 Task: Use LinkedIn's search filters to find people based on specific criteria such as location, industry, and services.
Action: Mouse moved to (582, 83)
Screenshot: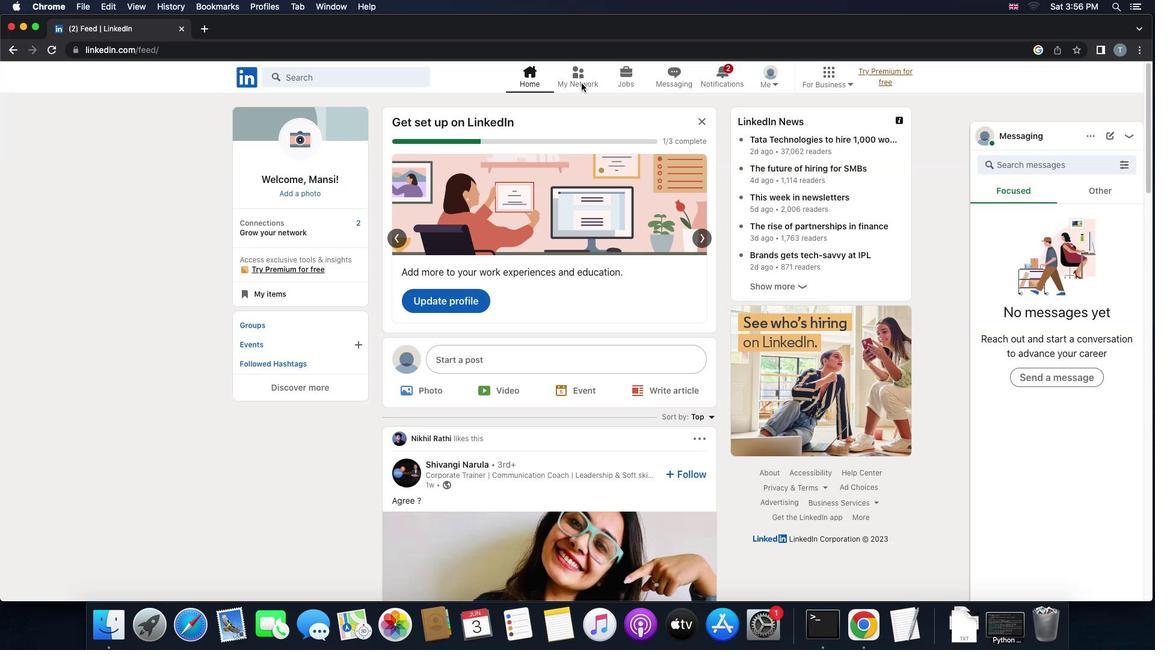 
Action: Mouse pressed left at (582, 83)
Screenshot: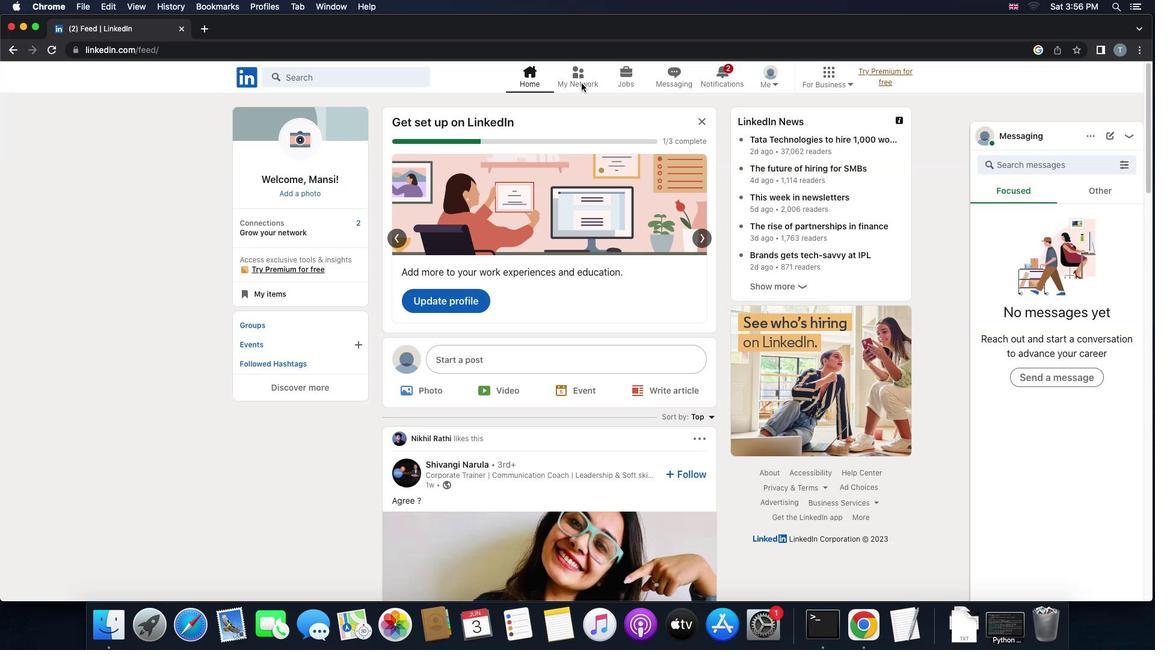 
Action: Mouse pressed left at (582, 83)
Screenshot: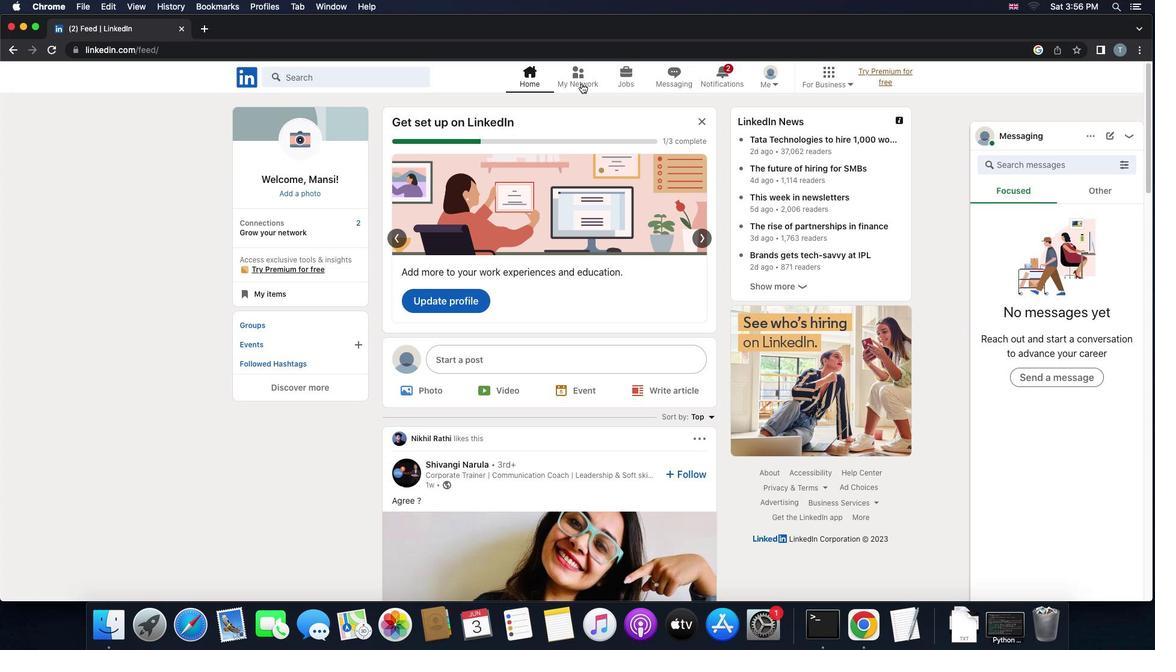 
Action: Mouse moved to (373, 148)
Screenshot: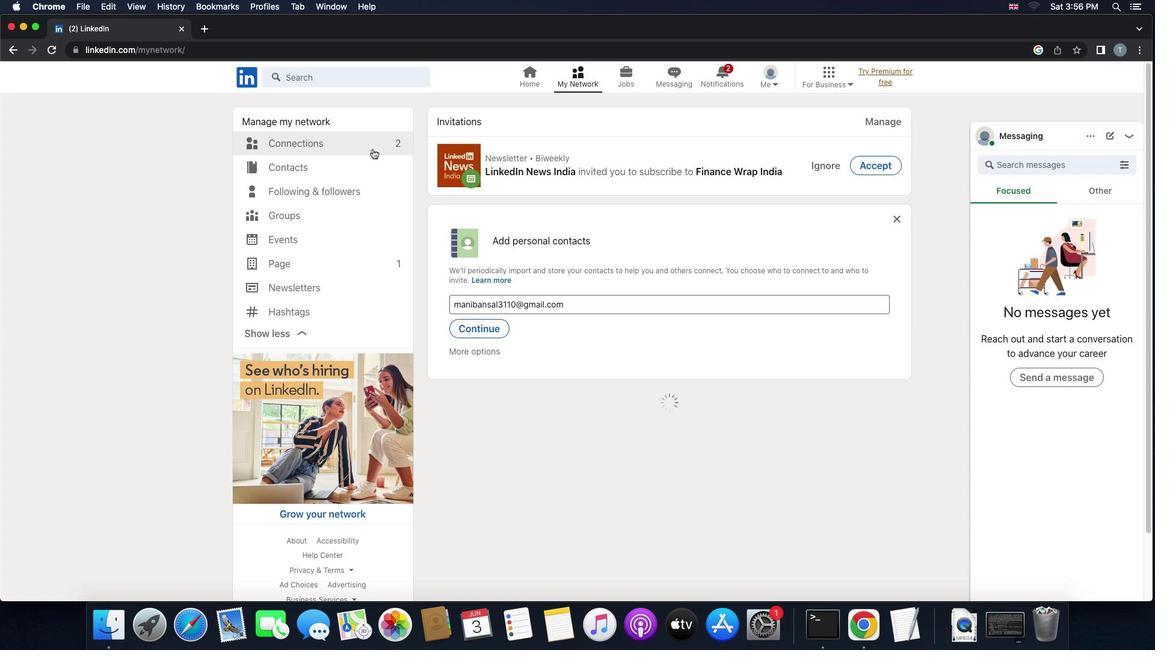 
Action: Mouse pressed left at (373, 148)
Screenshot: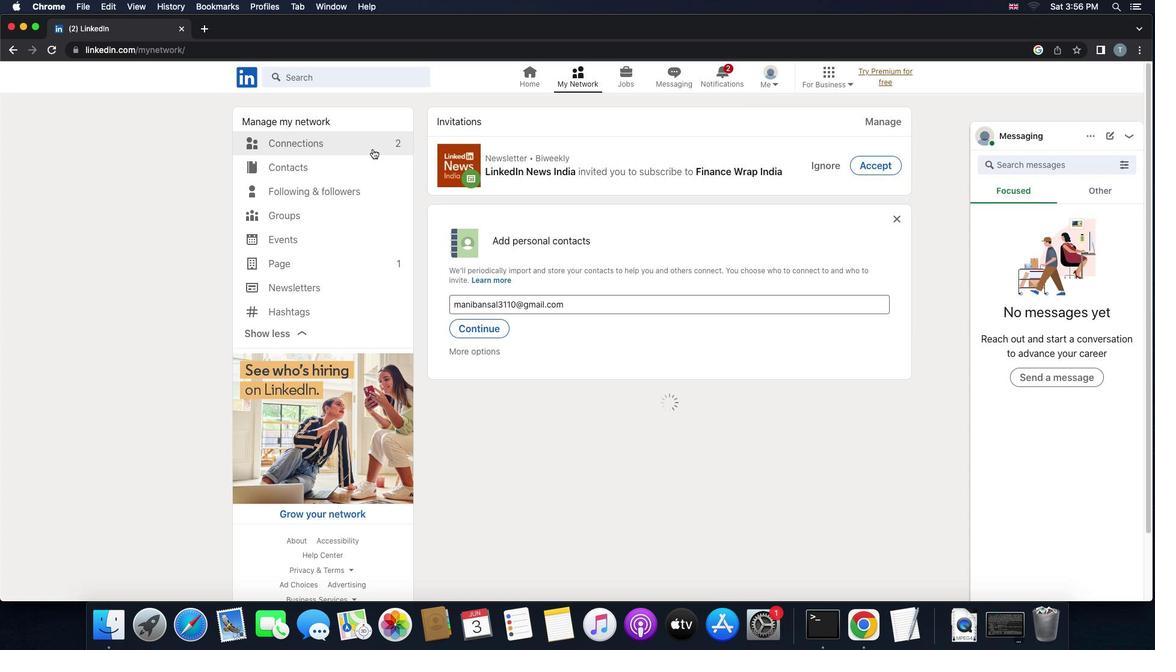 
Action: Mouse moved to (663, 144)
Screenshot: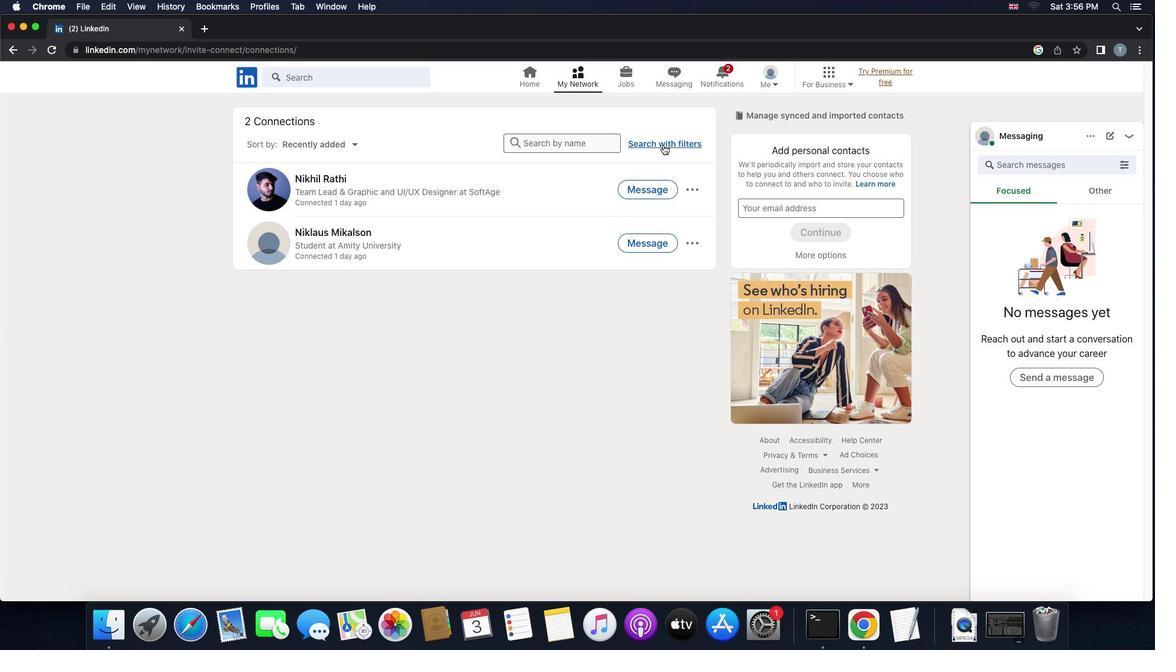 
Action: Mouse pressed left at (663, 144)
Screenshot: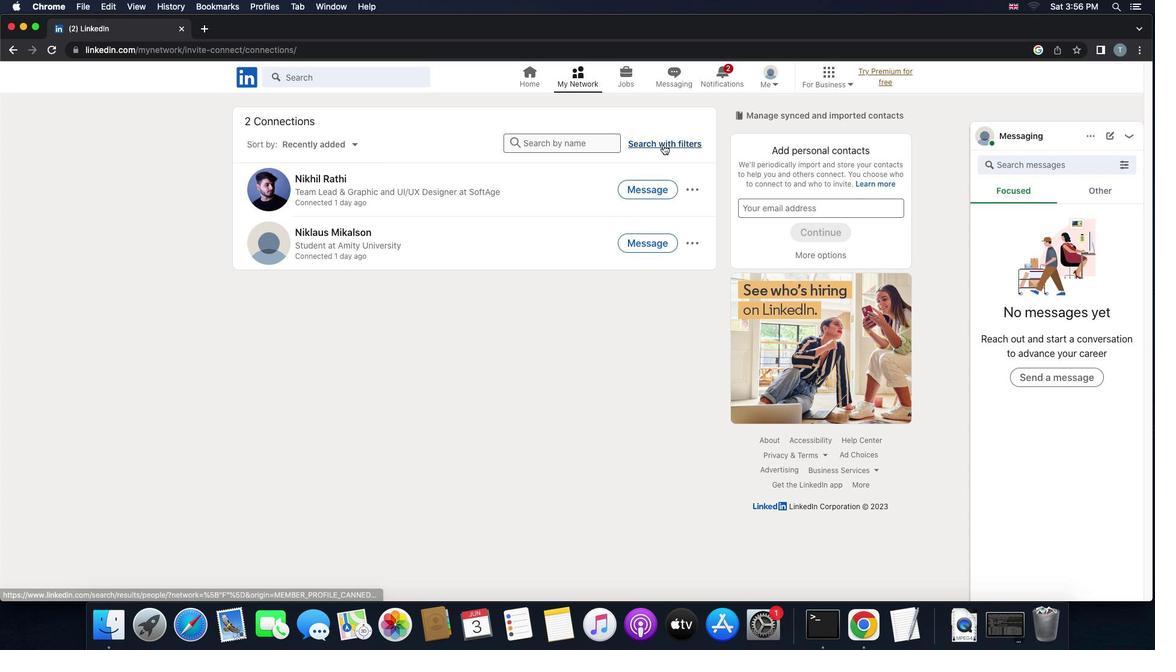 
Action: Mouse moved to (633, 113)
Screenshot: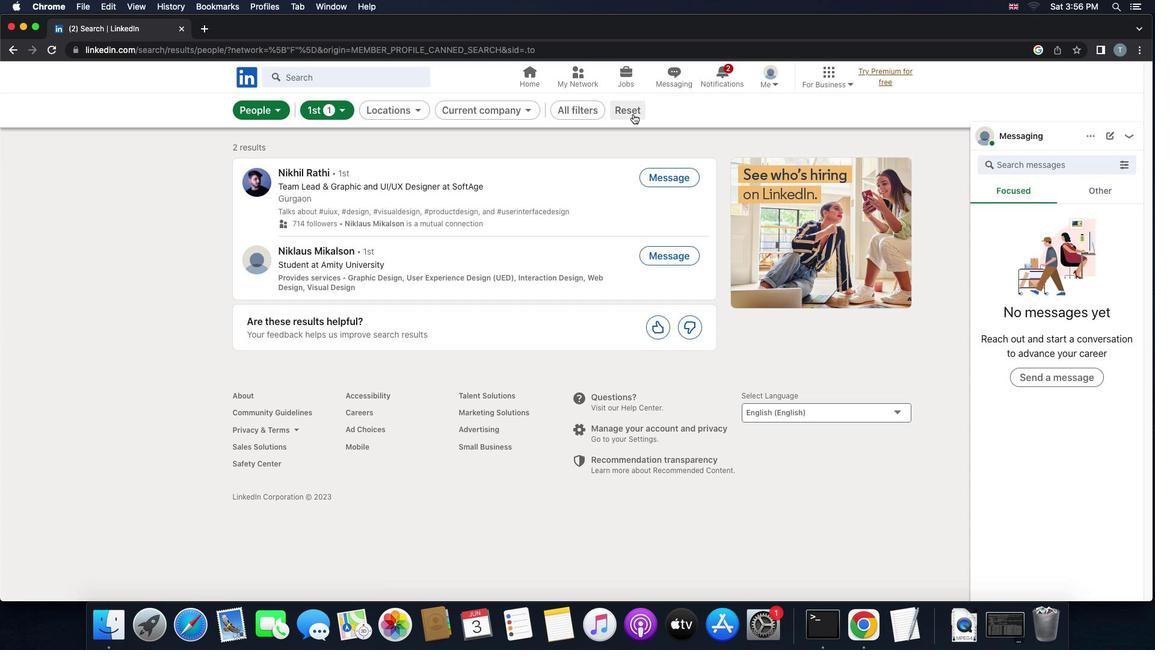 
Action: Mouse pressed left at (633, 113)
Screenshot: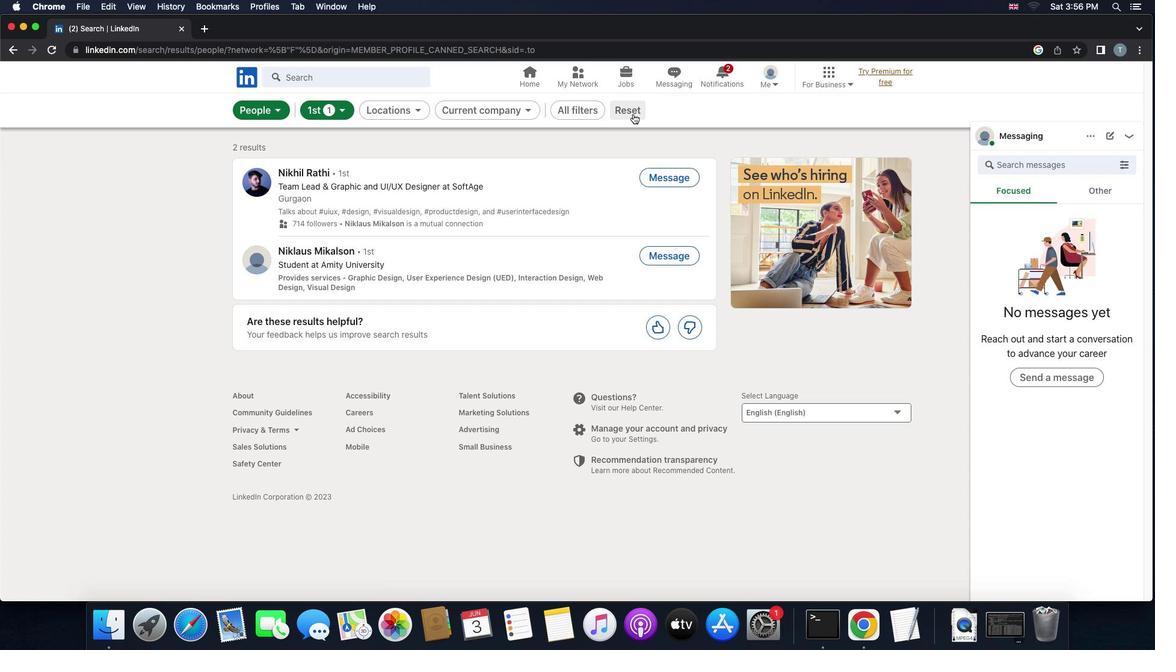 
Action: Mouse moved to (613, 110)
Screenshot: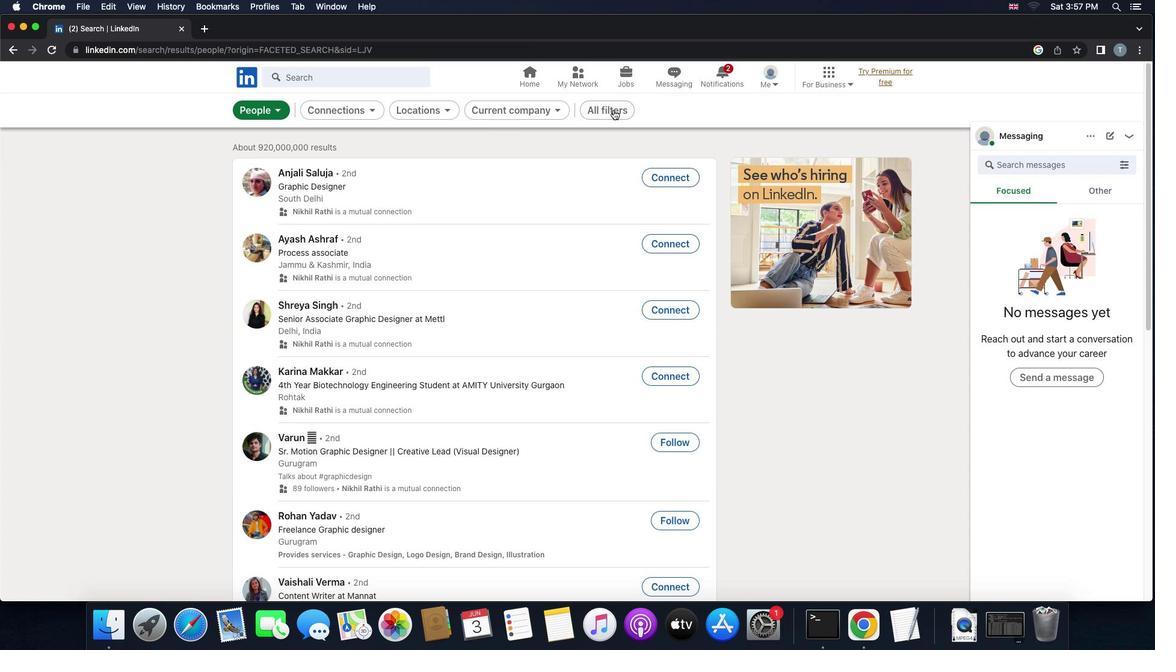
Action: Mouse pressed left at (613, 110)
Screenshot: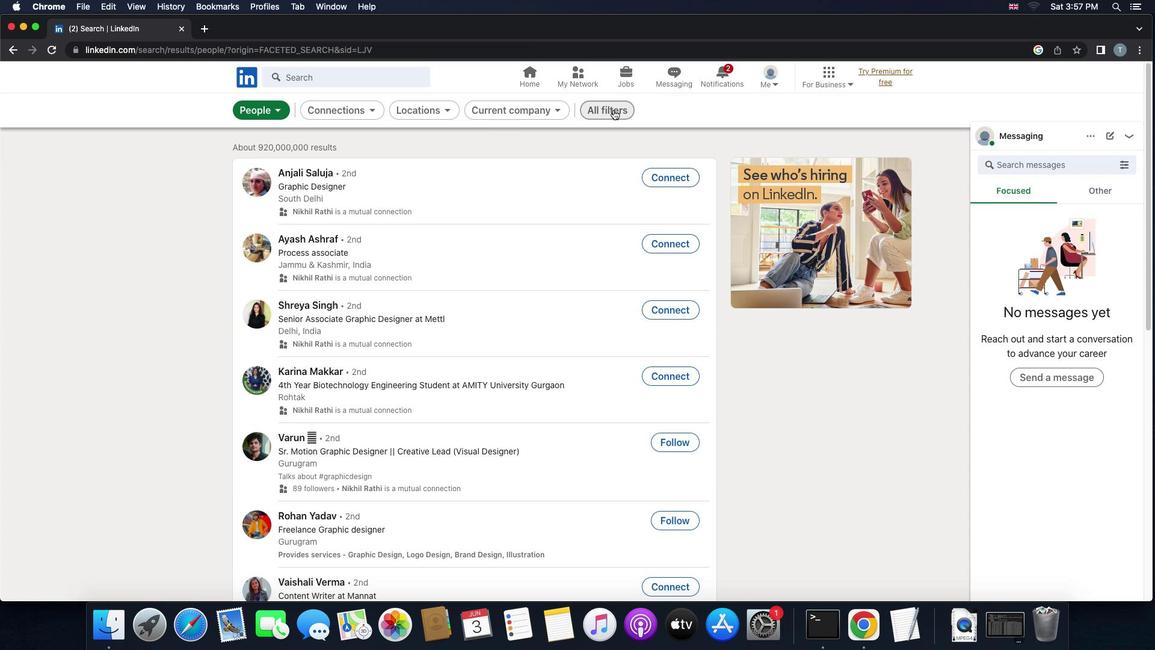
Action: Mouse moved to (919, 357)
Screenshot: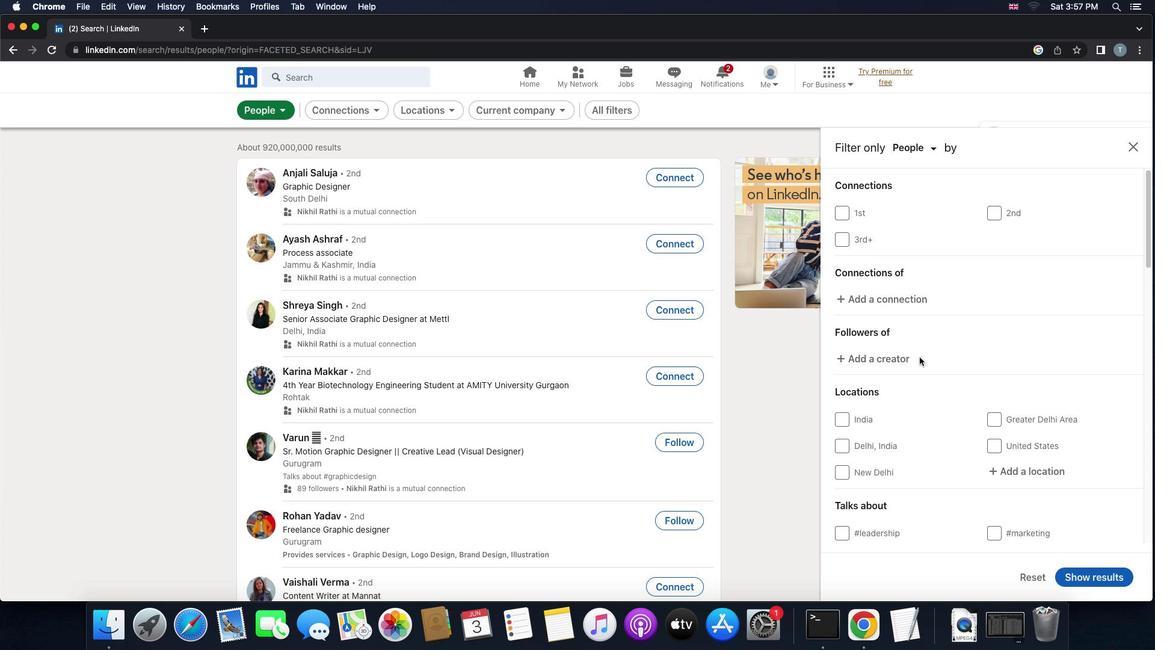 
Action: Mouse scrolled (919, 357) with delta (0, 0)
Screenshot: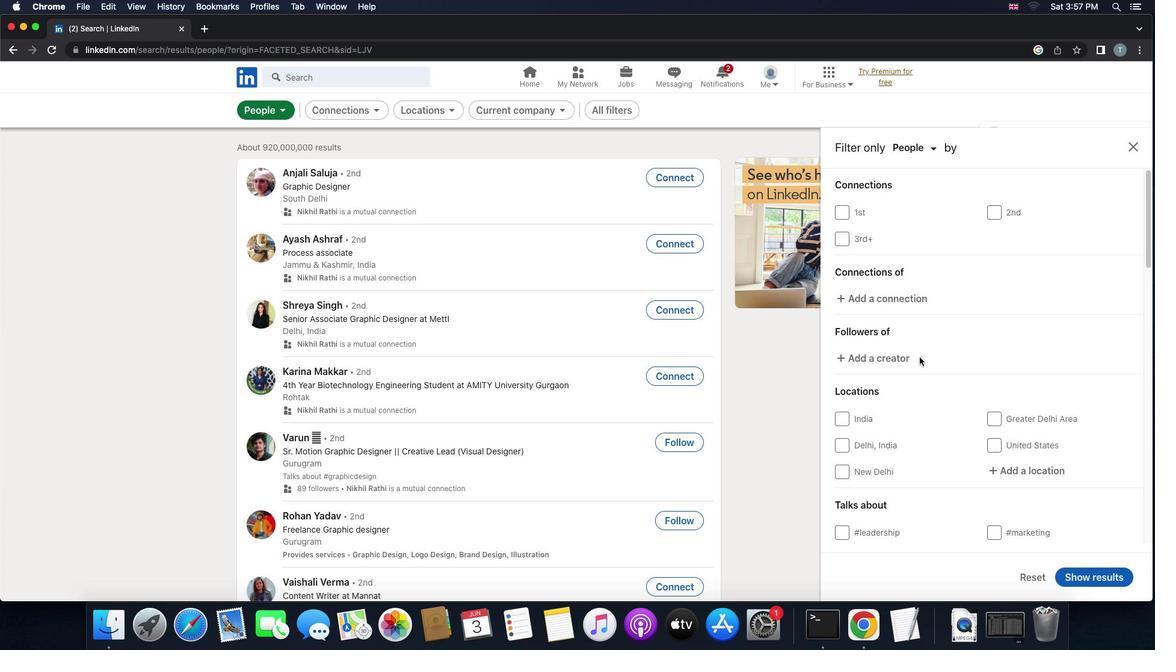 
Action: Mouse scrolled (919, 357) with delta (0, 0)
Screenshot: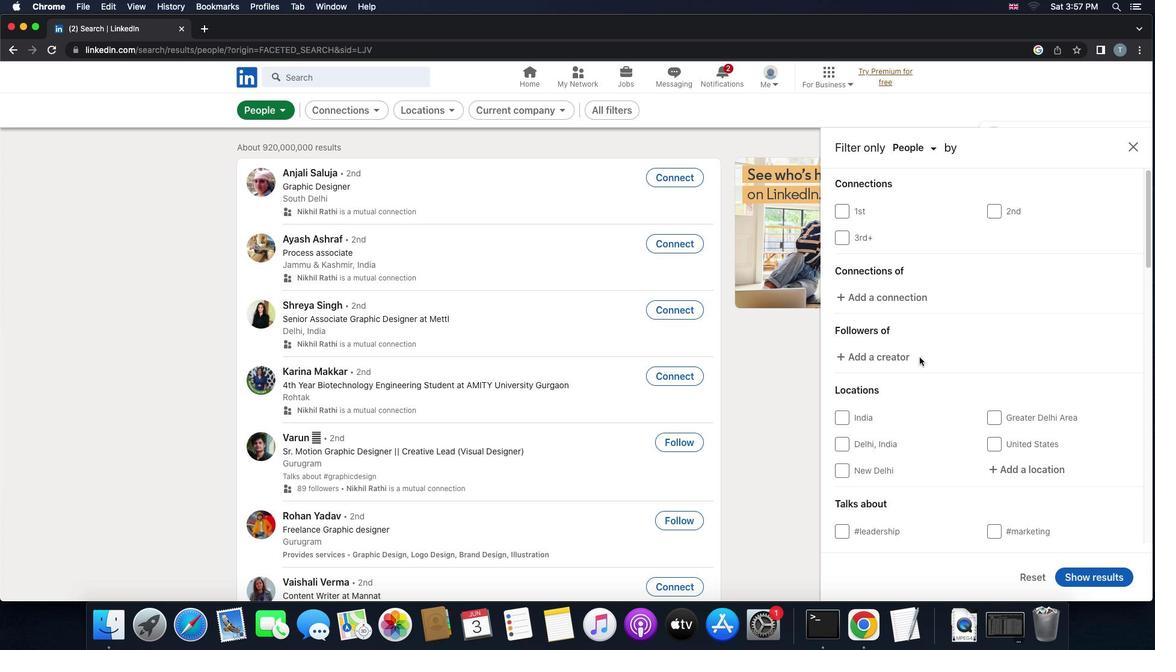 
Action: Mouse scrolled (919, 357) with delta (0, 0)
Screenshot: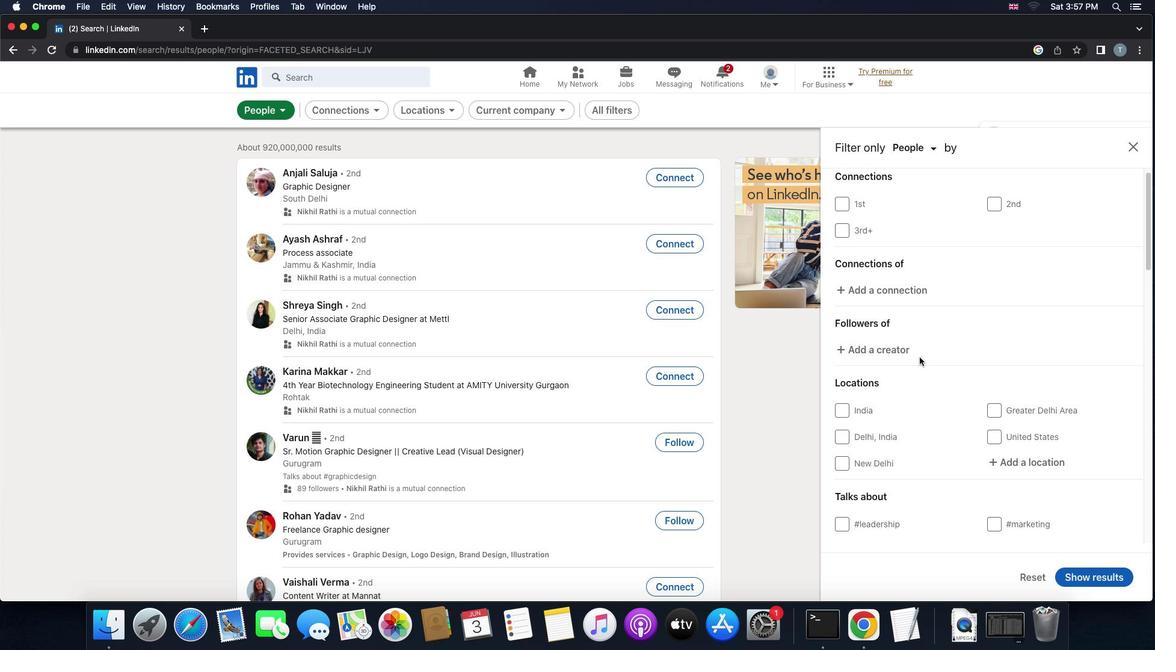 
Action: Mouse scrolled (919, 357) with delta (0, 0)
Screenshot: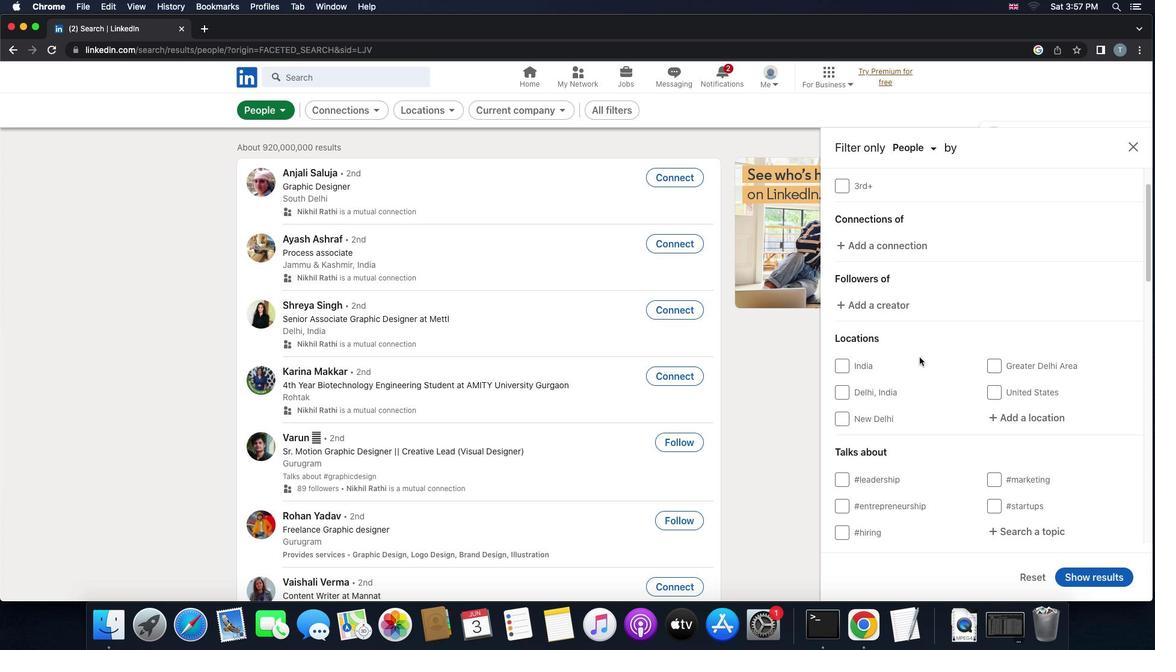 
Action: Mouse scrolled (919, 357) with delta (0, 0)
Screenshot: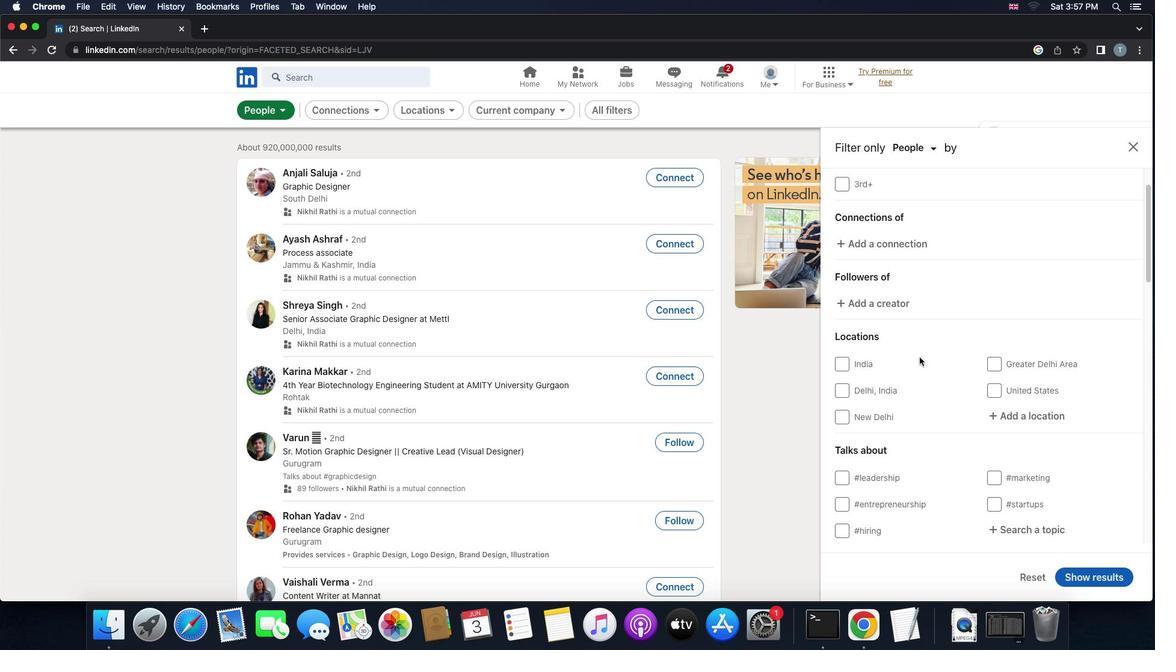 
Action: Mouse scrolled (919, 357) with delta (0, 0)
Screenshot: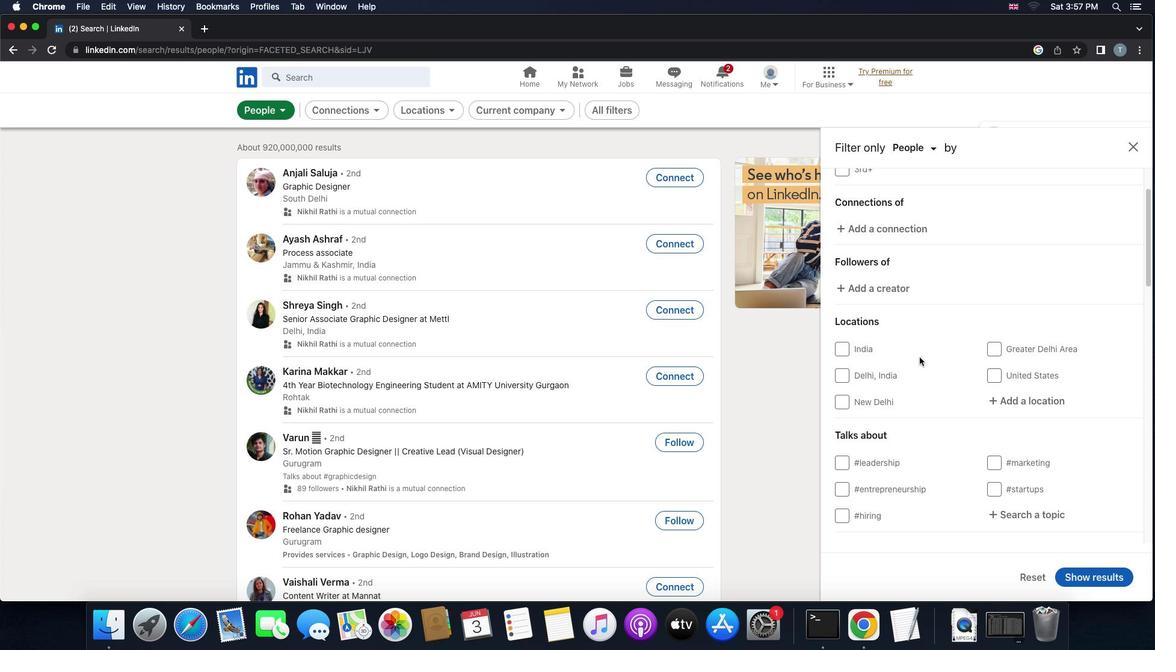 
Action: Mouse scrolled (919, 357) with delta (0, 0)
Screenshot: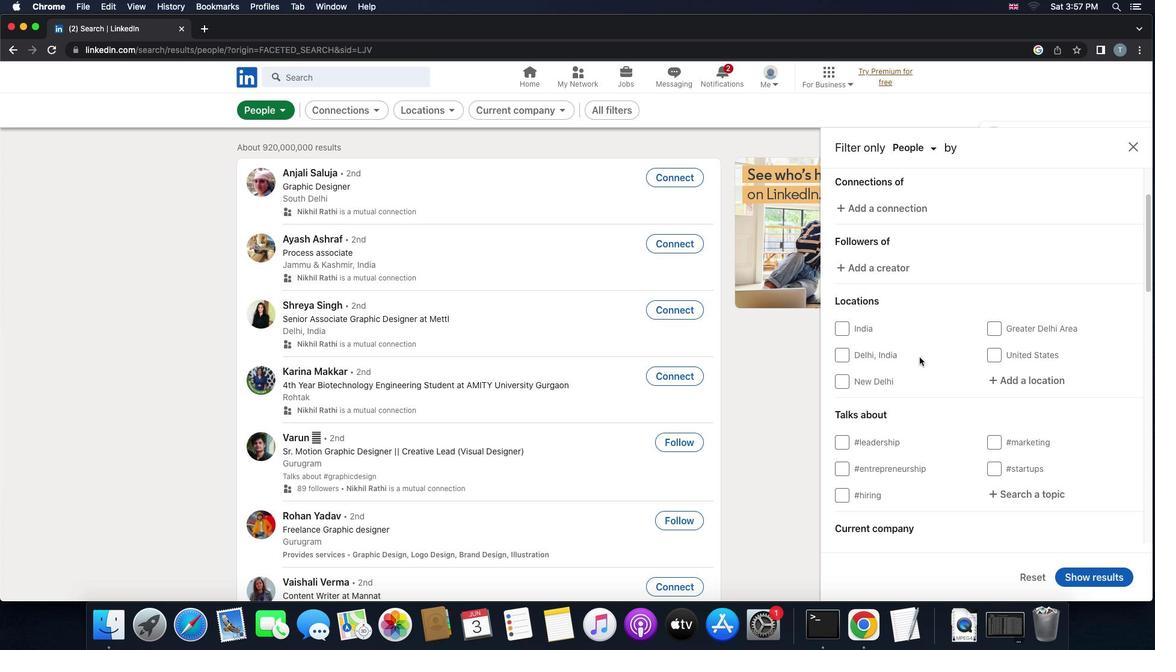 
Action: Mouse scrolled (919, 357) with delta (0, 0)
Screenshot: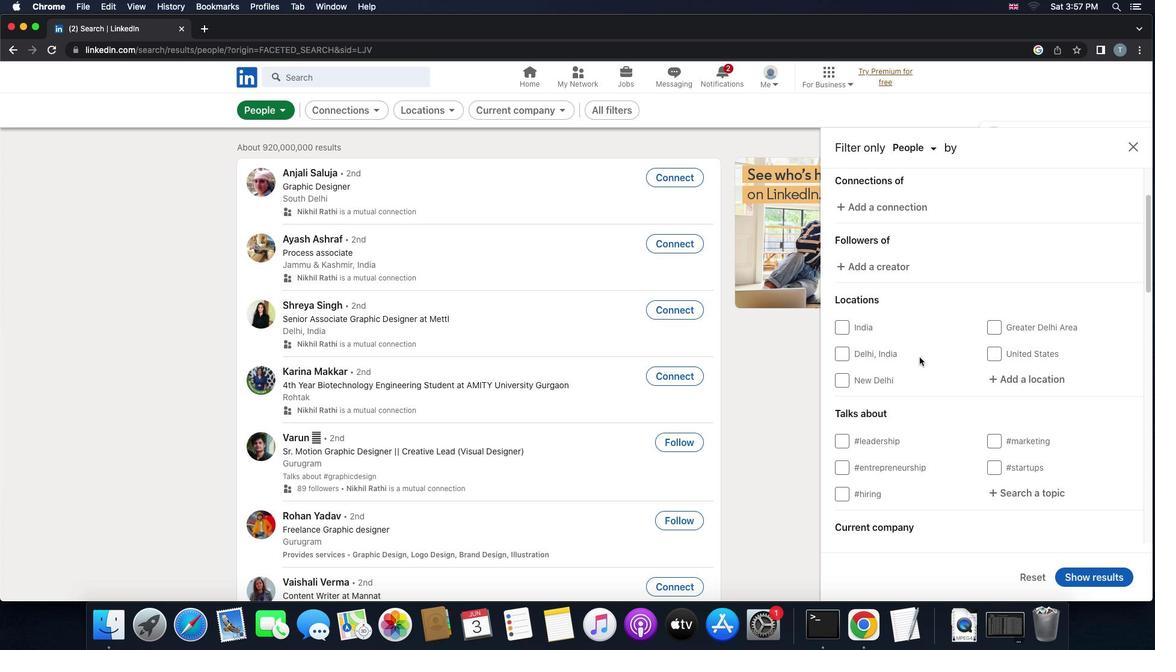 
Action: Mouse scrolled (919, 357) with delta (0, 0)
Screenshot: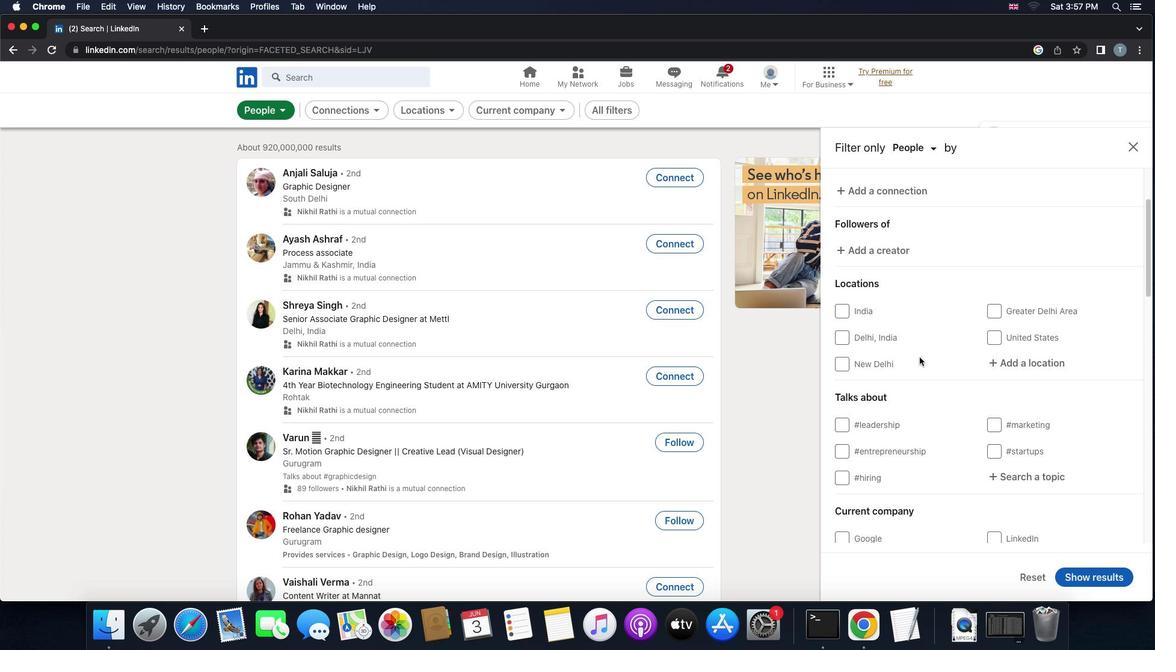 
Action: Mouse moved to (995, 337)
Screenshot: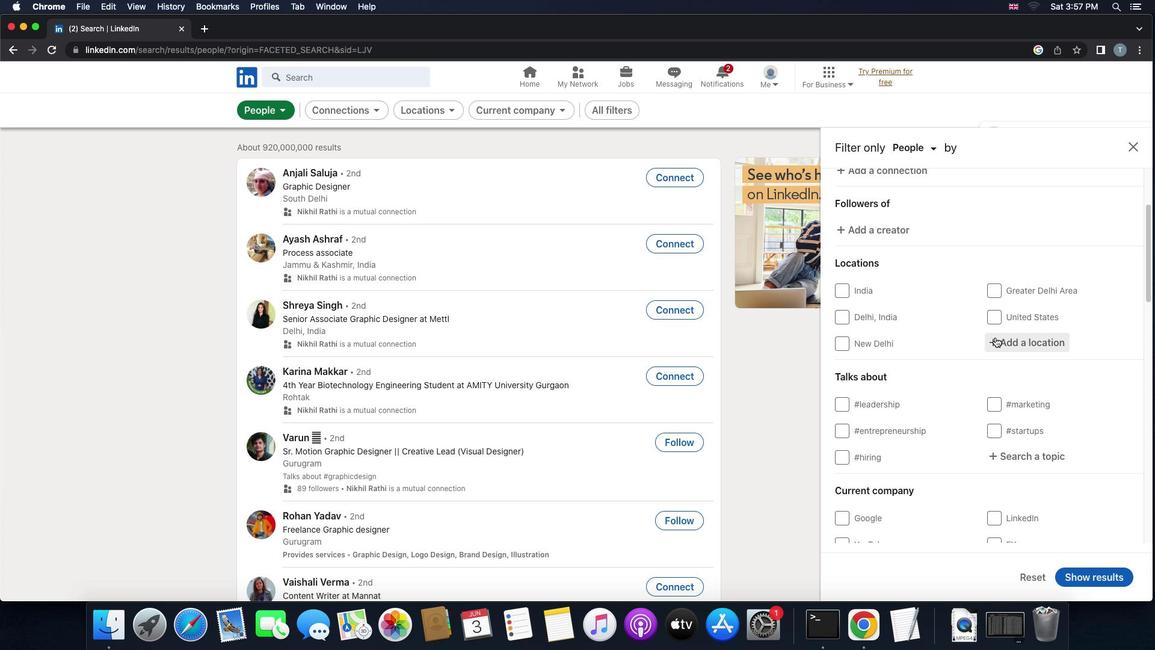 
Action: Mouse pressed left at (995, 337)
Screenshot: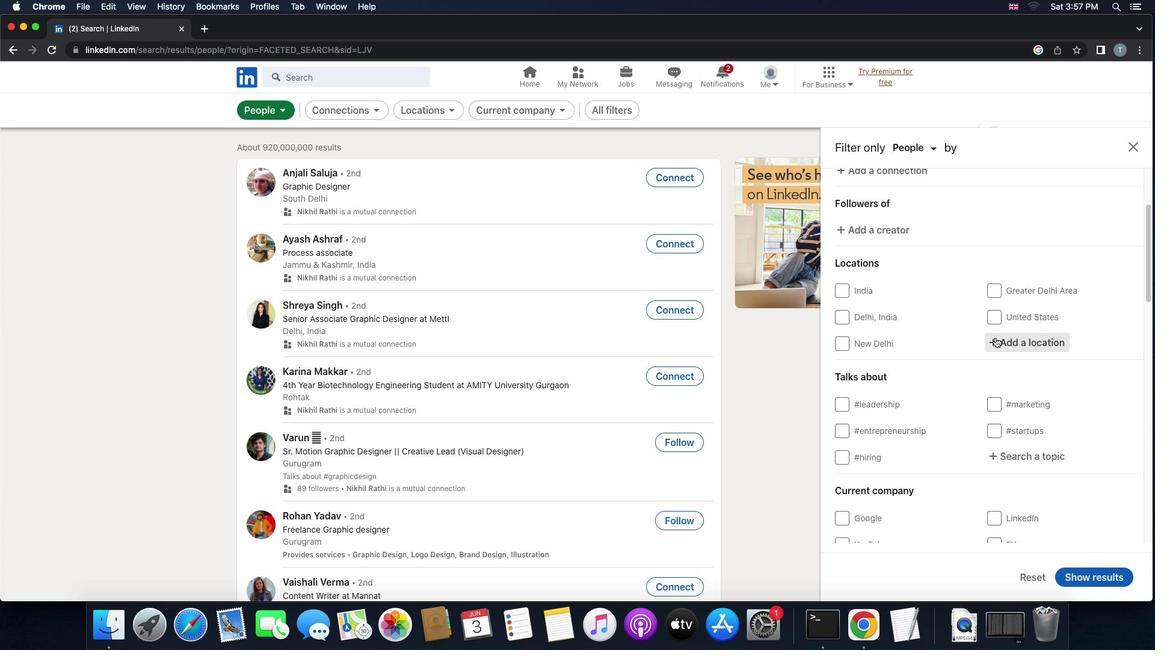 
Action: Mouse moved to (995, 337)
Screenshot: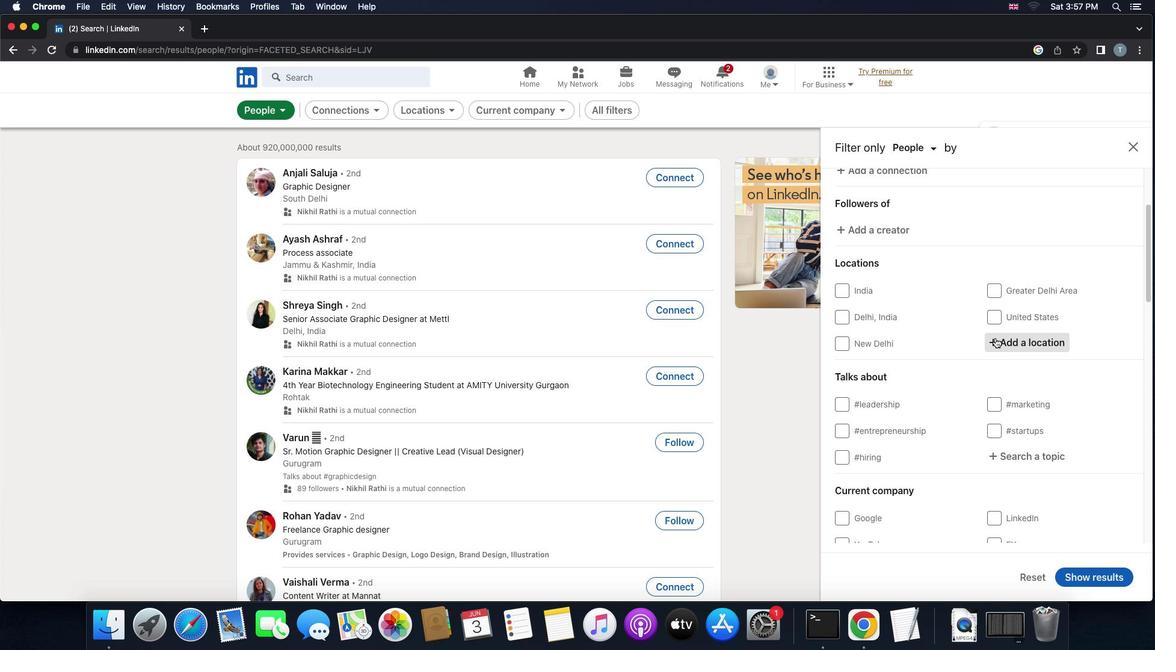 
Action: Key pressed 'n''a''g''y''k''a''n''i''z''s''a'
Screenshot: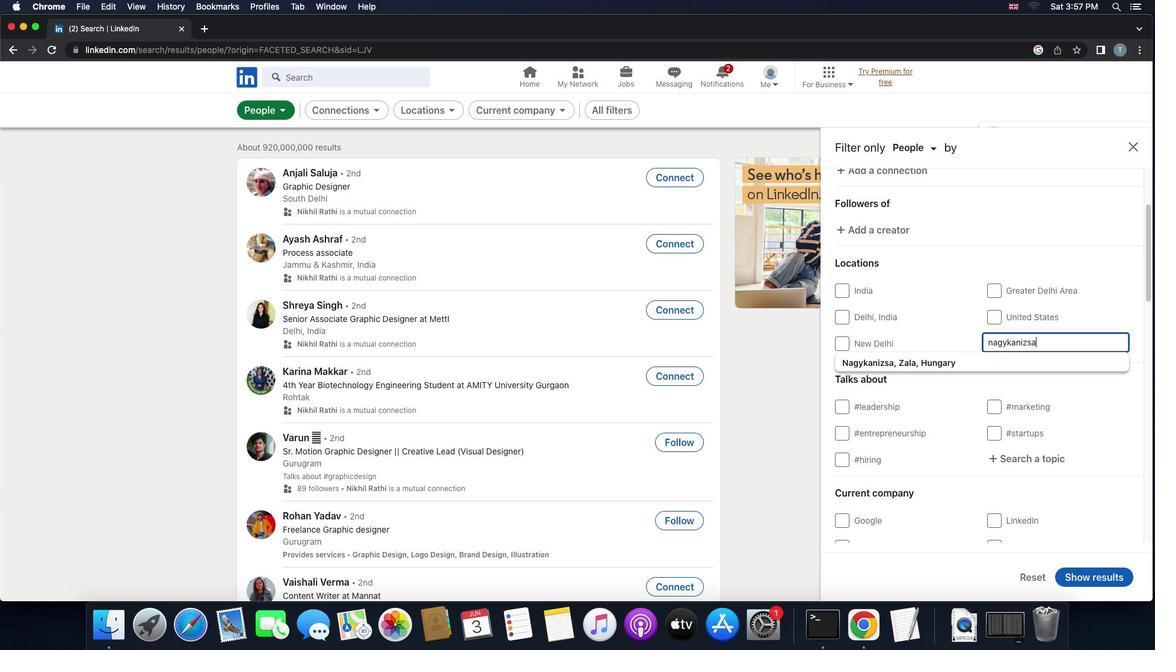 
Action: Mouse moved to (986, 363)
Screenshot: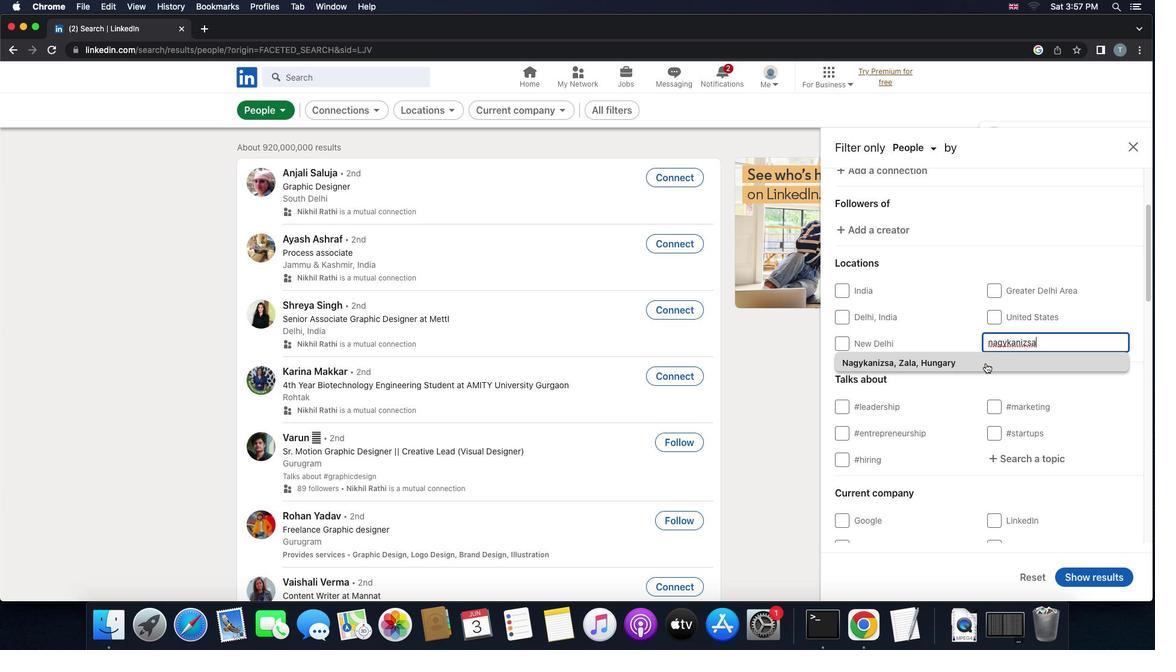 
Action: Mouse pressed left at (986, 363)
Screenshot: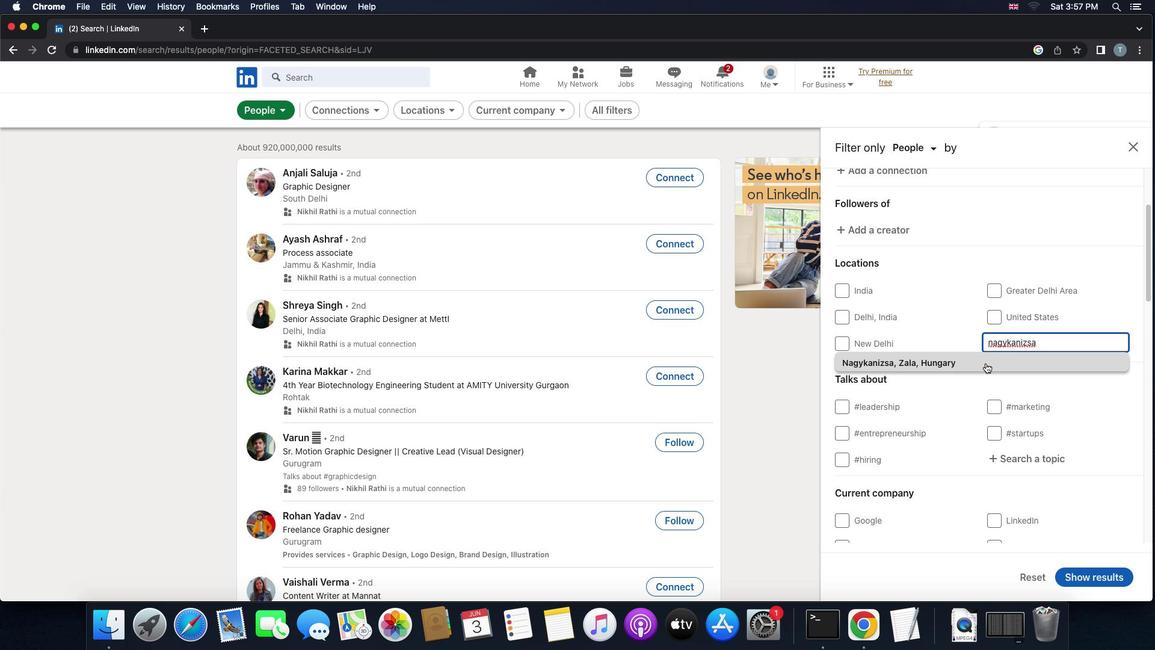 
Action: Mouse scrolled (986, 363) with delta (0, 0)
Screenshot: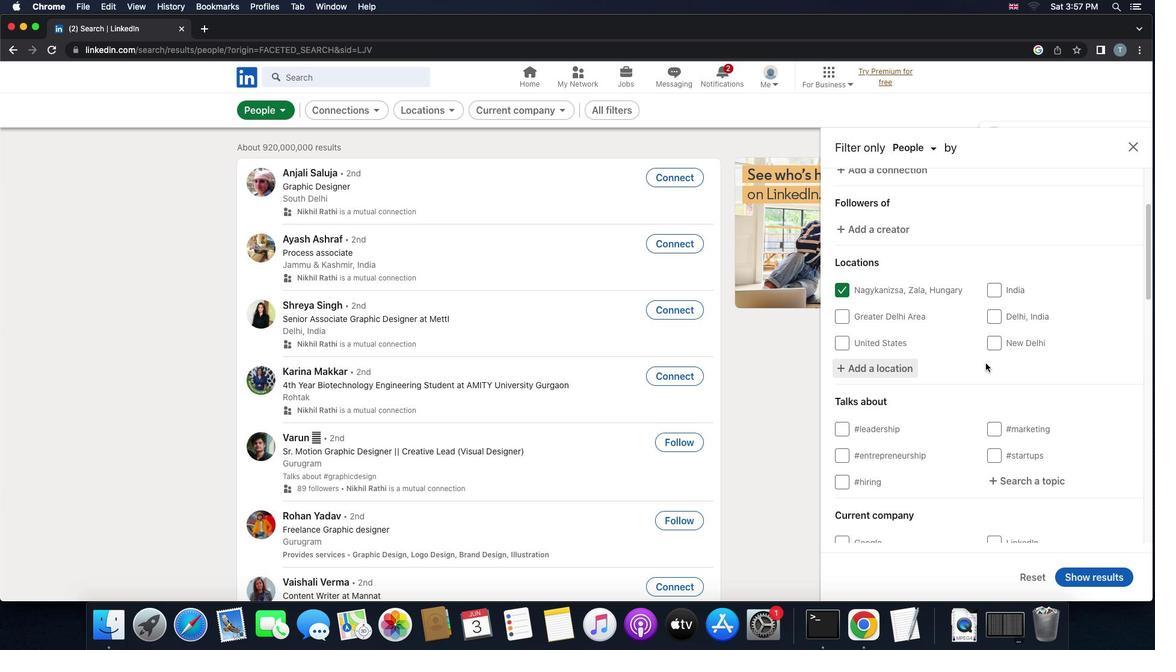 
Action: Mouse scrolled (986, 363) with delta (0, 0)
Screenshot: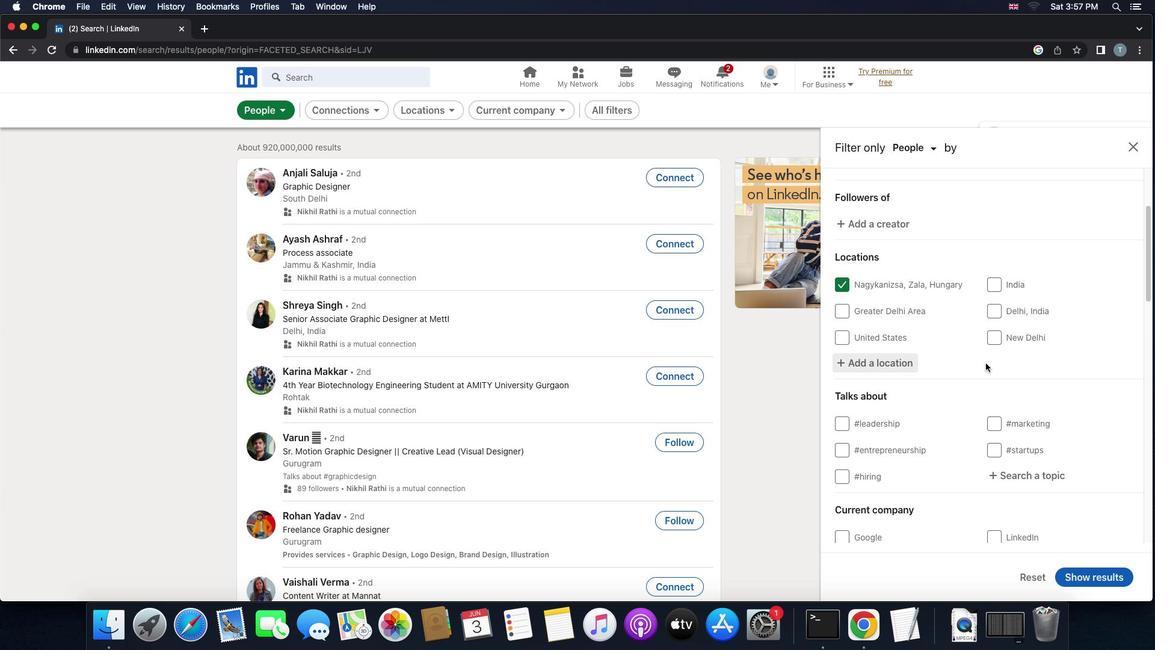 
Action: Mouse scrolled (986, 363) with delta (0, -1)
Screenshot: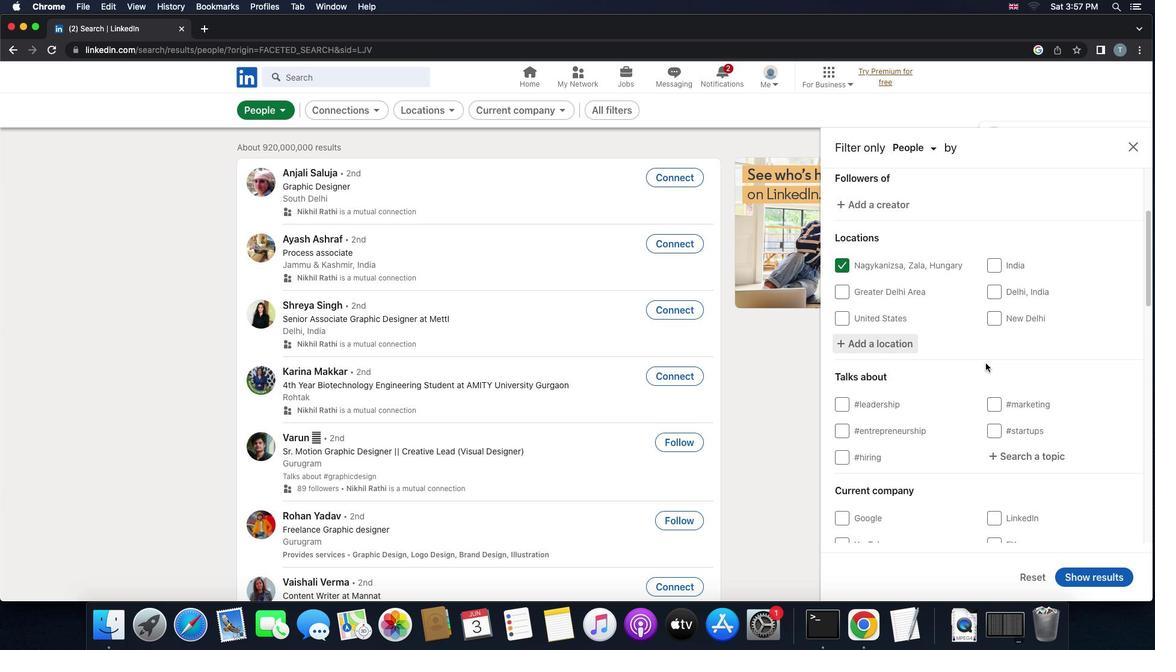 
Action: Mouse scrolled (986, 363) with delta (0, -2)
Screenshot: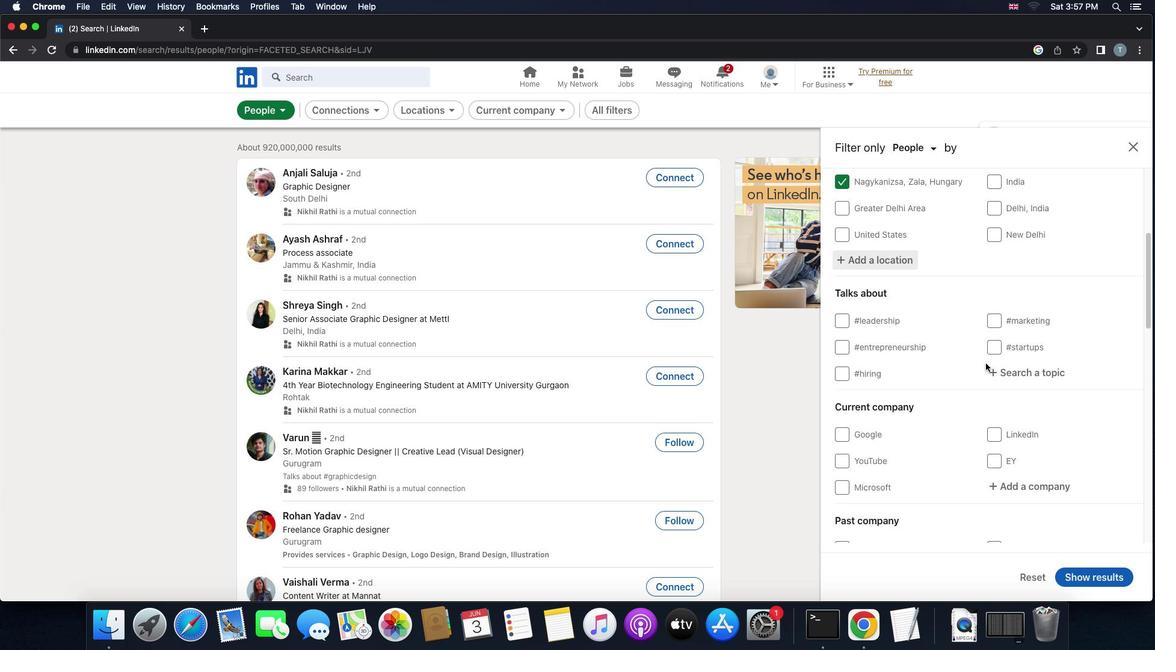 
Action: Mouse moved to (1052, 271)
Screenshot: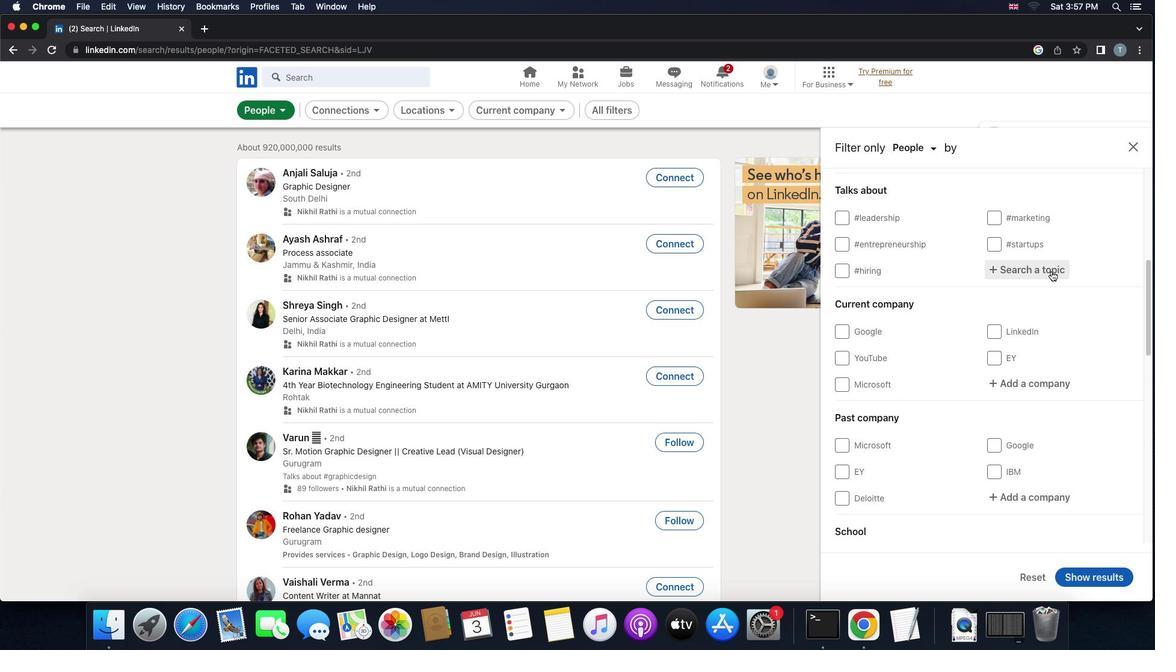 
Action: Mouse pressed left at (1052, 271)
Screenshot: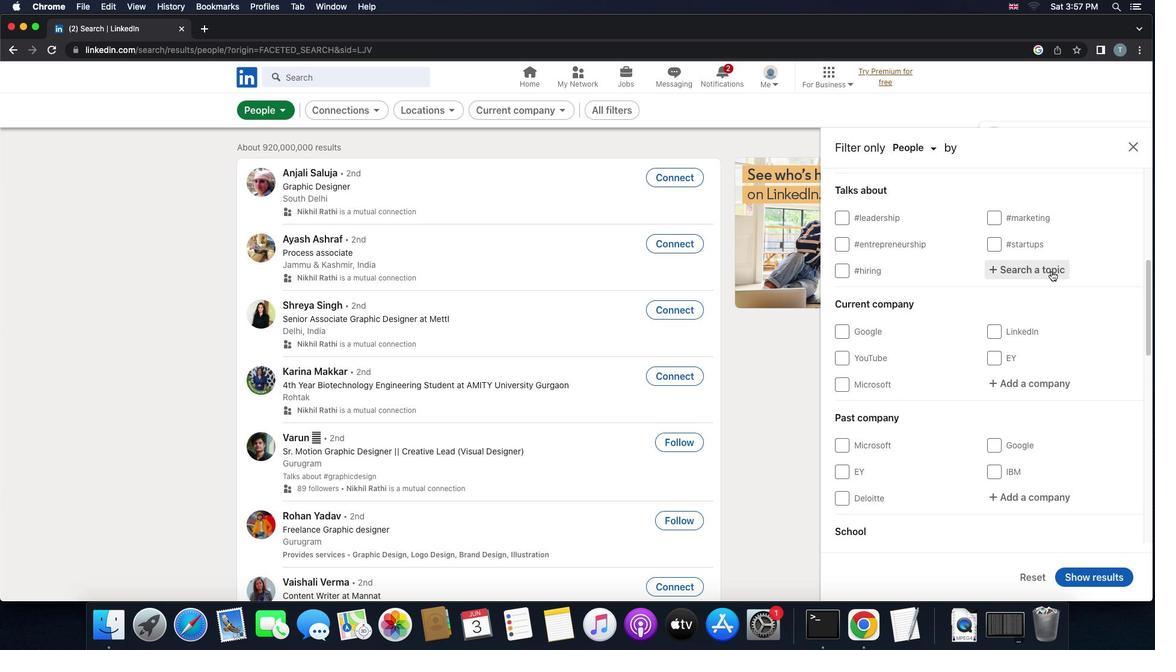 
Action: Key pressed 'h''a''p''p''y'
Screenshot: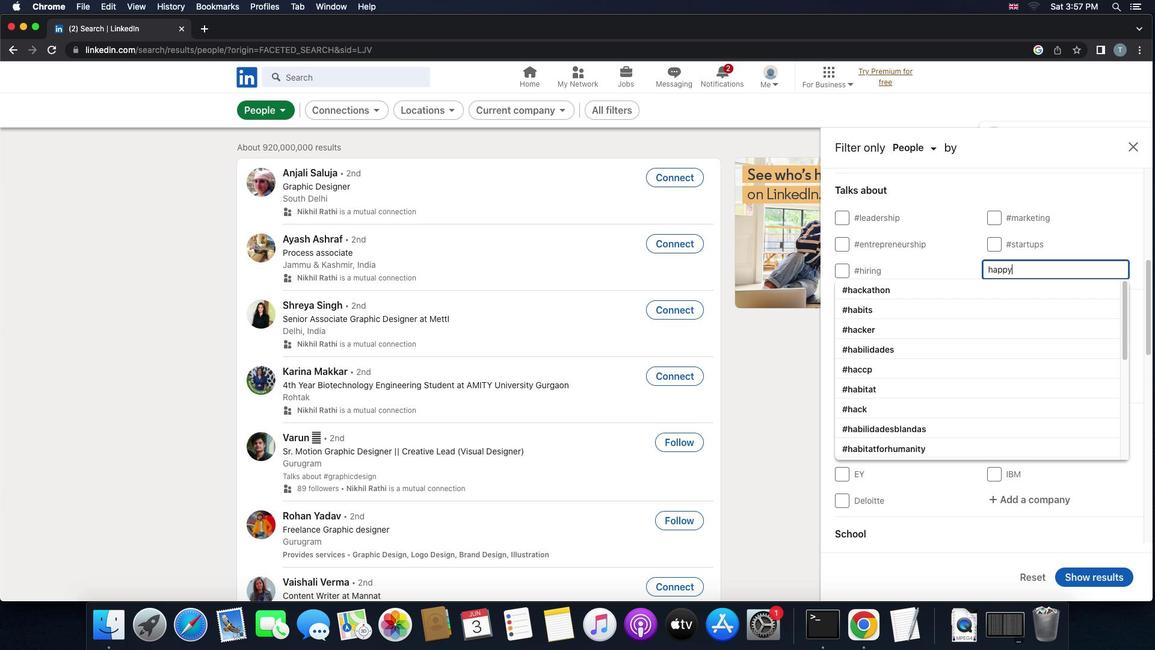 
Action: Mouse moved to (1005, 299)
Screenshot: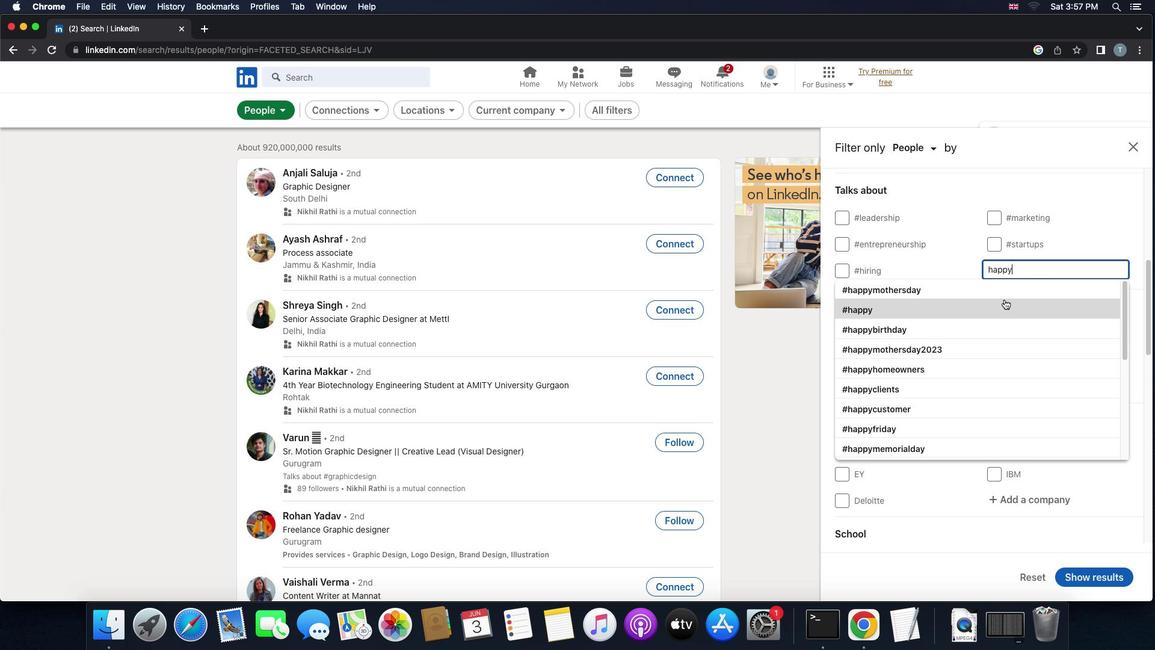 
Action: Mouse pressed left at (1005, 299)
Screenshot: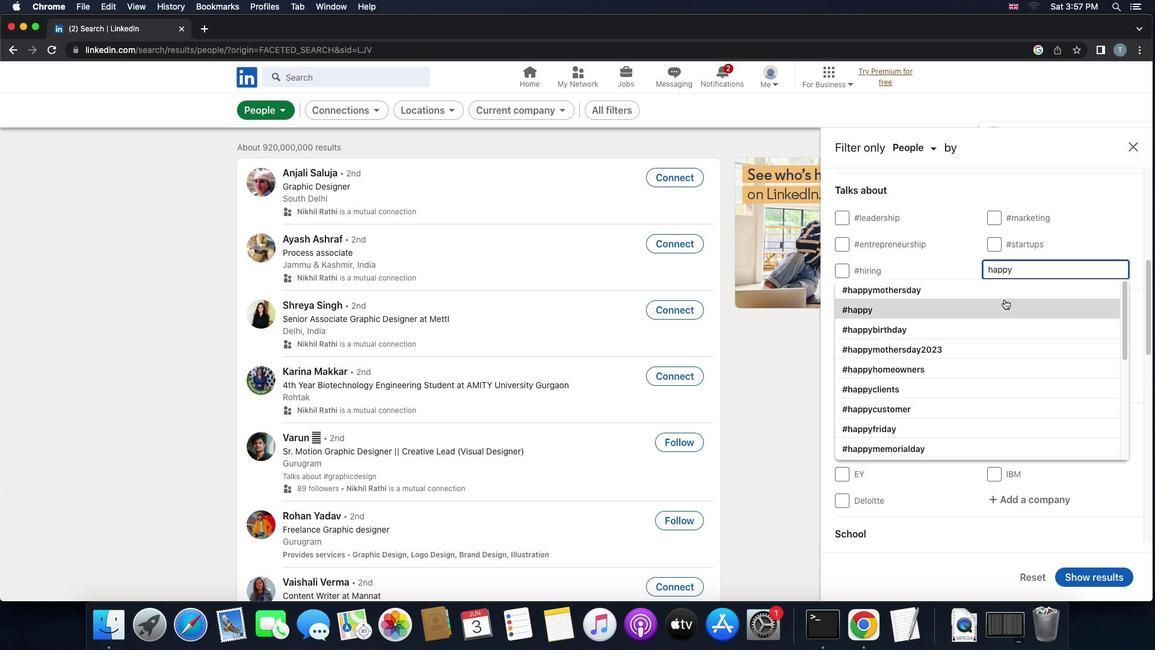 
Action: Mouse scrolled (1005, 299) with delta (0, 0)
Screenshot: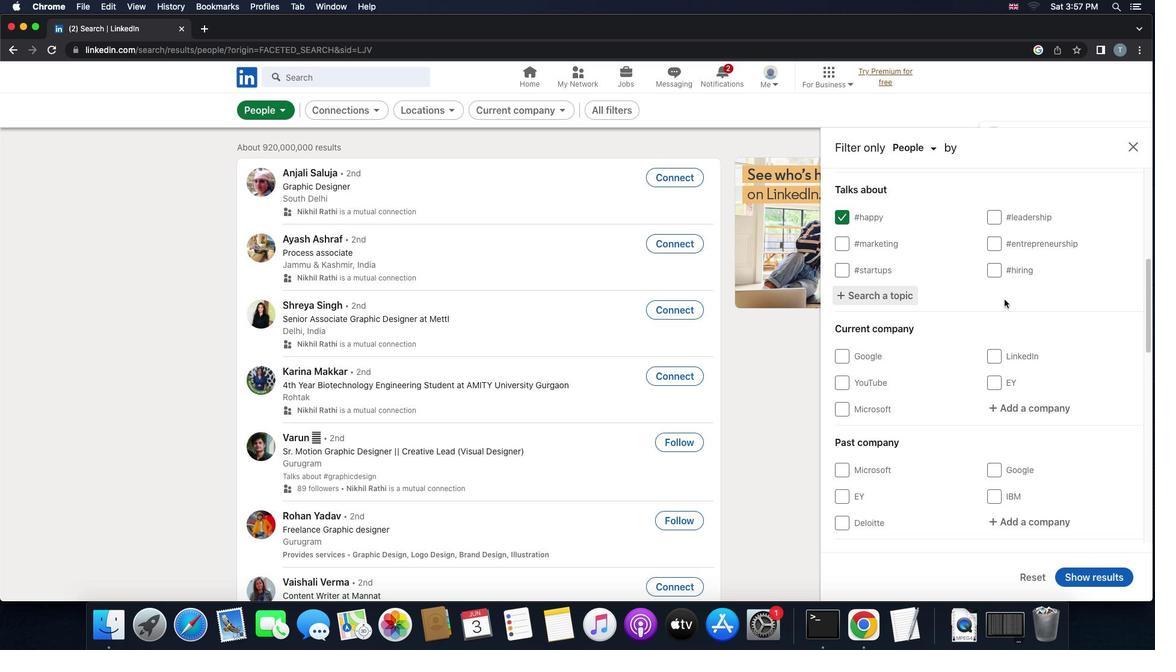 
Action: Mouse scrolled (1005, 299) with delta (0, 0)
Screenshot: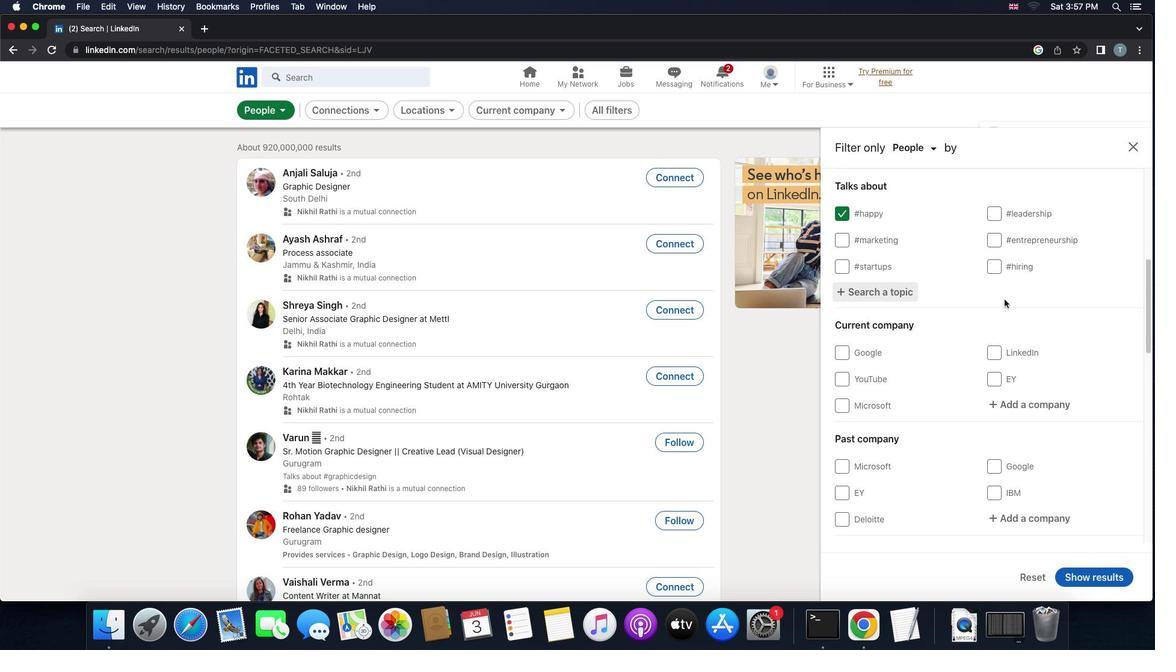 
Action: Mouse scrolled (1005, 299) with delta (0, -1)
Screenshot: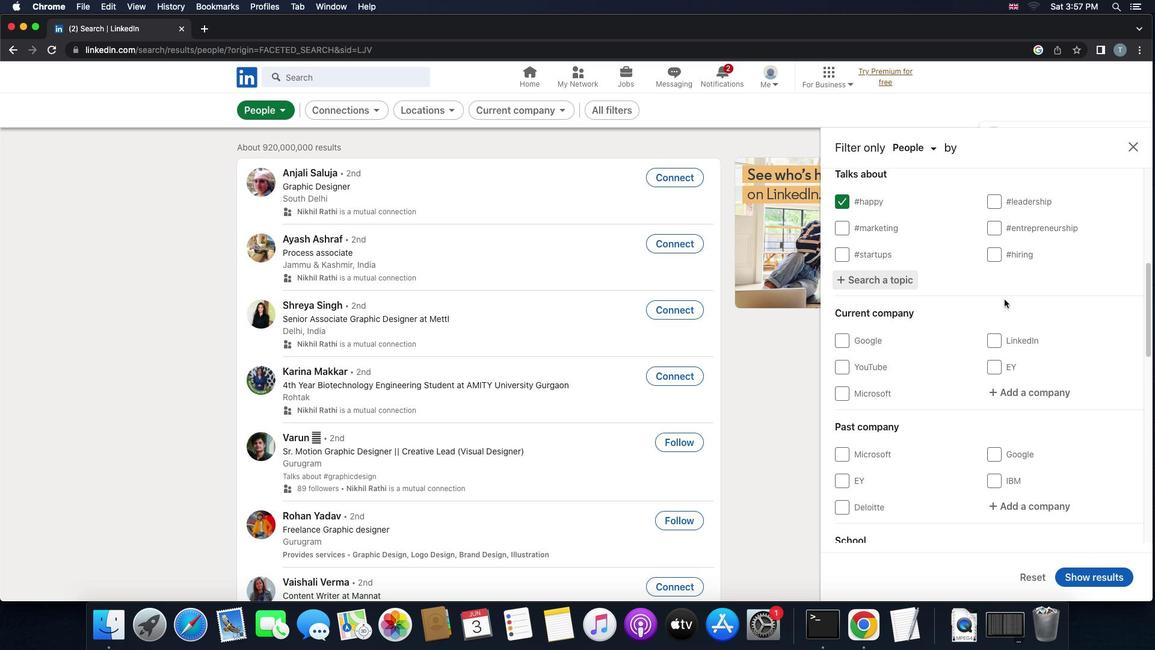 
Action: Mouse scrolled (1005, 299) with delta (0, 0)
Screenshot: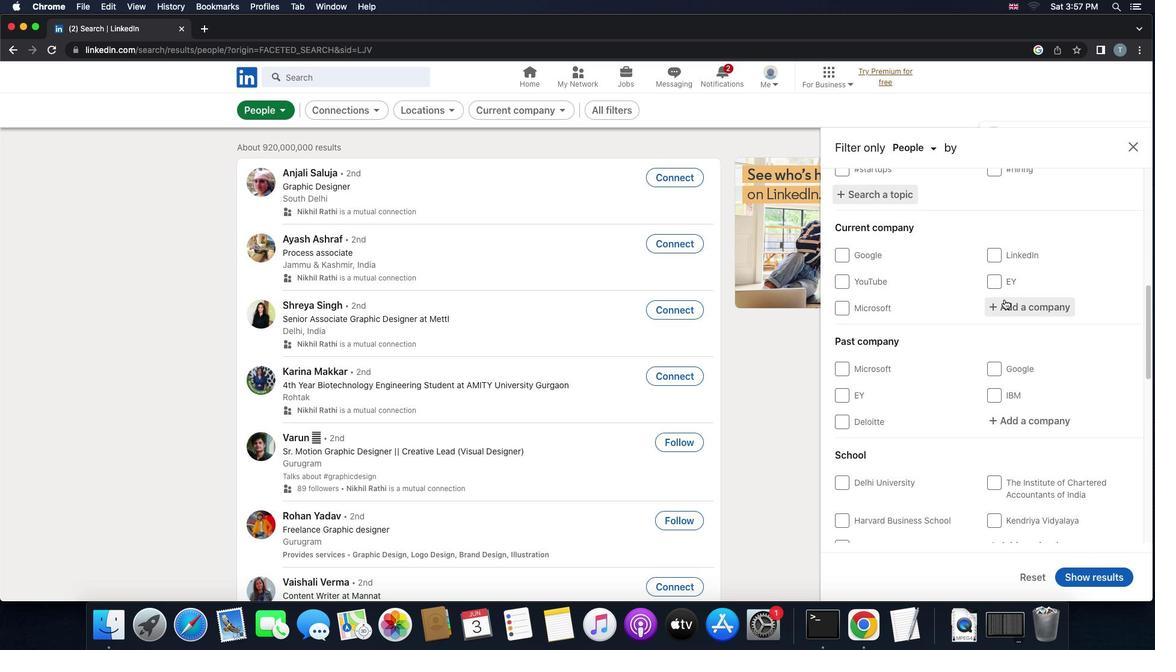 
Action: Mouse scrolled (1005, 299) with delta (0, 0)
Screenshot: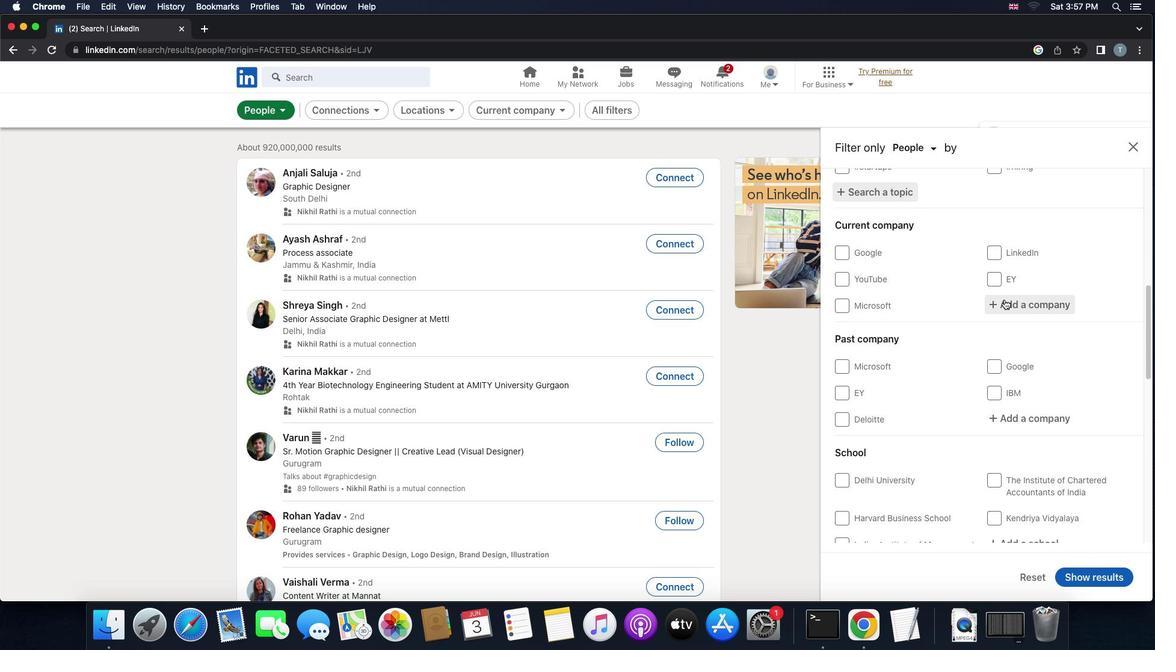 
Action: Mouse scrolled (1005, 299) with delta (0, 0)
Screenshot: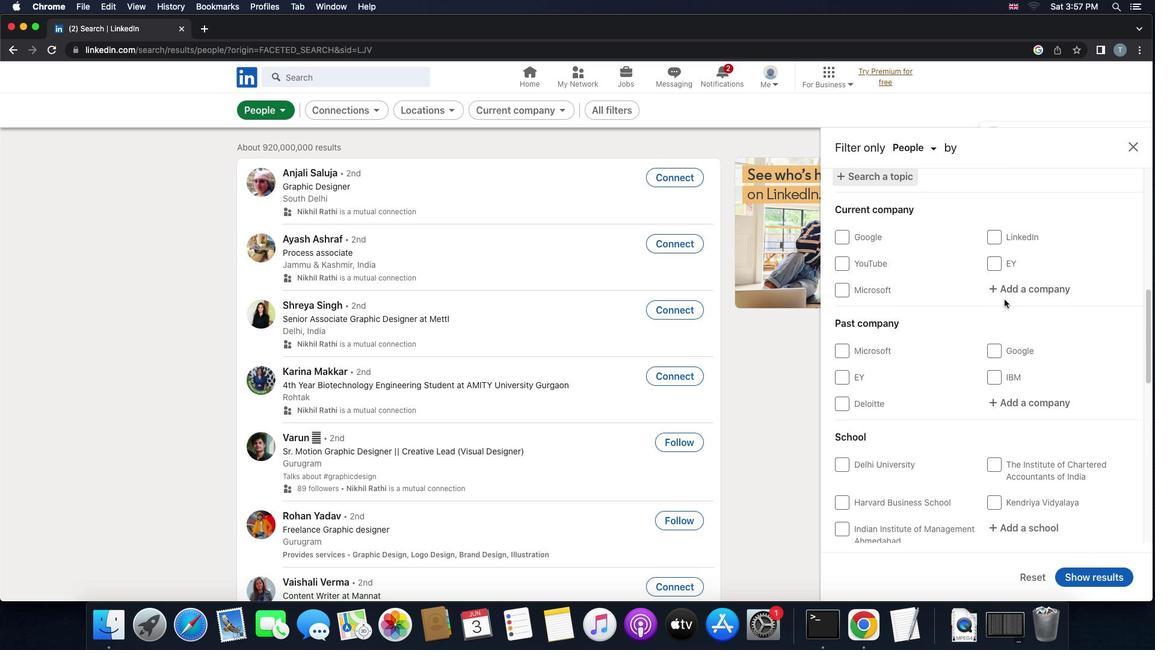 
Action: Mouse scrolled (1005, 299) with delta (0, 0)
Screenshot: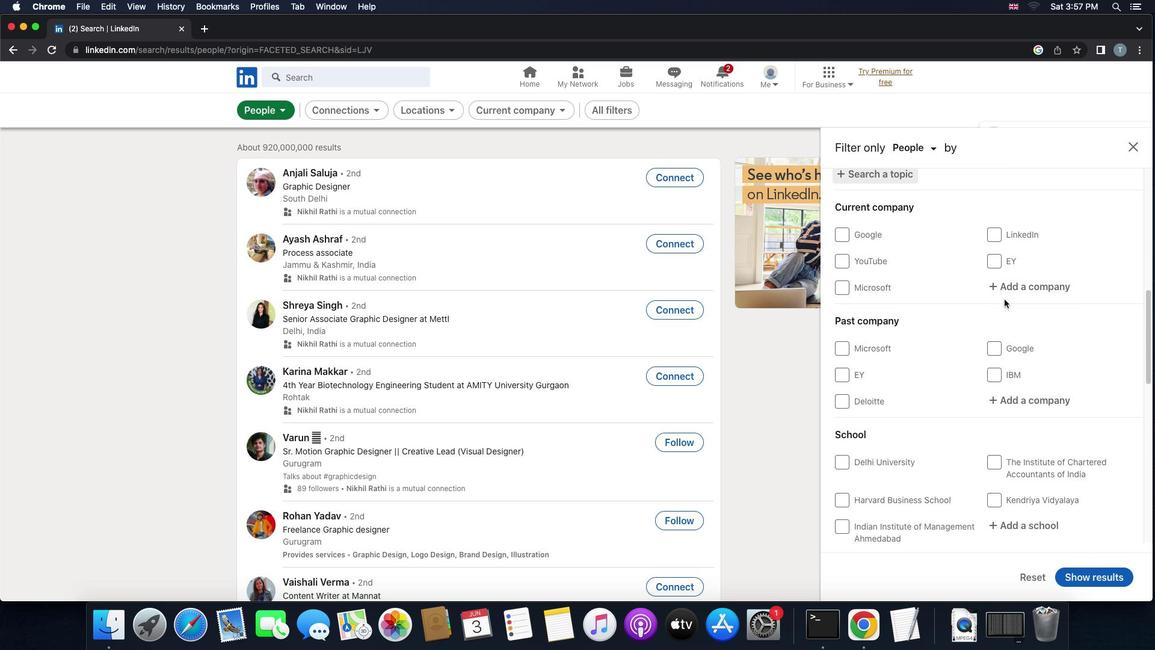 
Action: Mouse scrolled (1005, 299) with delta (0, 0)
Screenshot: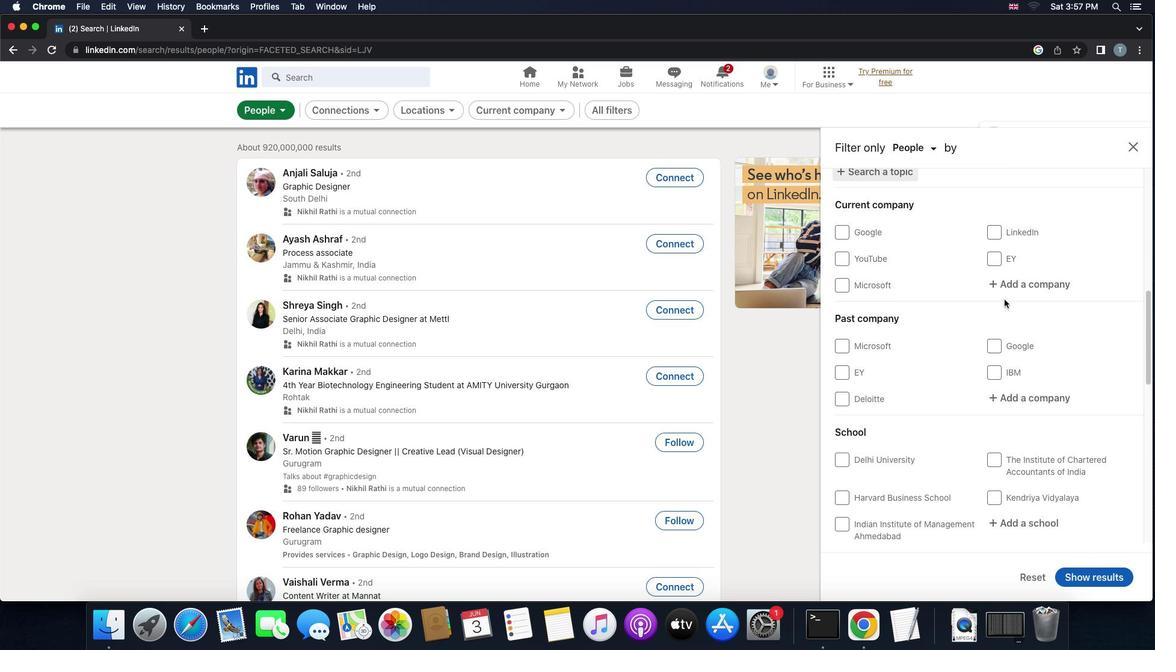 
Action: Mouse moved to (1023, 280)
Screenshot: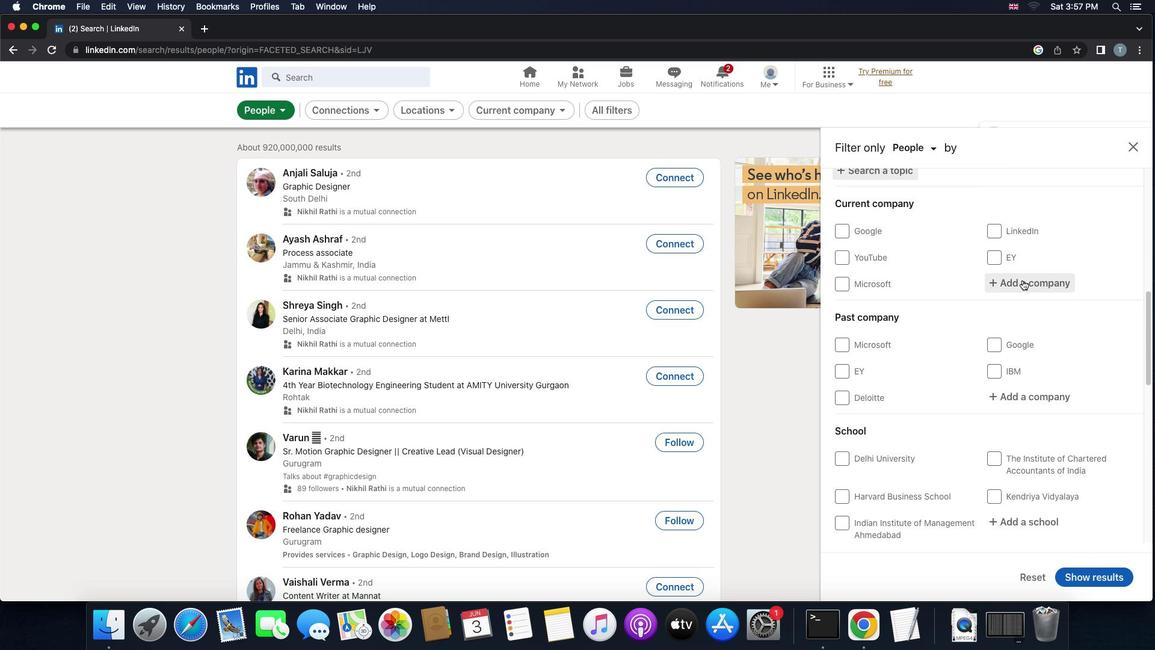 
Action: Mouse pressed left at (1023, 280)
Screenshot: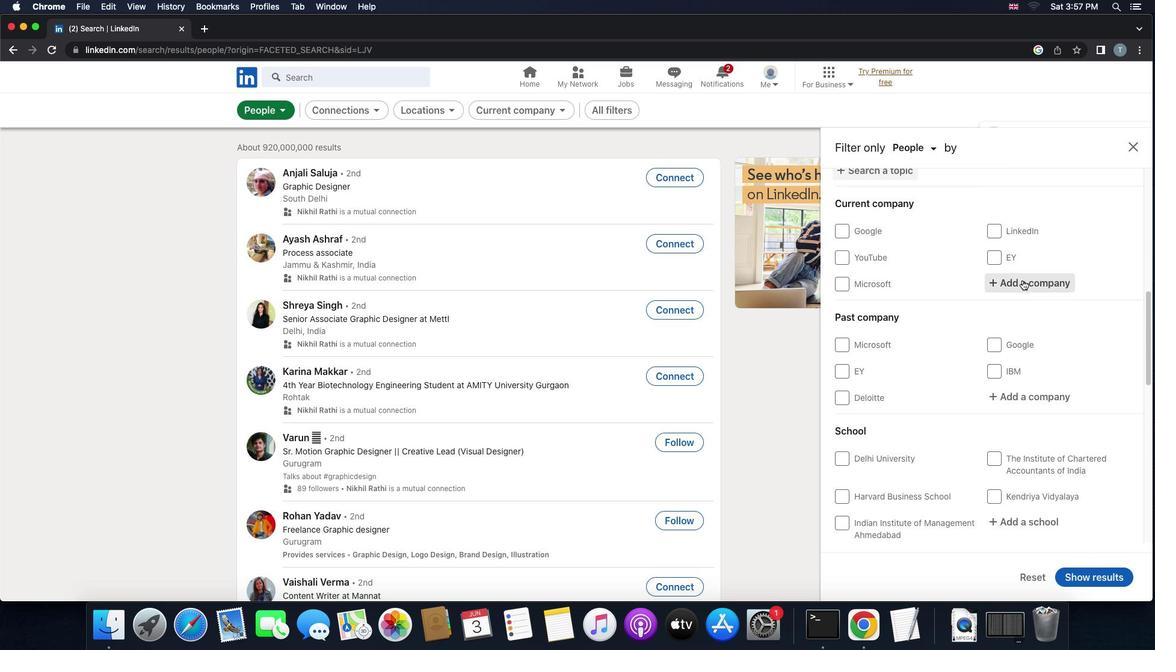 
Action: Key pressed 'y''a''r''a'Key.space
Screenshot: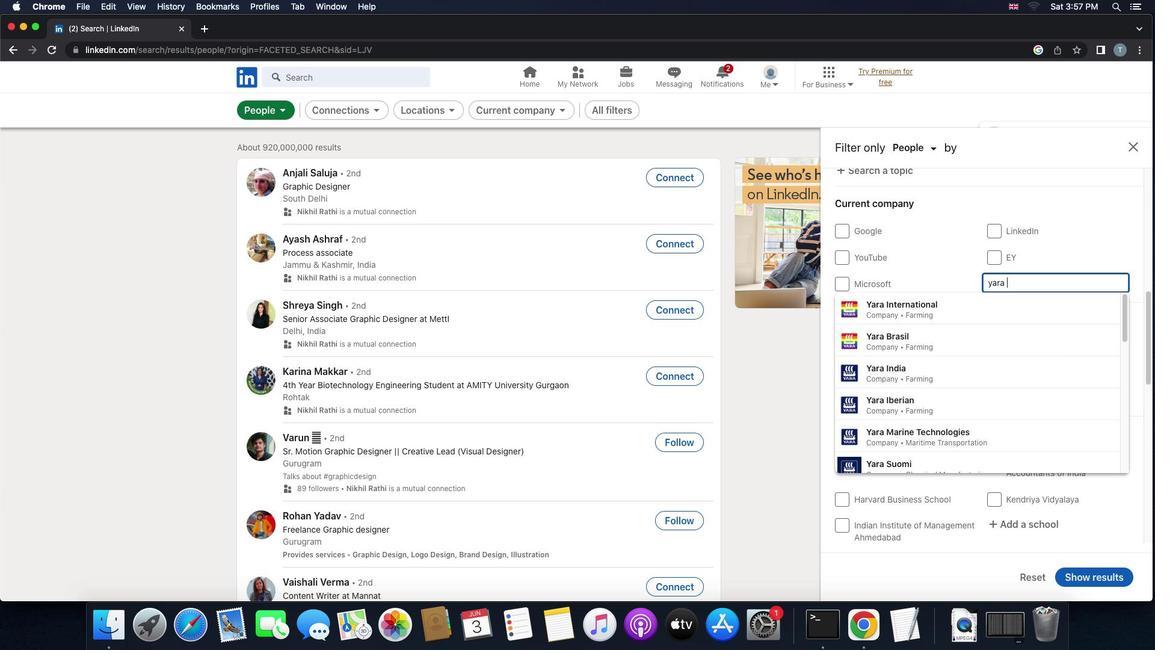 
Action: Mouse moved to (1005, 309)
Screenshot: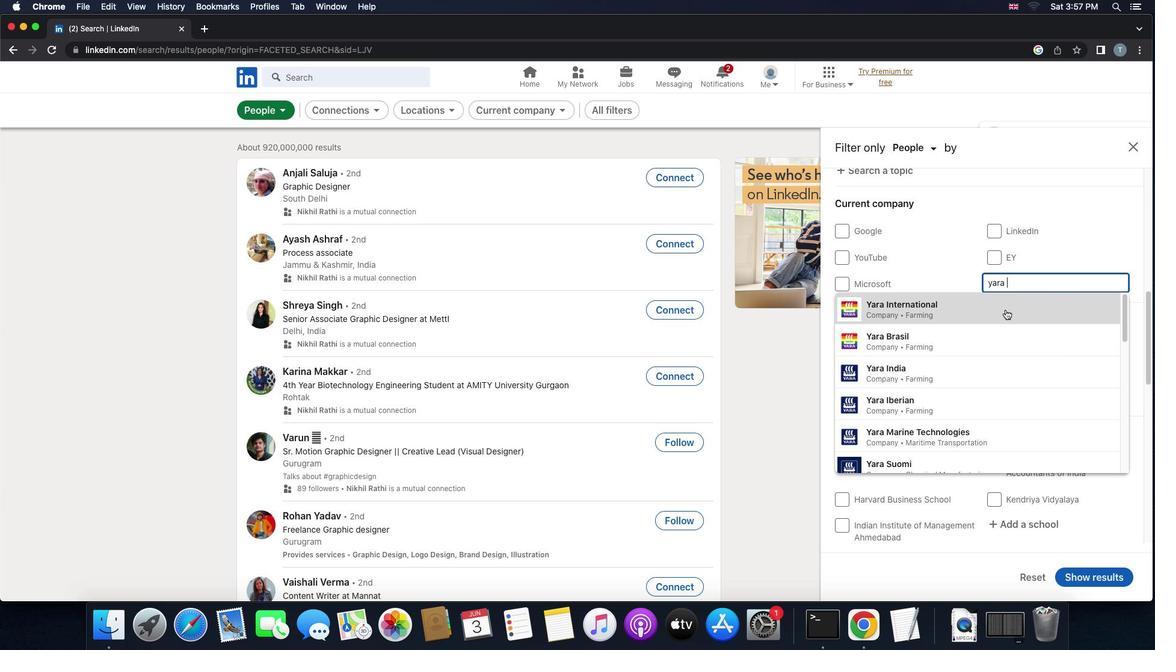 
Action: Mouse pressed left at (1005, 309)
Screenshot: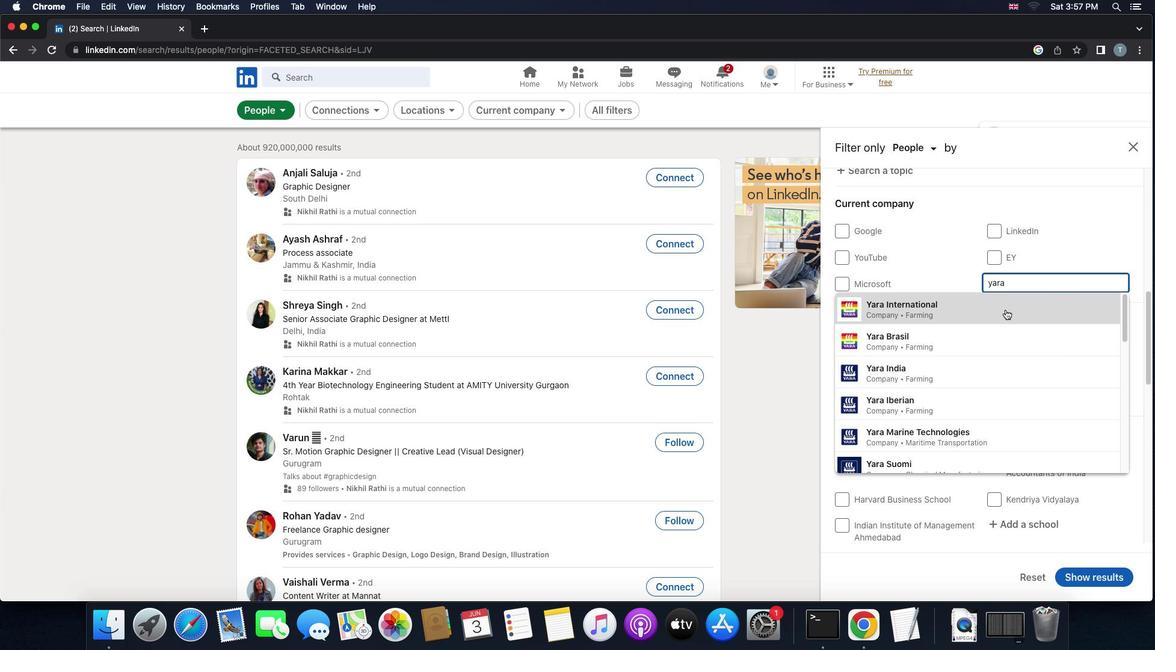 
Action: Mouse moved to (982, 338)
Screenshot: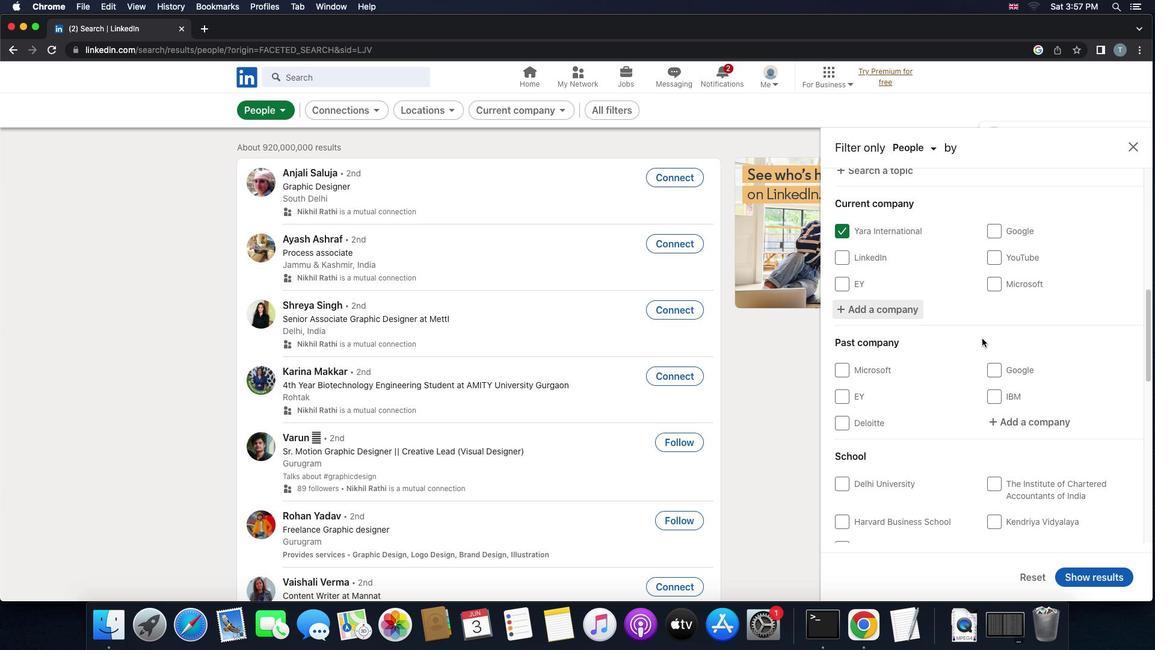 
Action: Mouse scrolled (982, 338) with delta (0, 0)
Screenshot: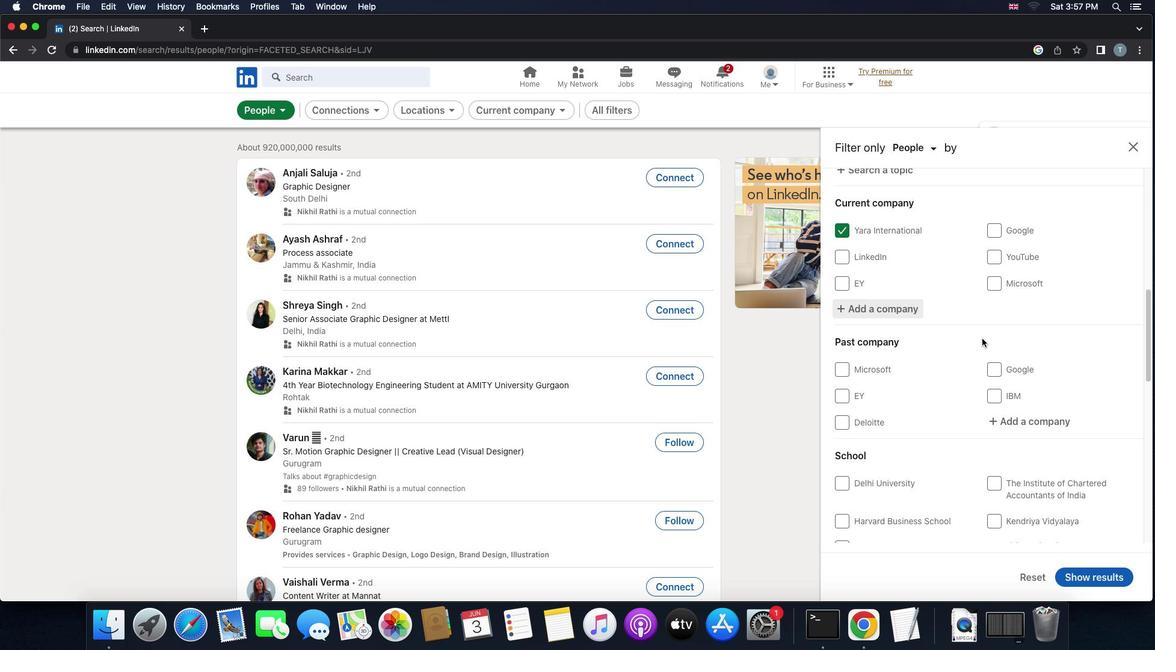 
Action: Mouse scrolled (982, 338) with delta (0, 0)
Screenshot: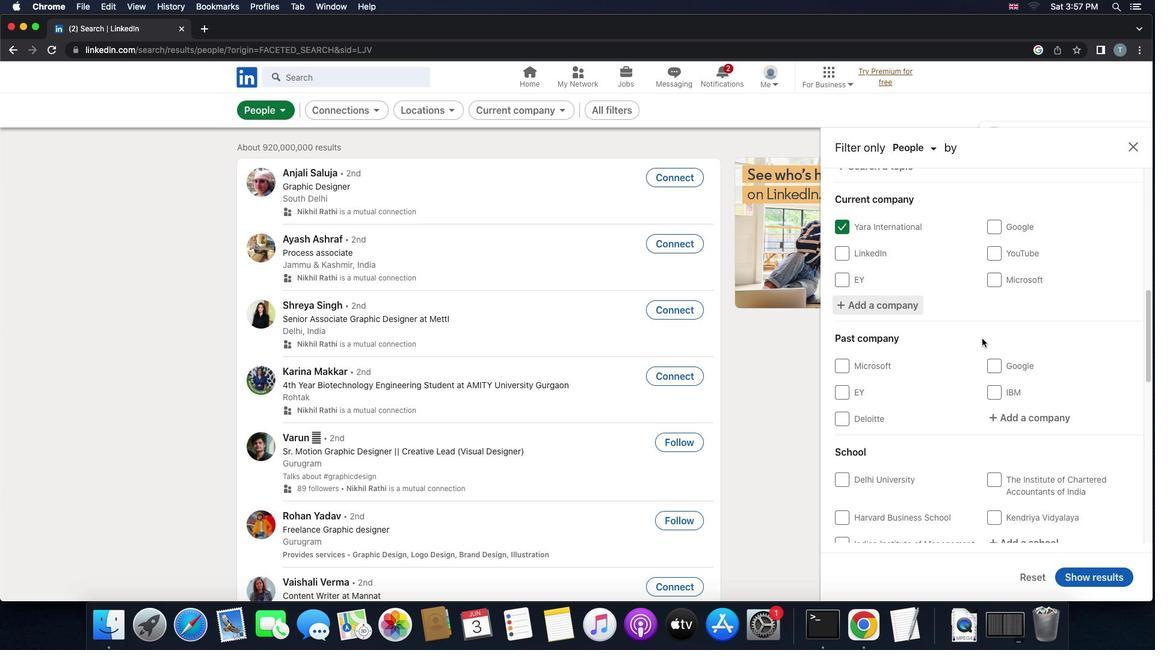 
Action: Mouse scrolled (982, 338) with delta (0, 0)
Screenshot: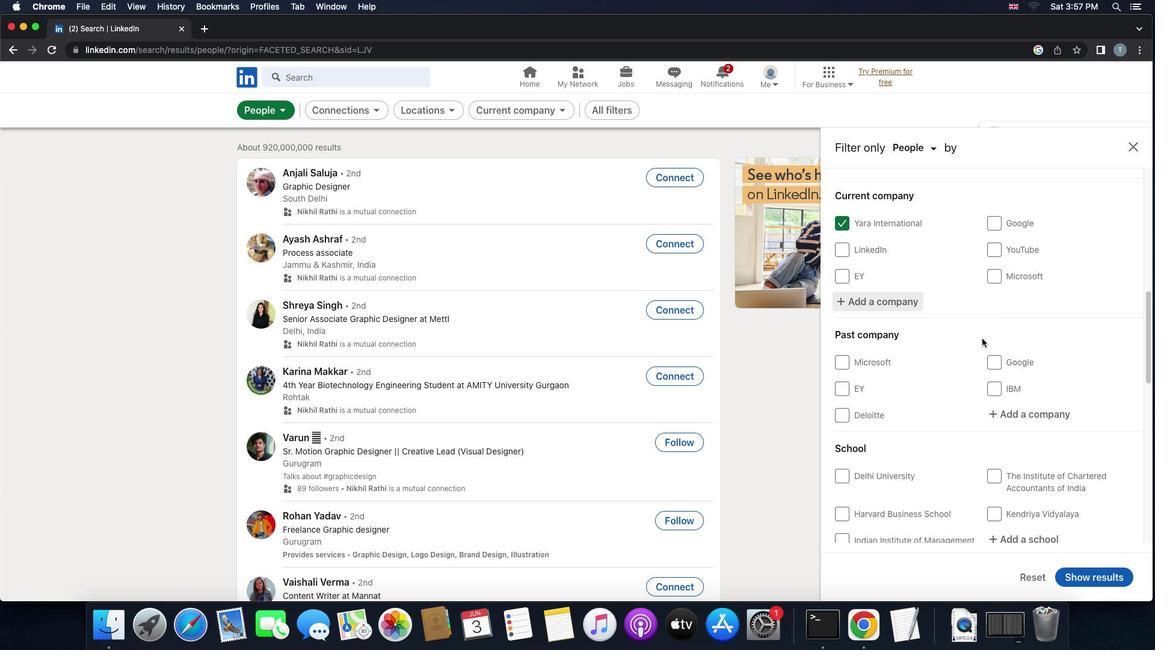 
Action: Mouse scrolled (982, 338) with delta (0, 0)
Screenshot: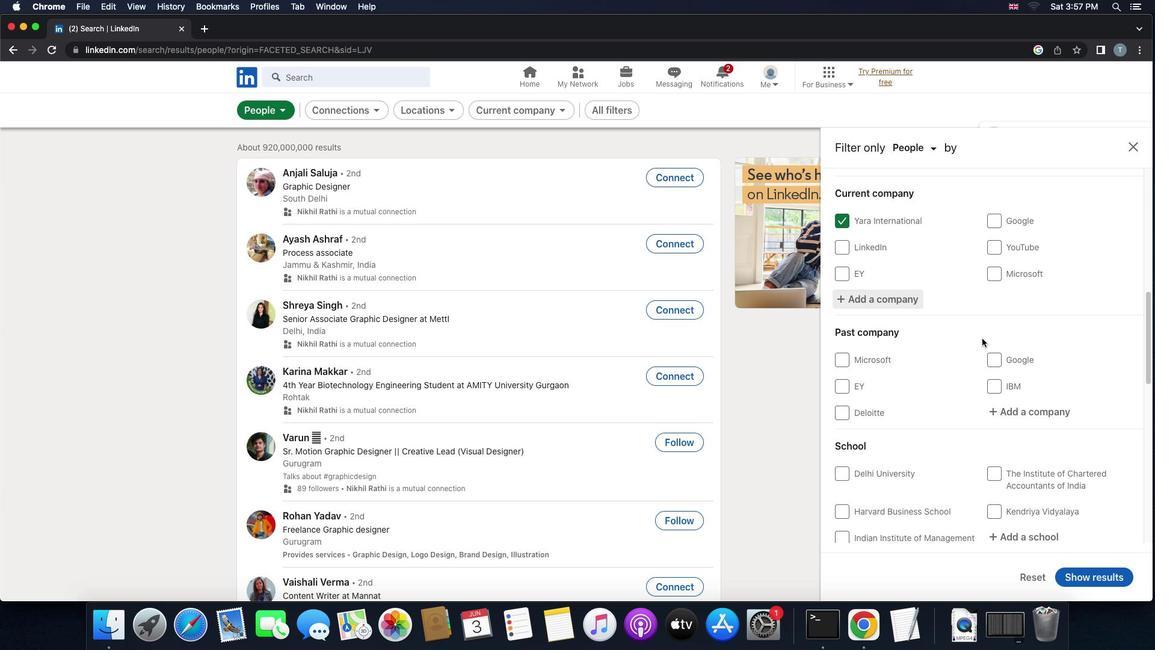 
Action: Mouse scrolled (982, 338) with delta (0, 0)
Screenshot: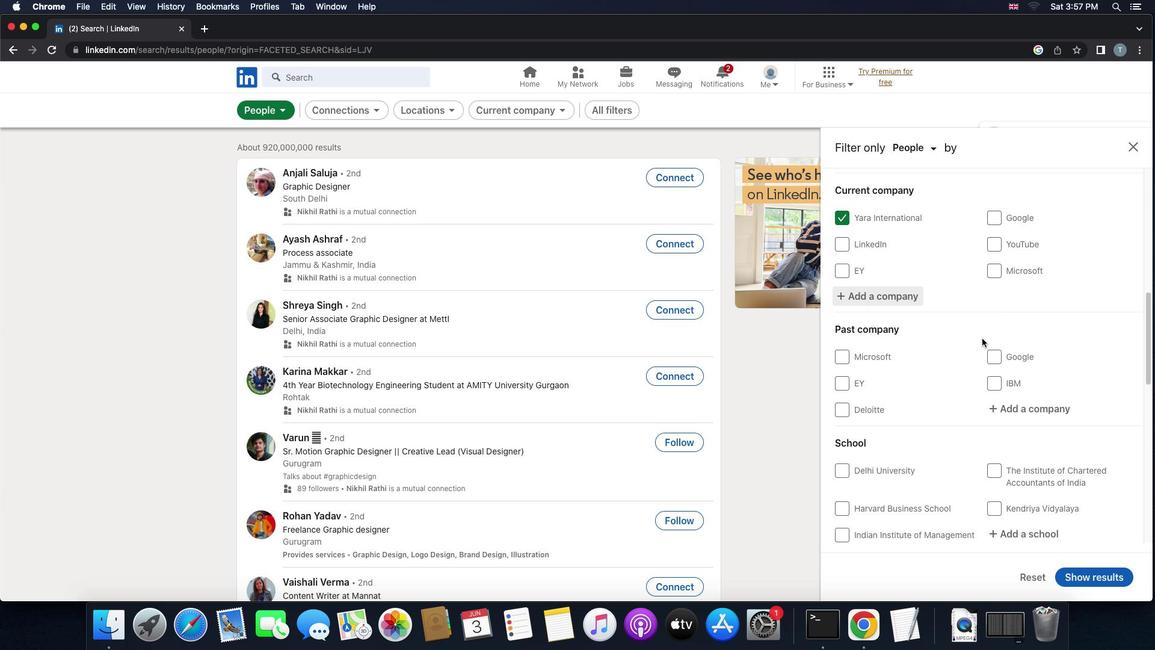 
Action: Mouse scrolled (982, 338) with delta (0, 0)
Screenshot: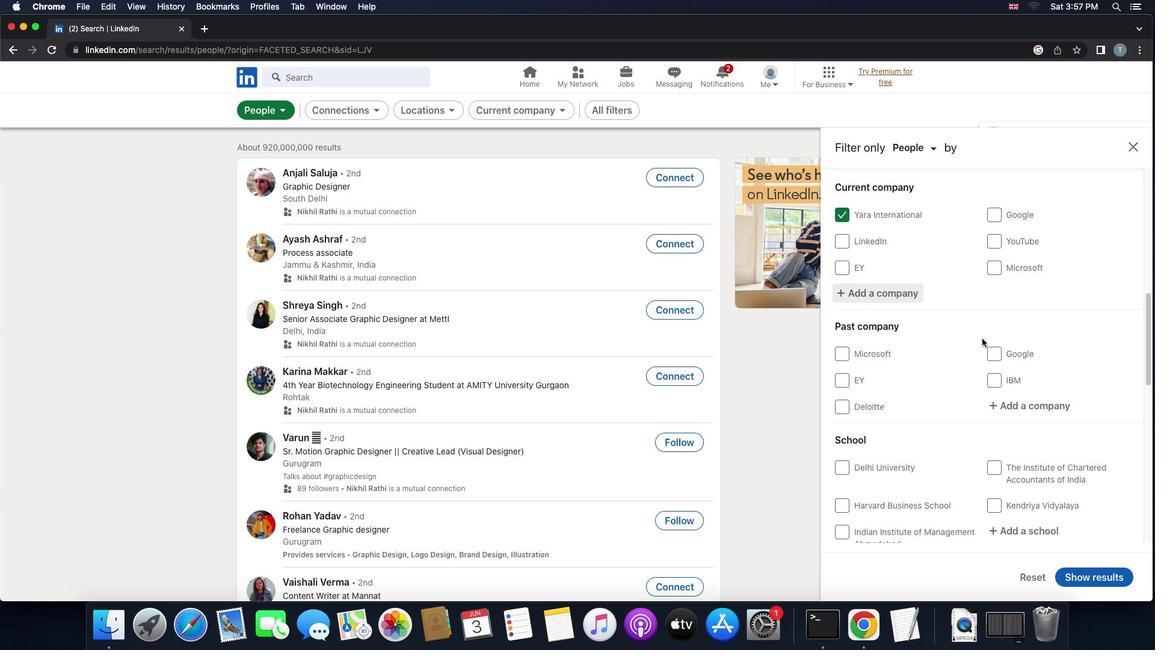 
Action: Mouse scrolled (982, 338) with delta (0, 0)
Screenshot: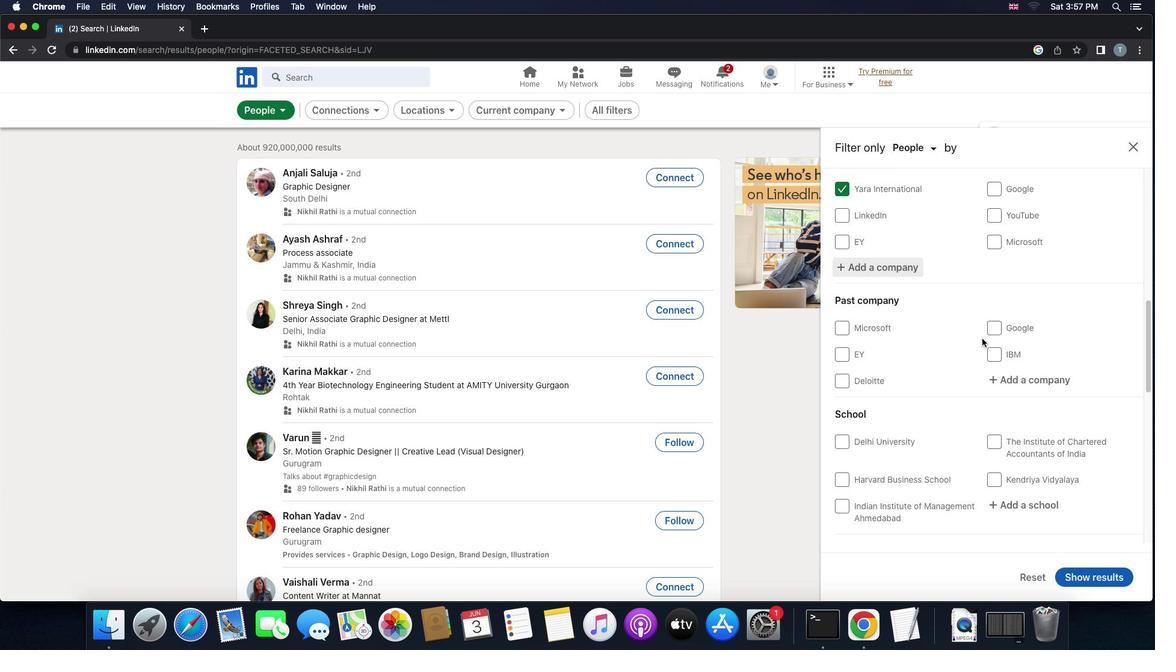 
Action: Mouse moved to (982, 339)
Screenshot: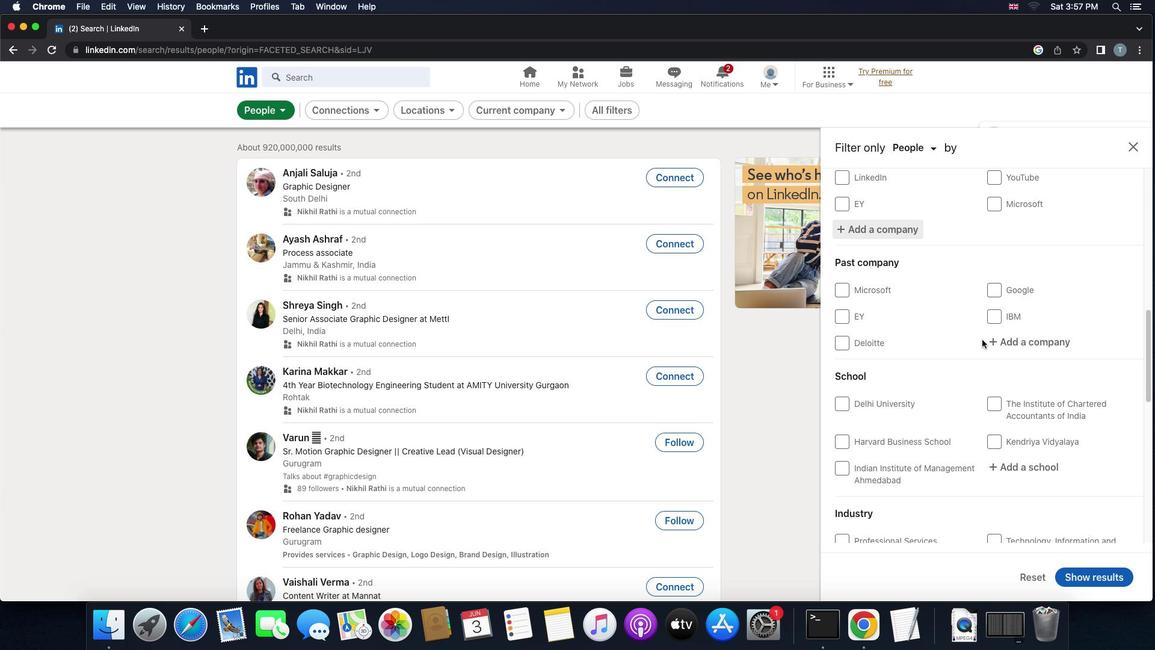 
Action: Mouse scrolled (982, 339) with delta (0, 0)
Screenshot: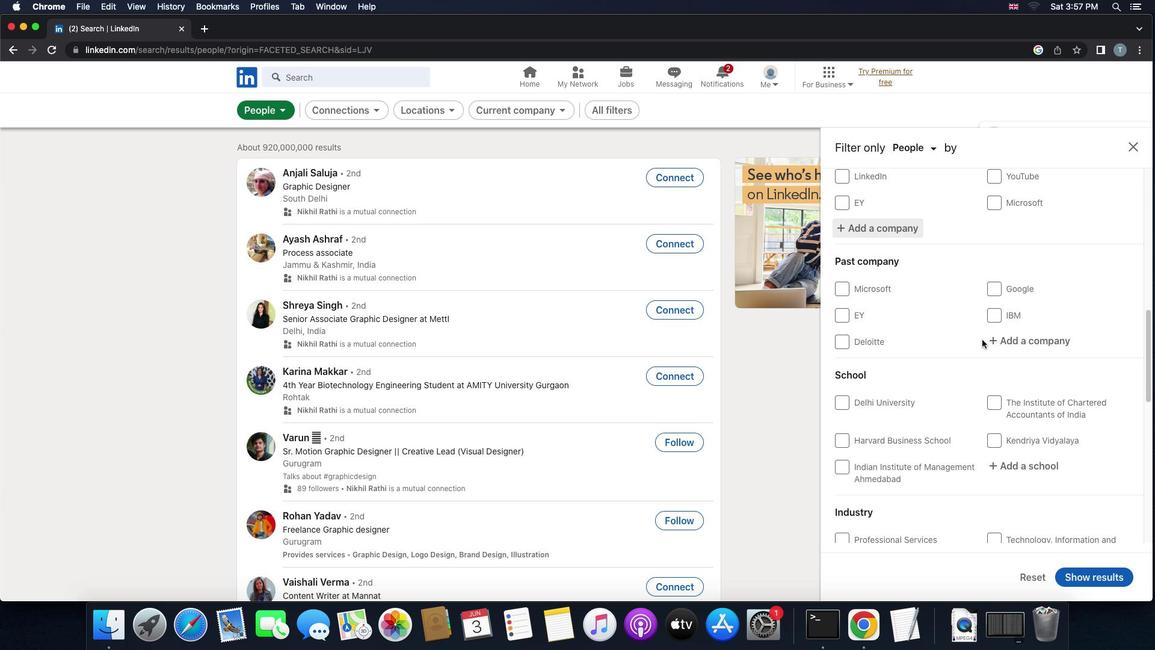 
Action: Mouse scrolled (982, 339) with delta (0, 0)
Screenshot: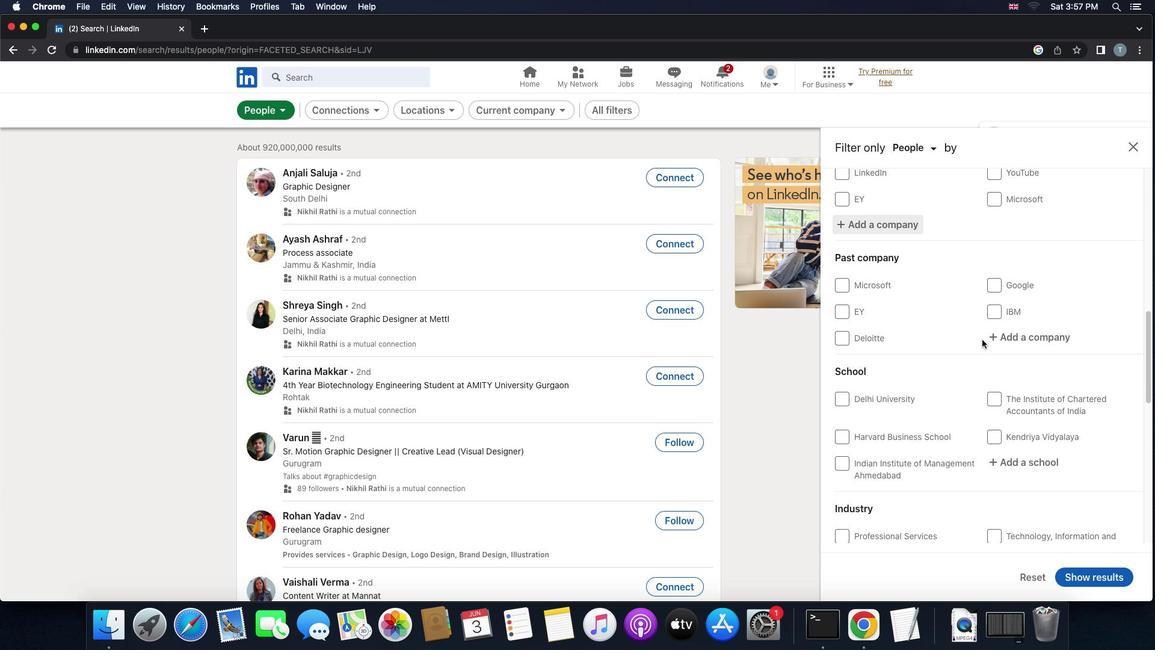 
Action: Mouse scrolled (982, 339) with delta (0, -1)
Screenshot: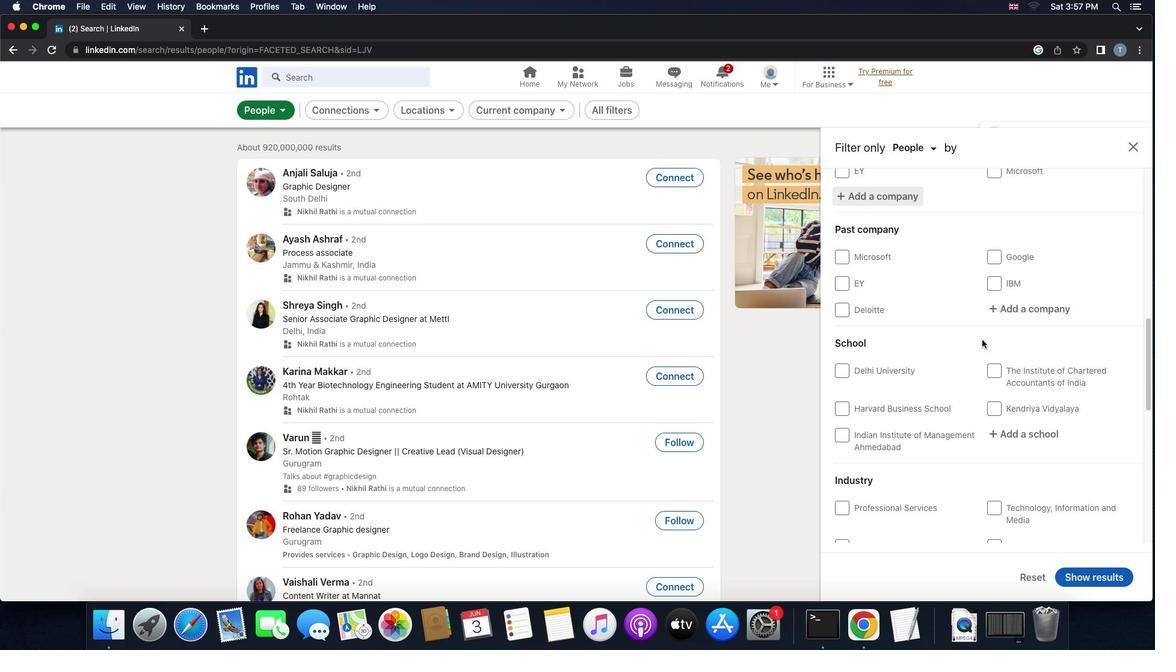 
Action: Mouse moved to (1017, 373)
Screenshot: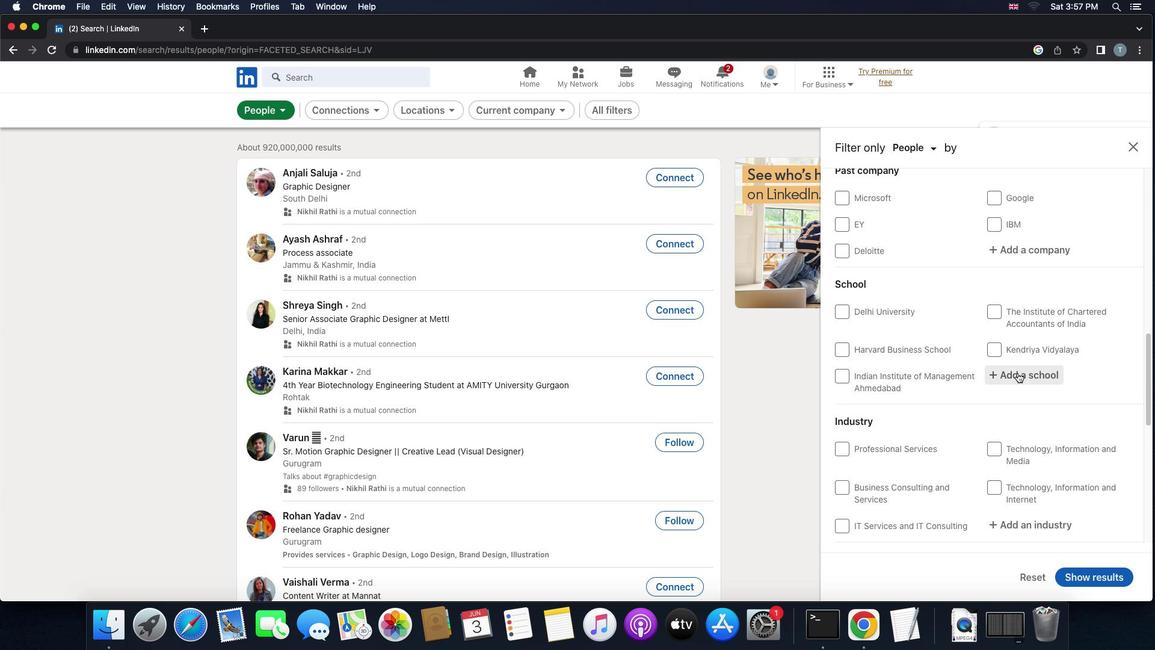 
Action: Mouse pressed left at (1017, 373)
Screenshot: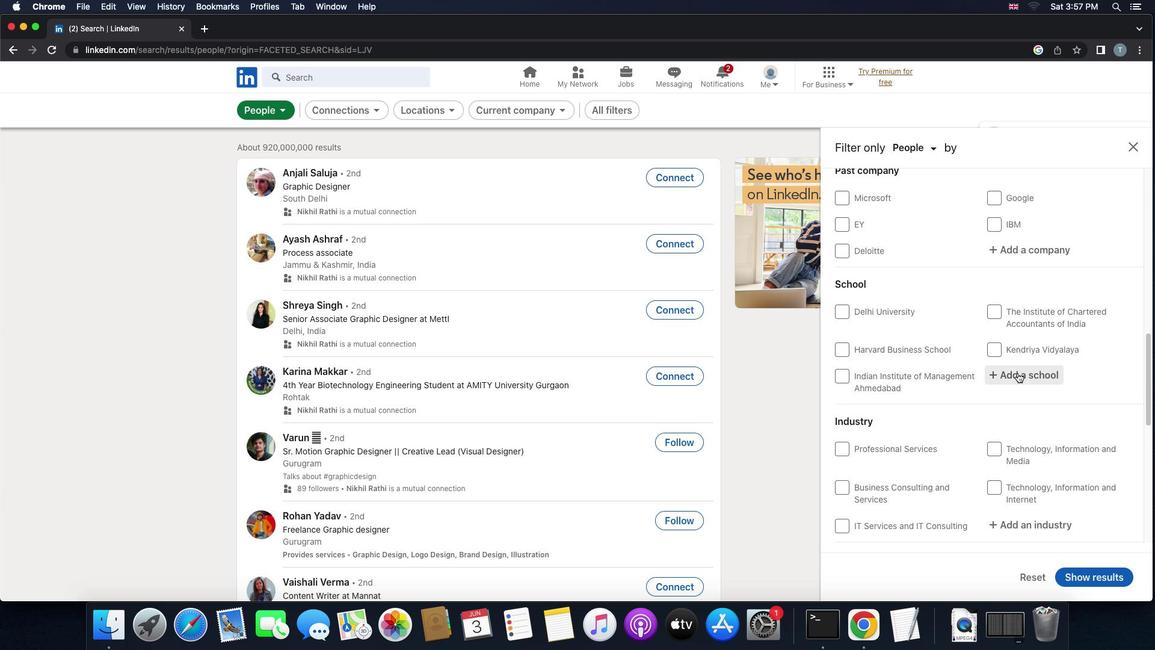 
Action: Mouse moved to (1020, 340)
Screenshot: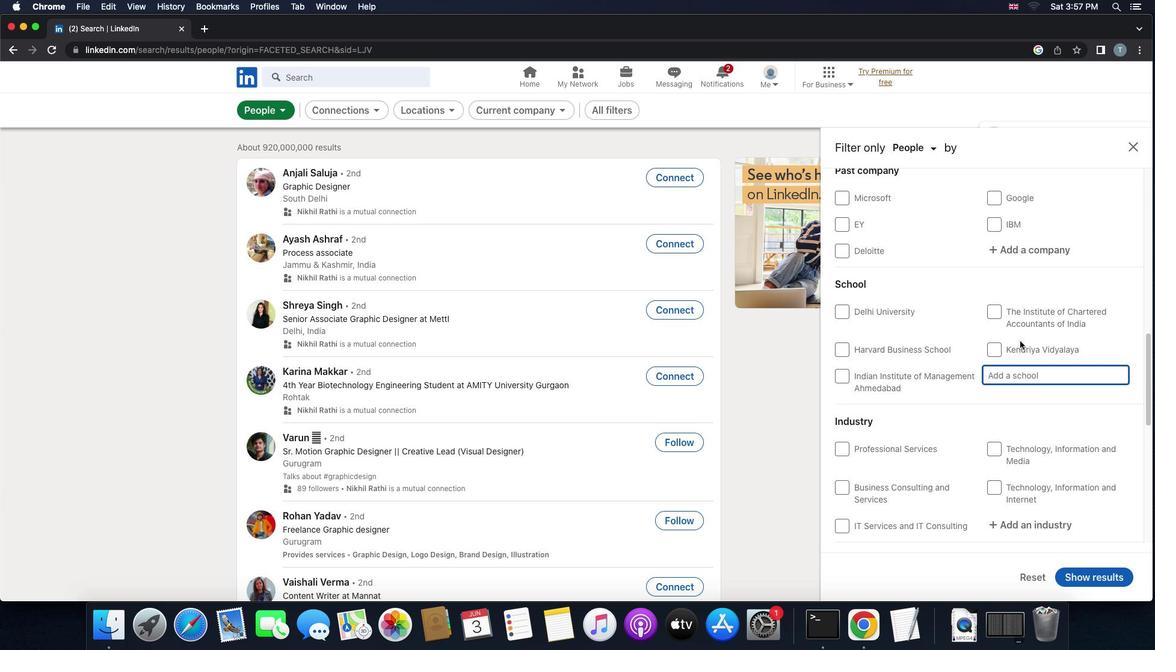 
Action: Key pressed 't''e''a''c''h''e''r'Key.space't''r''a''i''n''i''n''g'Key.space'i''n''s''t''i''t''u''t''e'
Screenshot: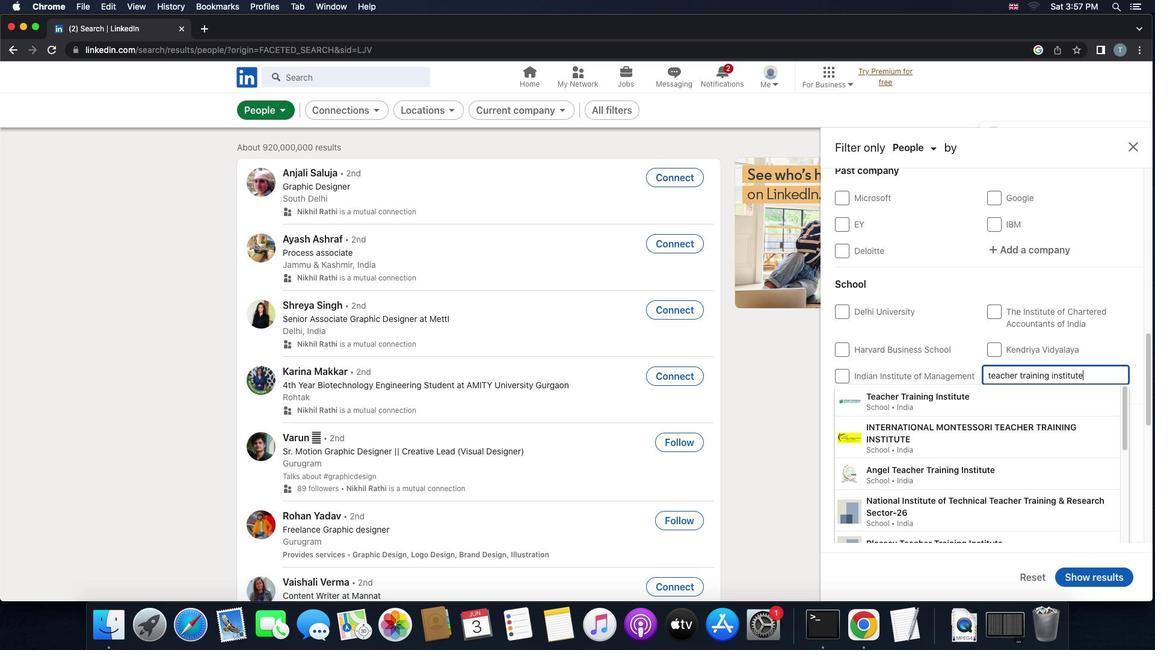 
Action: Mouse moved to (994, 399)
Screenshot: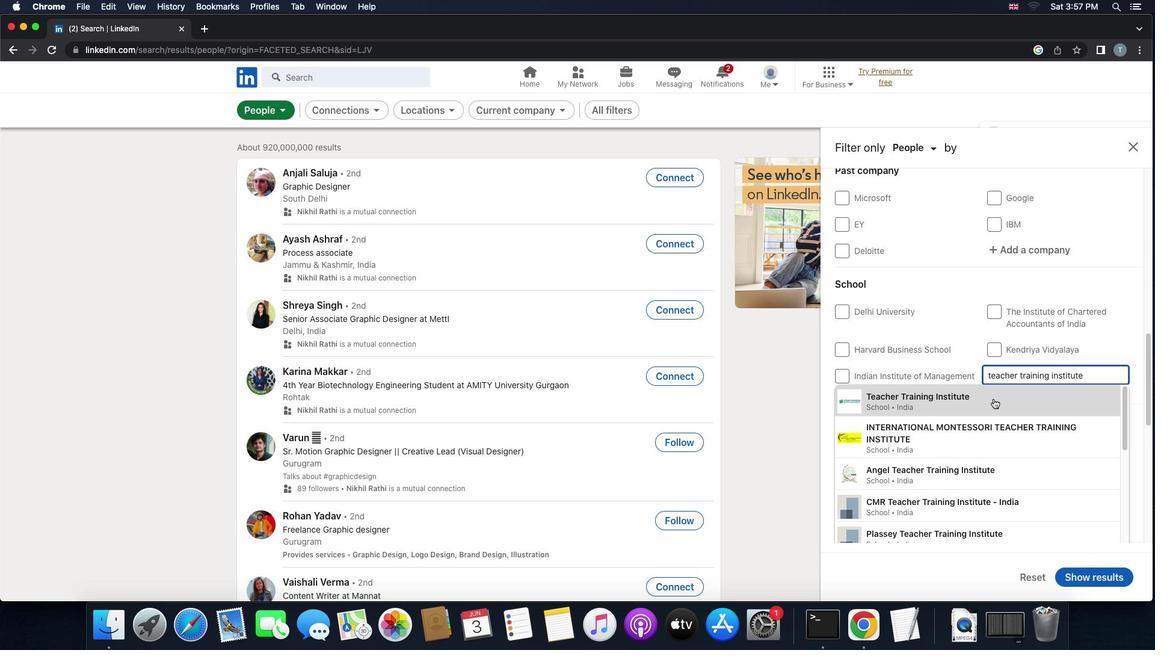 
Action: Mouse pressed left at (994, 399)
Screenshot: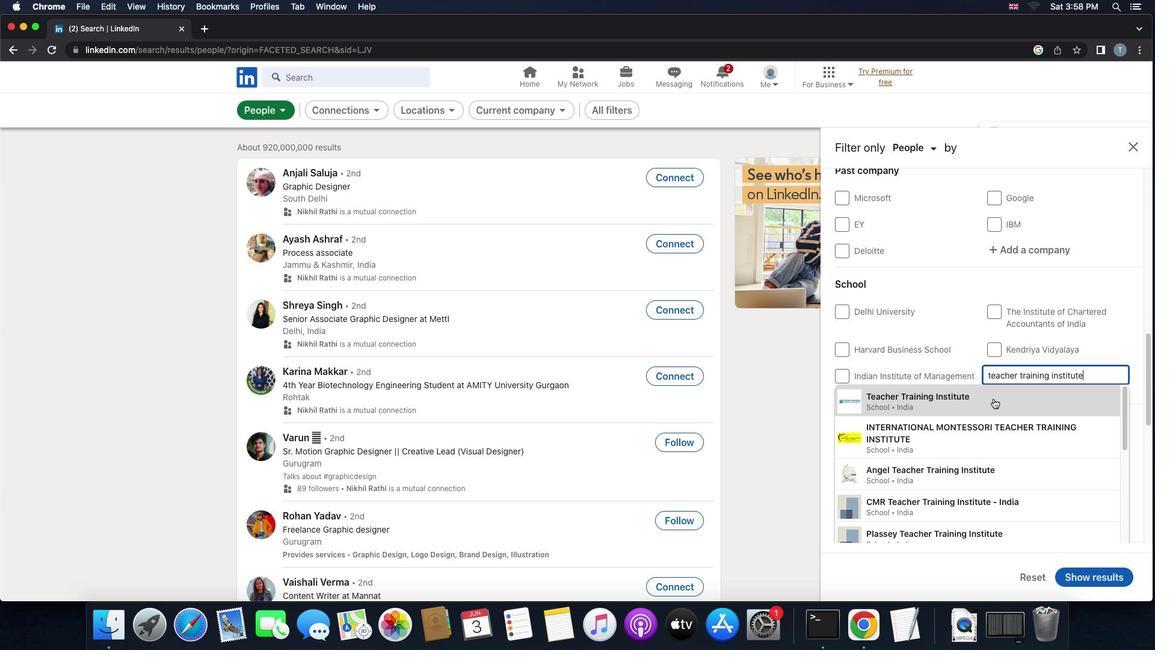 
Action: Mouse moved to (1002, 409)
Screenshot: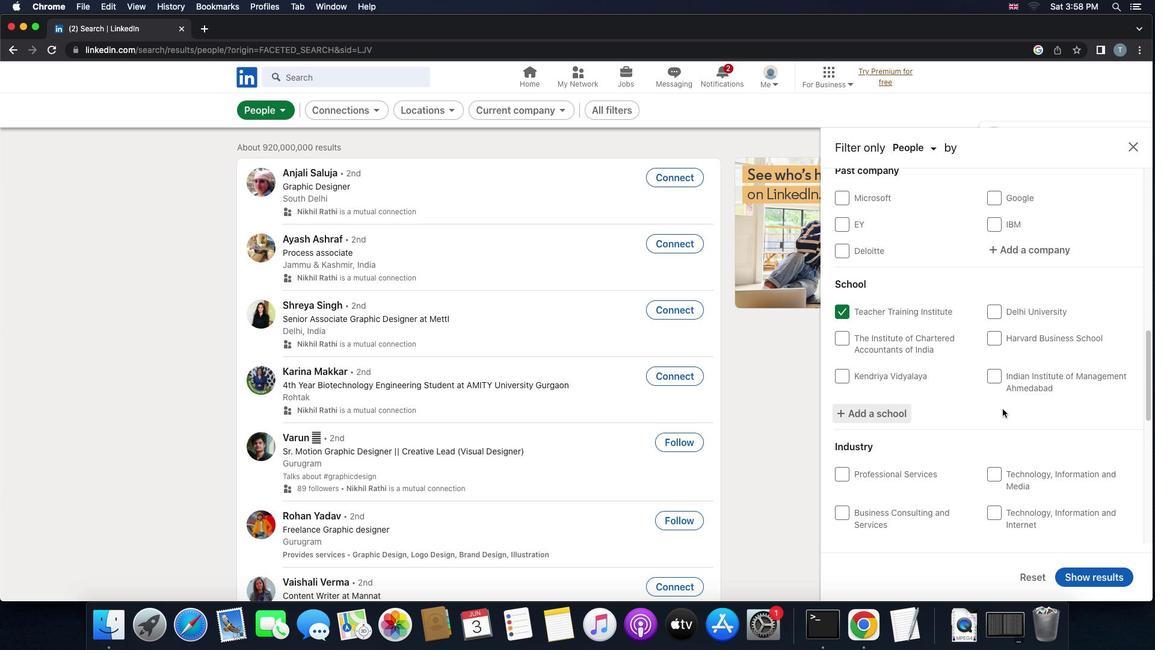 
Action: Mouse scrolled (1002, 409) with delta (0, 0)
Screenshot: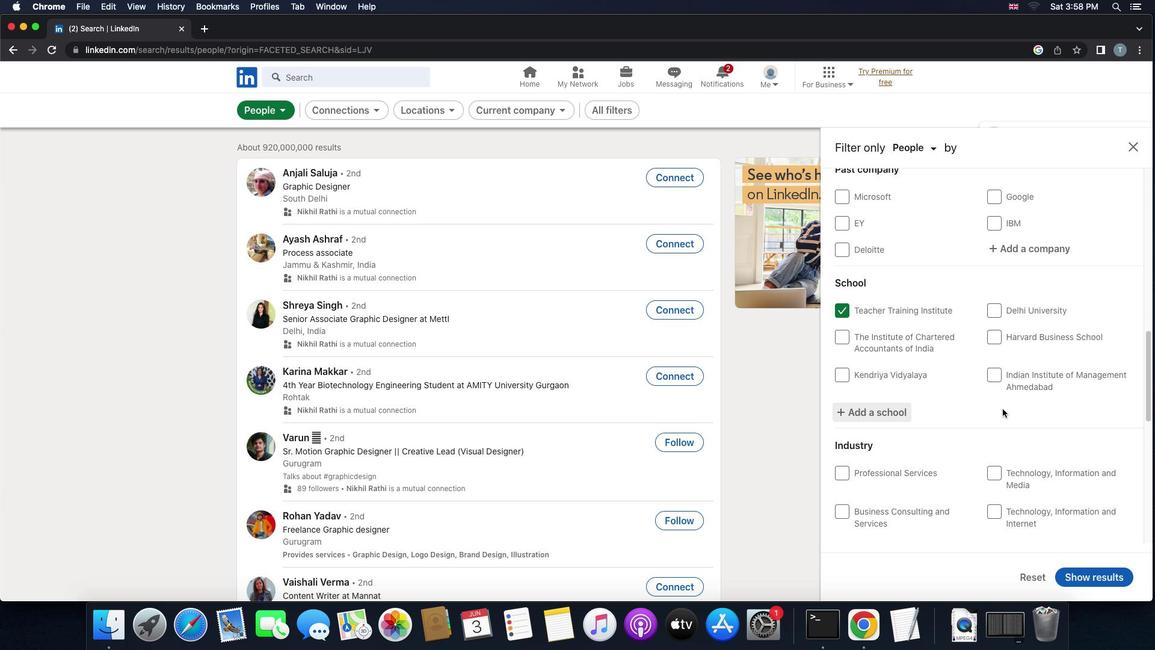 
Action: Mouse scrolled (1002, 409) with delta (0, 0)
Screenshot: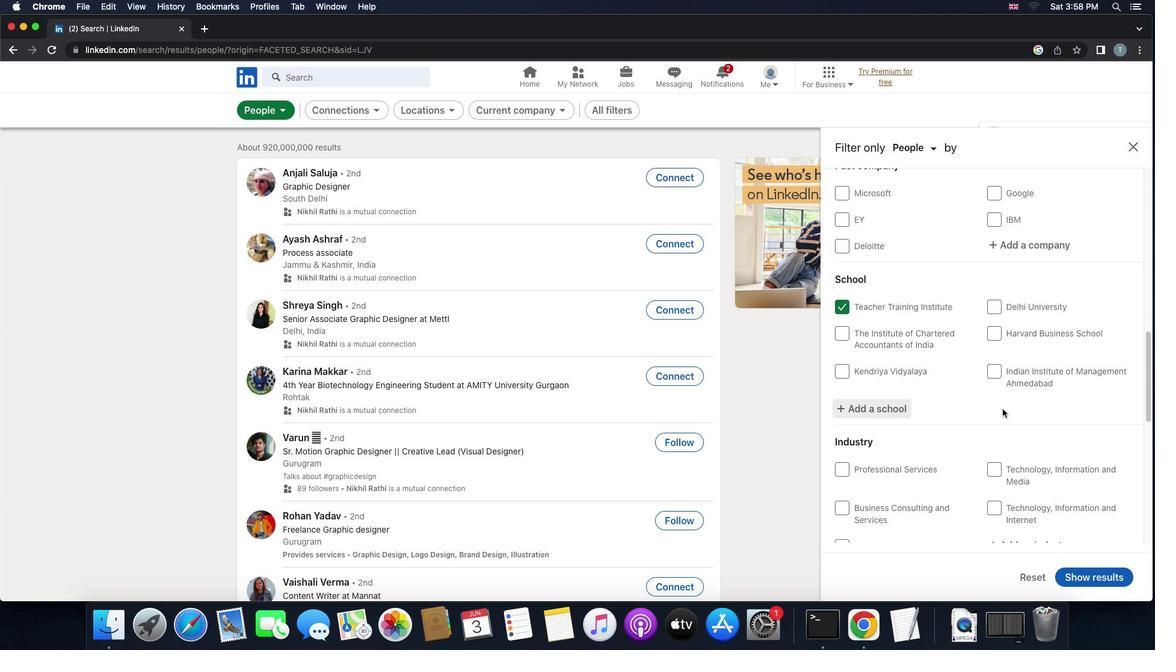
Action: Mouse scrolled (1002, 409) with delta (0, 0)
Screenshot: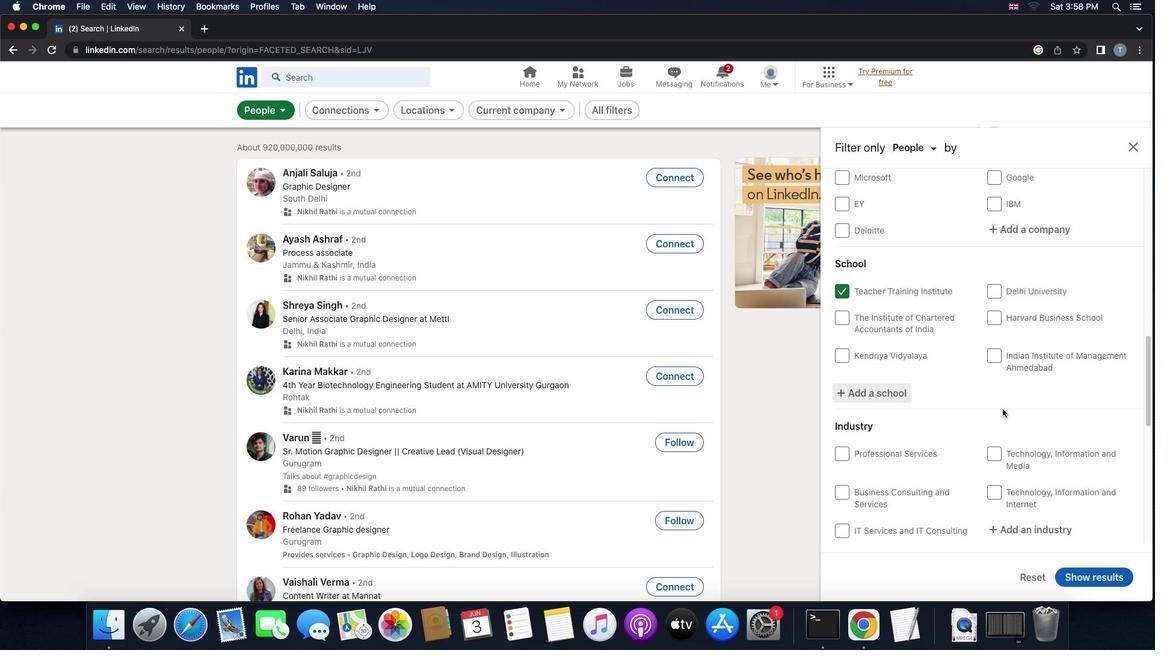 
Action: Mouse scrolled (1002, 409) with delta (0, 0)
Screenshot: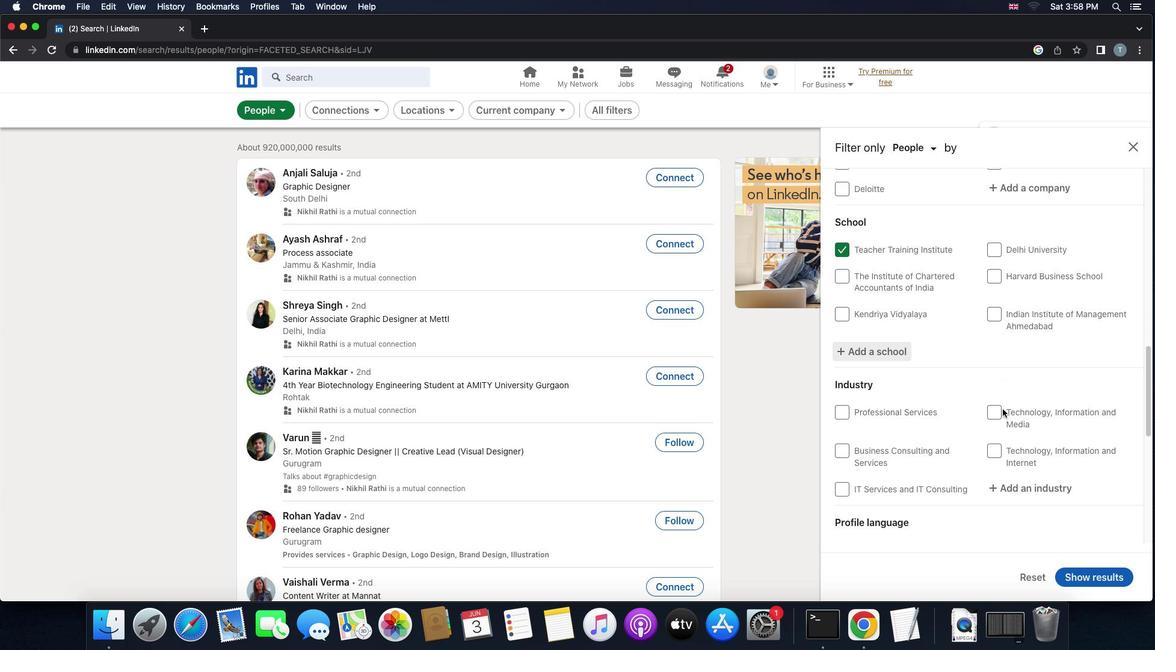 
Action: Mouse moved to (1002, 444)
Screenshot: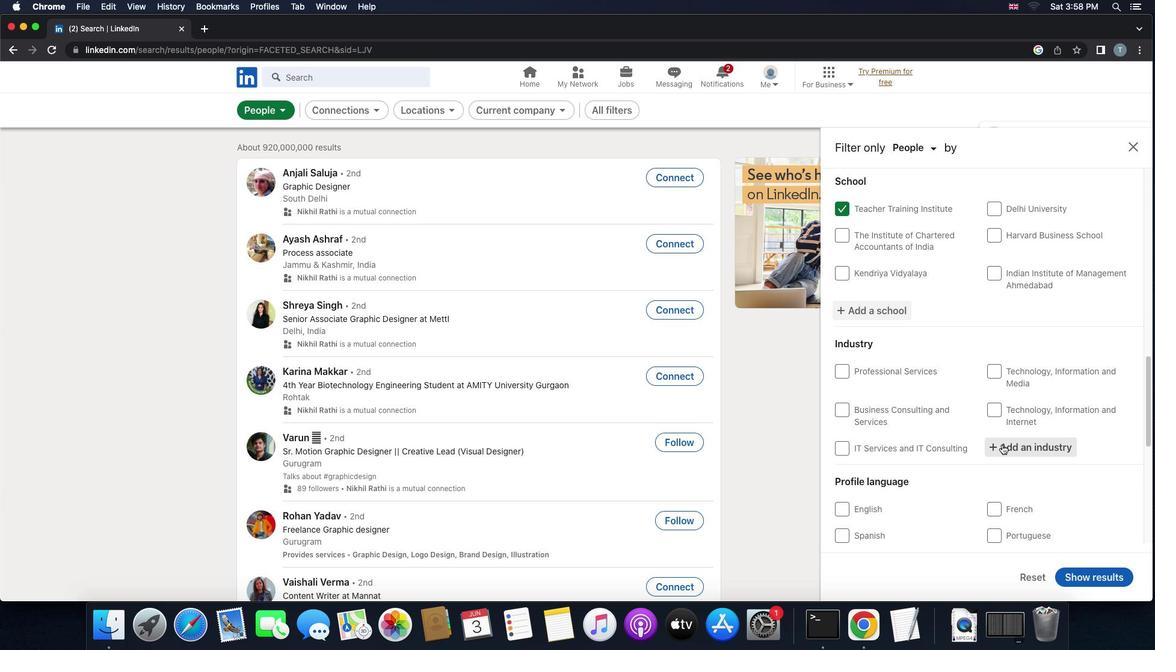 
Action: Mouse pressed left at (1002, 444)
Screenshot: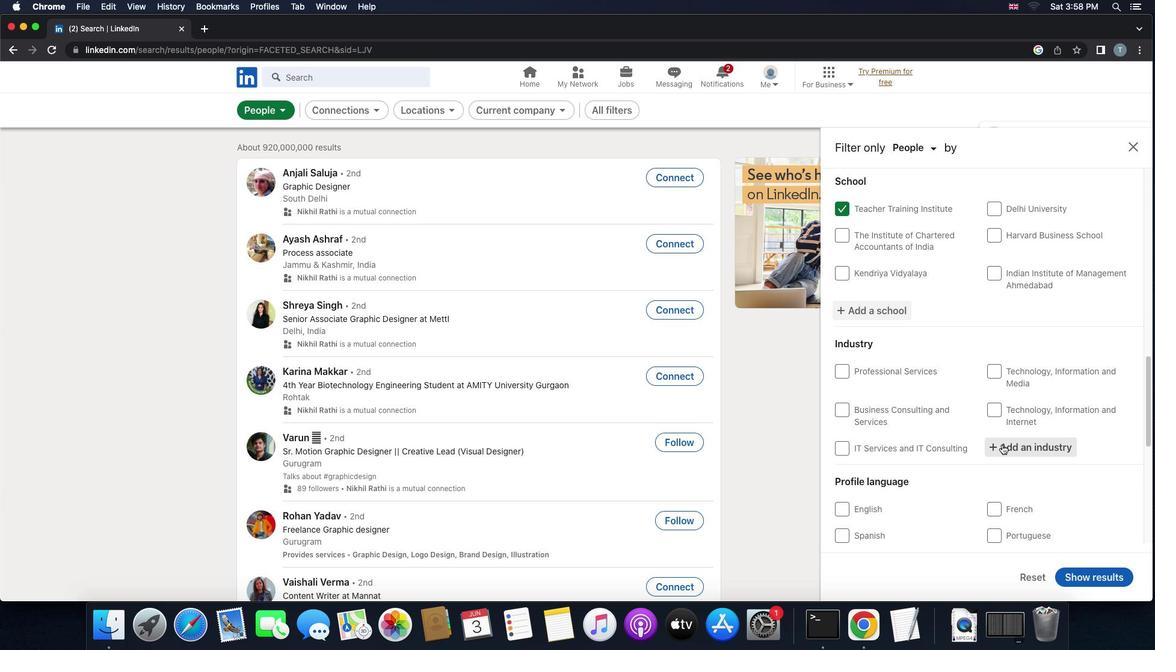 
Action: Mouse moved to (1003, 444)
Screenshot: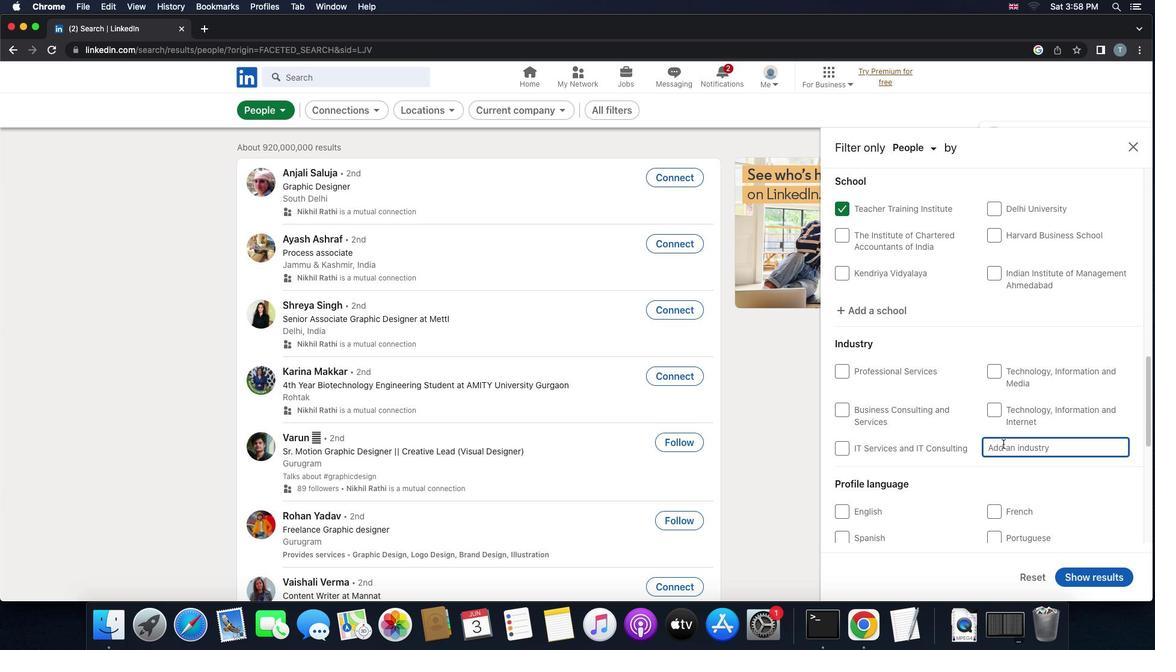 
Action: Key pressed 'g''a''m''b''l''i''n''g'
Screenshot: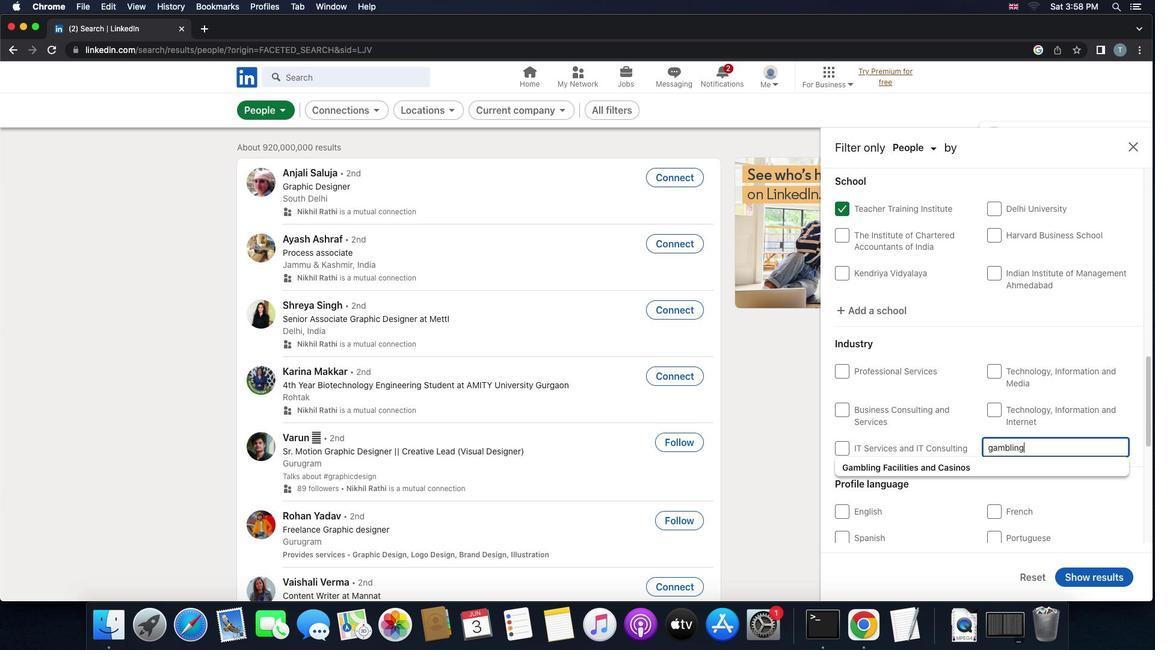 
Action: Mouse moved to (972, 470)
Screenshot: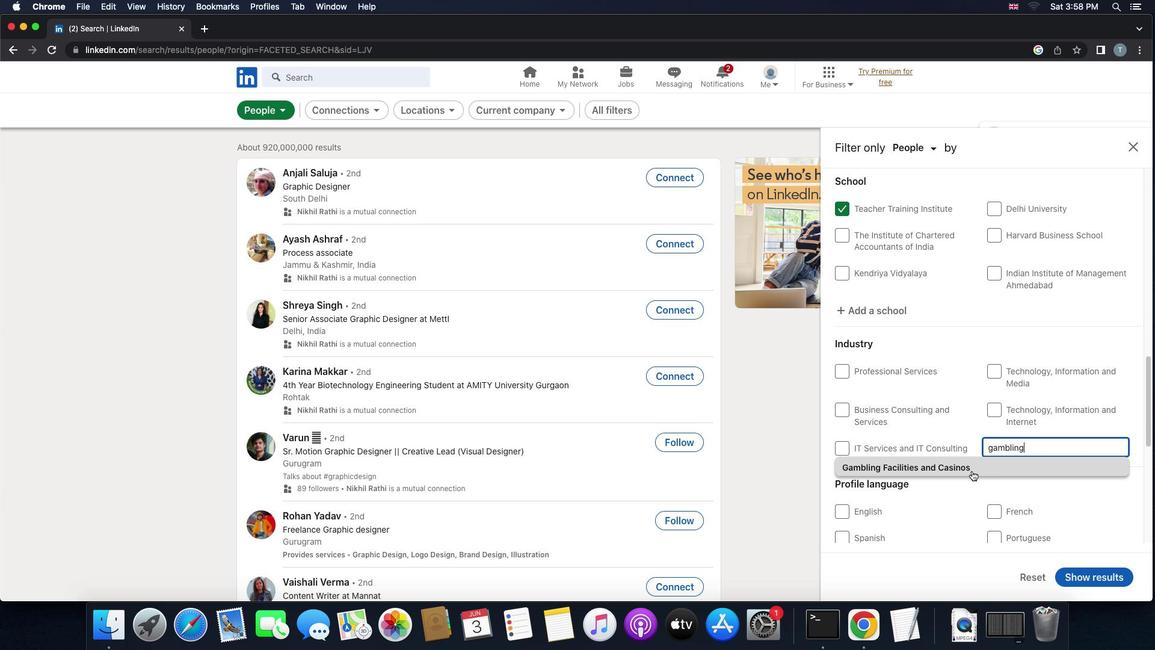 
Action: Mouse pressed left at (972, 470)
Screenshot: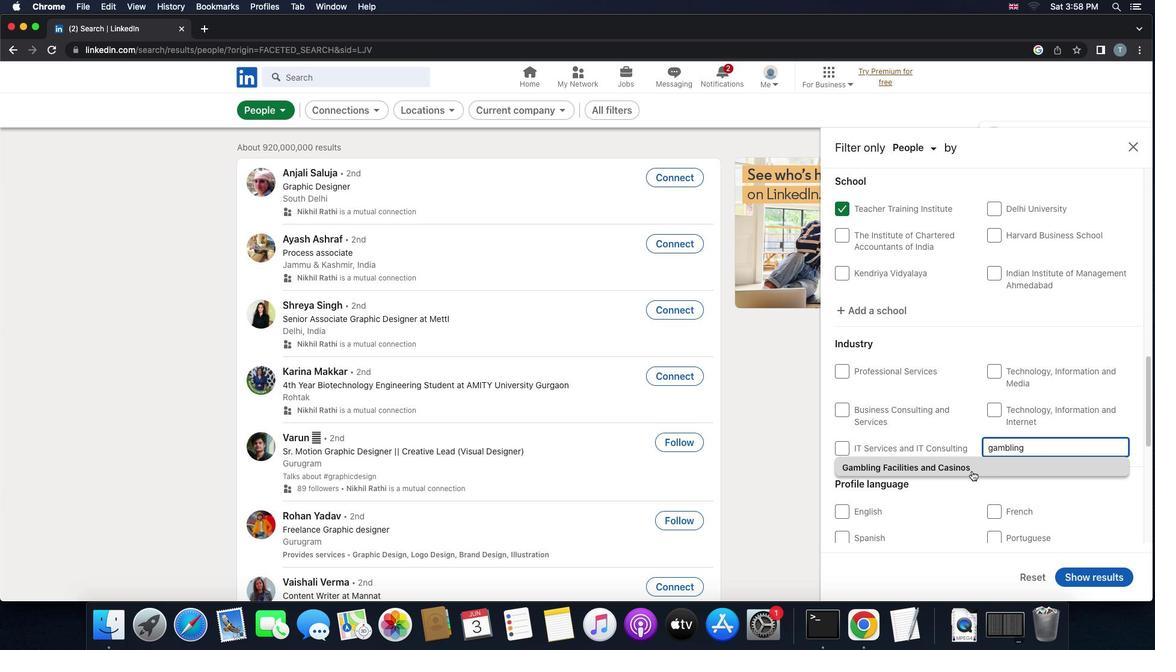 
Action: Mouse scrolled (972, 470) with delta (0, 0)
Screenshot: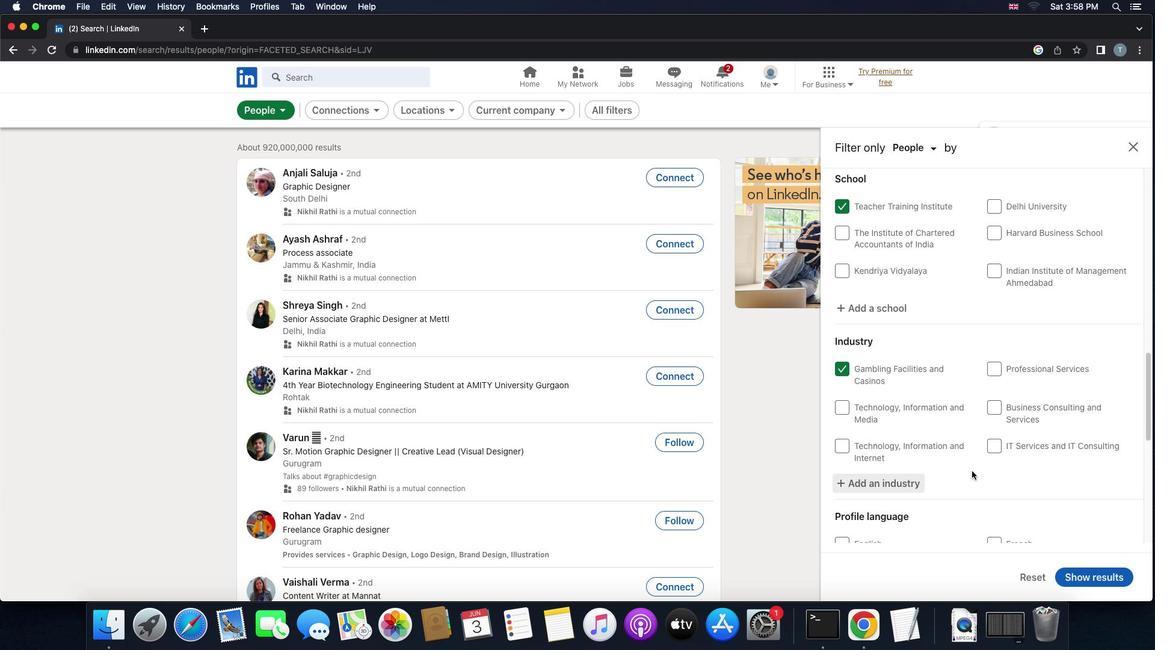 
Action: Mouse scrolled (972, 470) with delta (0, 0)
Screenshot: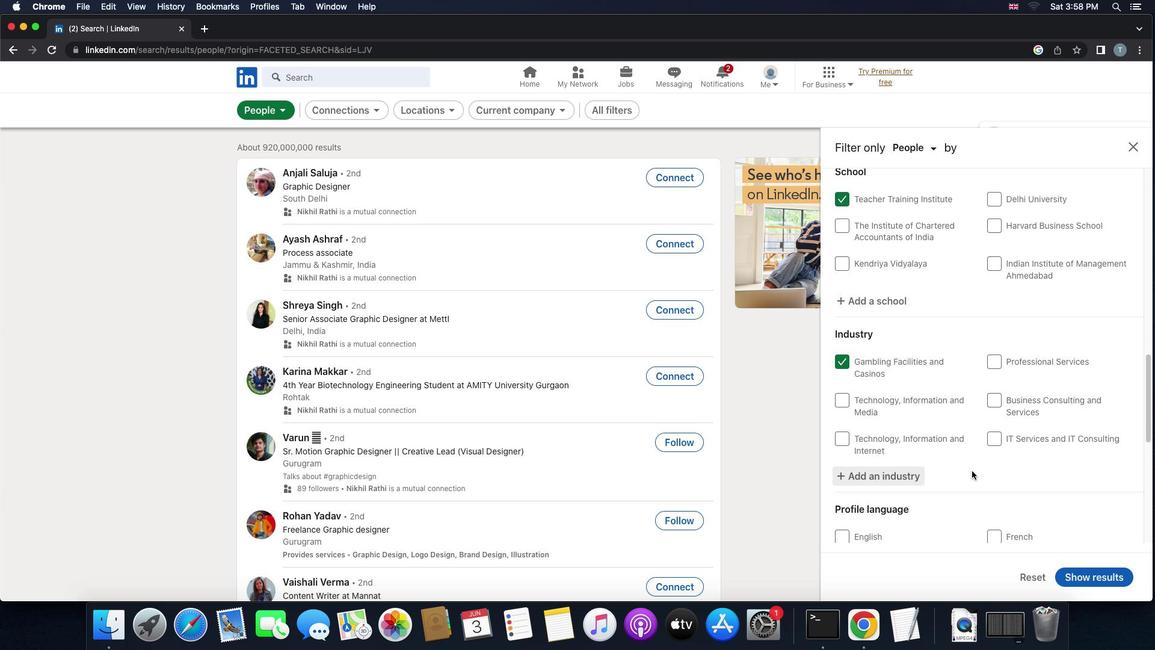 
Action: Mouse scrolled (972, 470) with delta (0, -1)
Screenshot: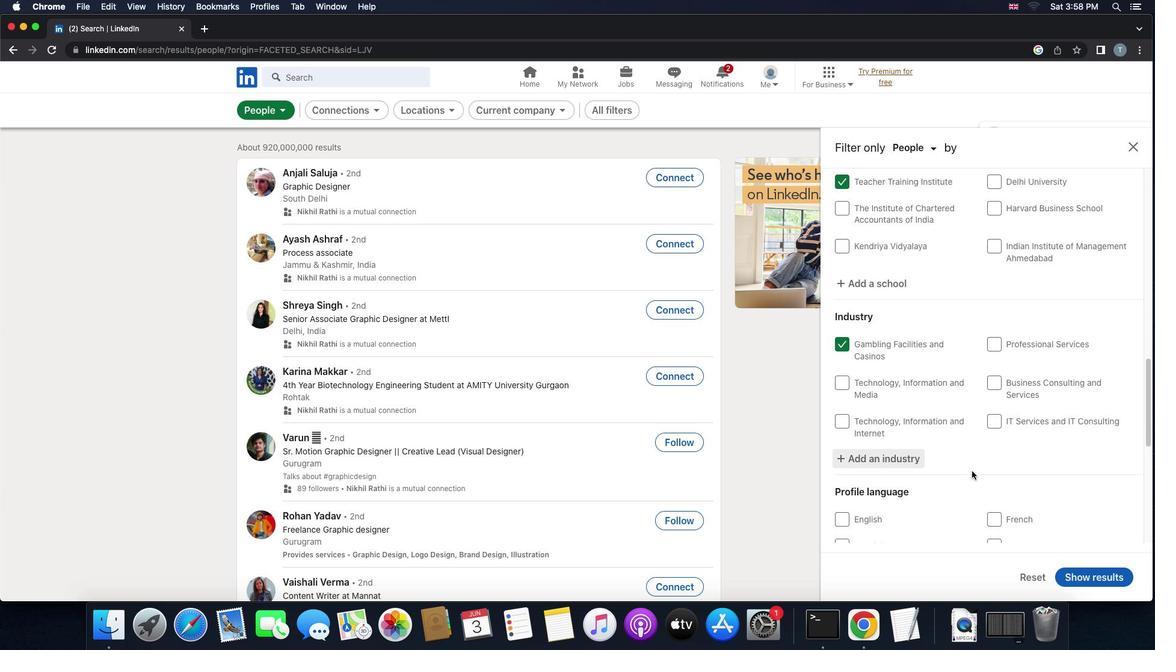 
Action: Mouse scrolled (972, 470) with delta (0, 0)
Screenshot: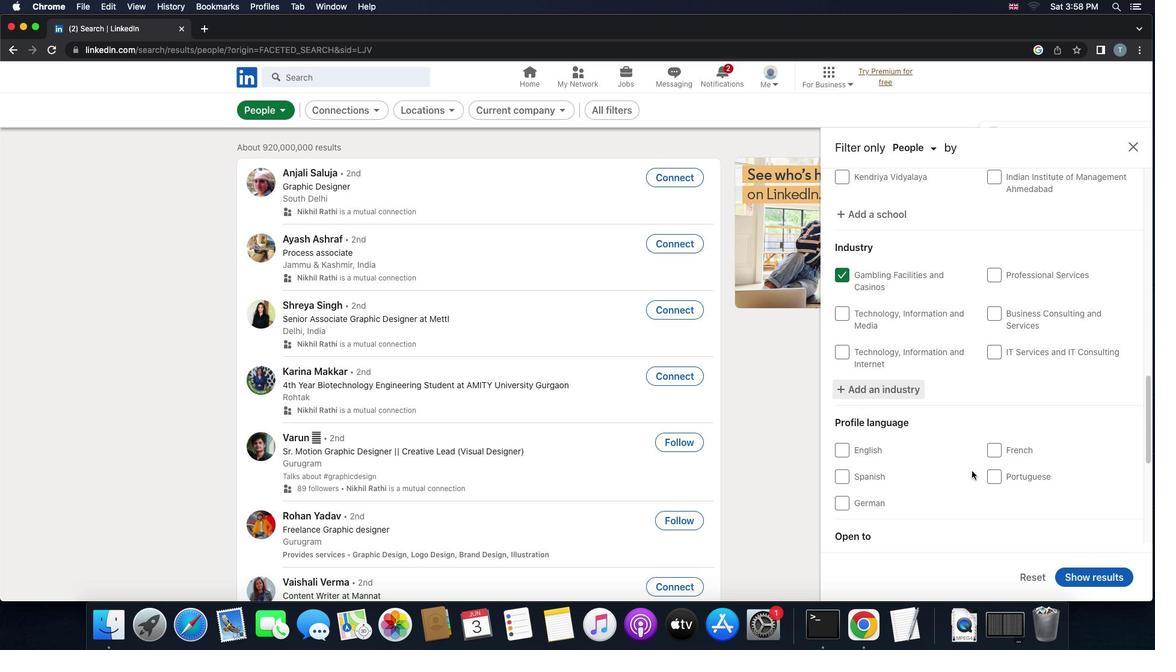 
Action: Mouse scrolled (972, 470) with delta (0, 0)
Screenshot: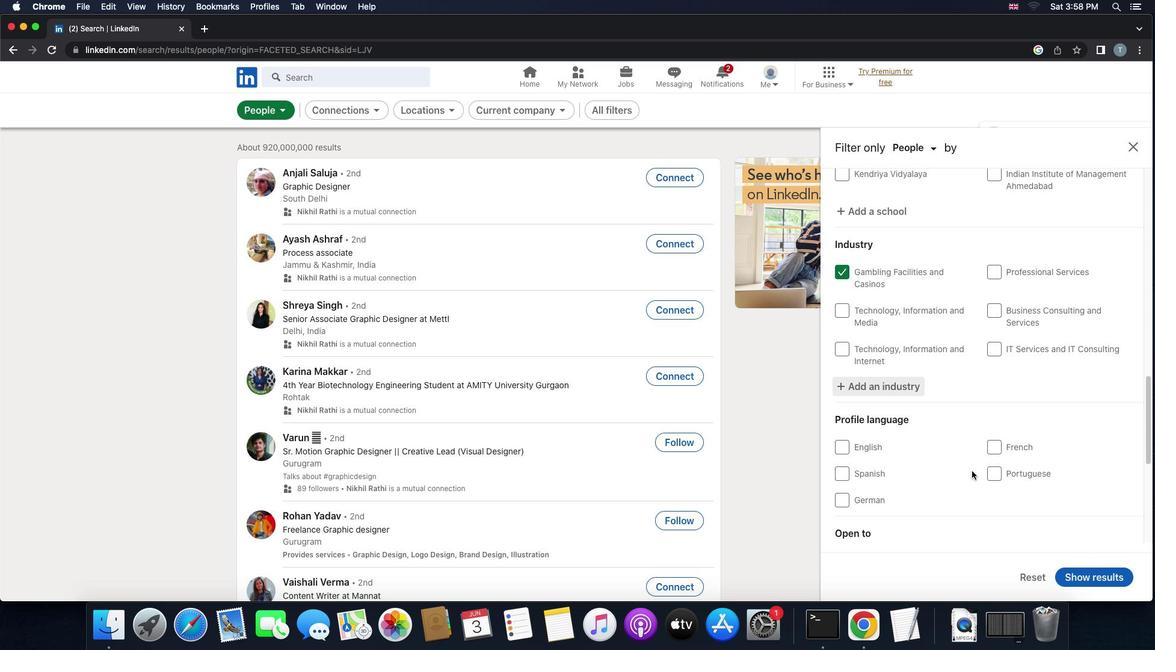 
Action: Mouse scrolled (972, 470) with delta (0, 0)
Screenshot: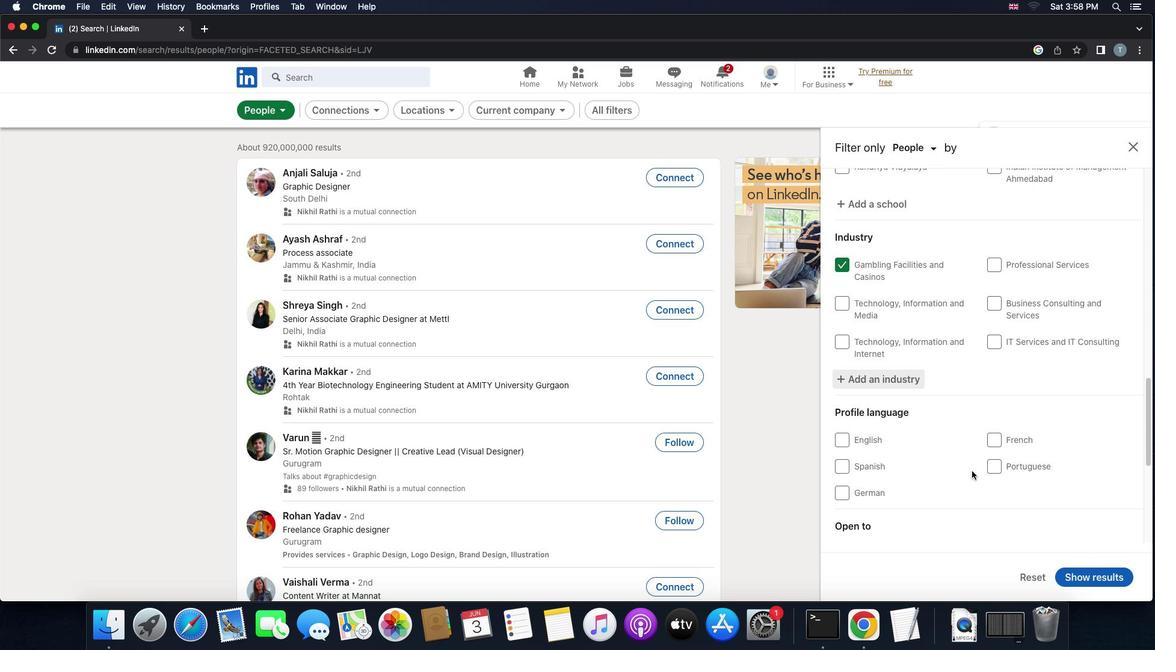 
Action: Mouse scrolled (972, 470) with delta (0, 0)
Screenshot: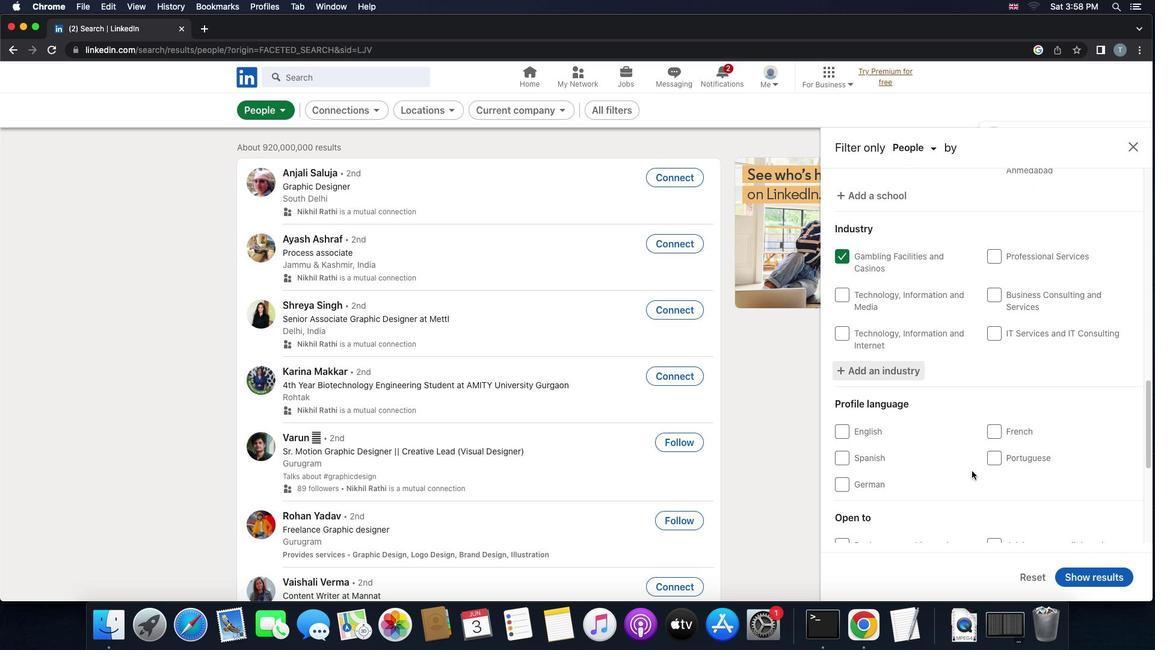 
Action: Mouse scrolled (972, 470) with delta (0, 0)
Screenshot: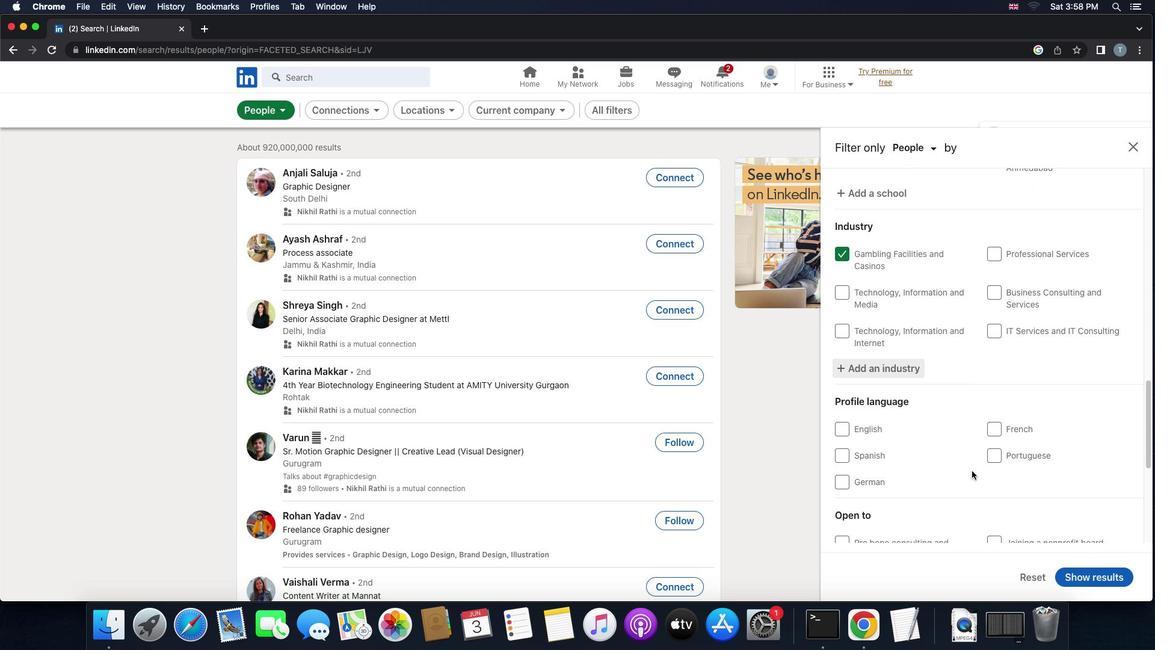 
Action: Mouse scrolled (972, 470) with delta (0, 0)
Screenshot: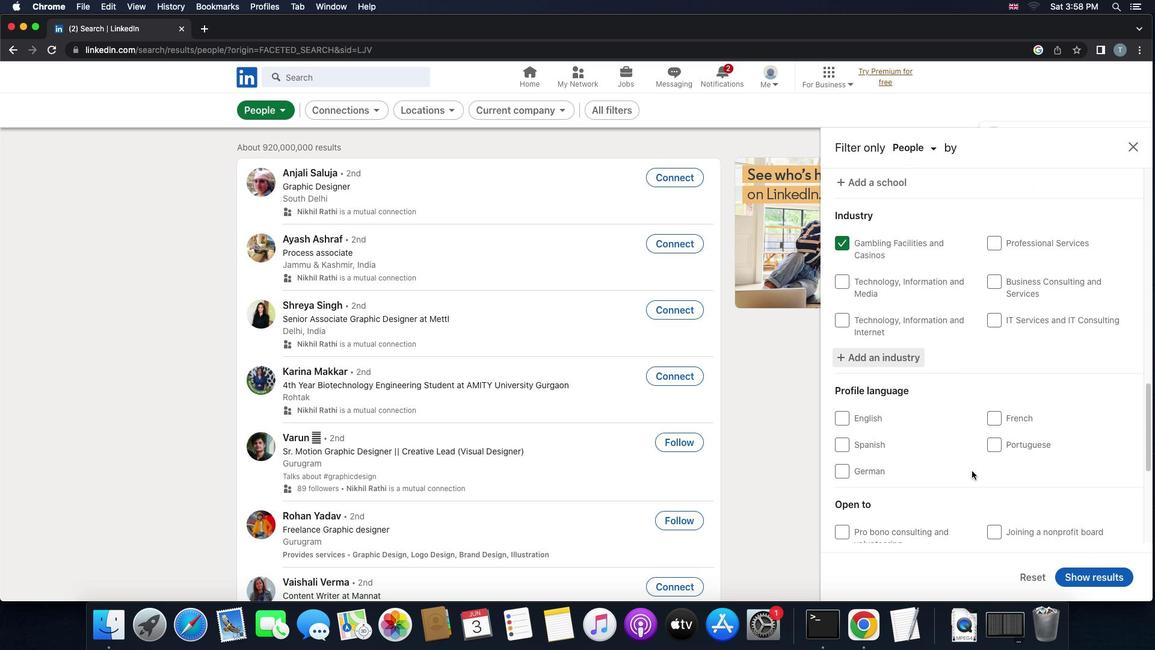 
Action: Mouse scrolled (972, 470) with delta (0, 0)
Screenshot: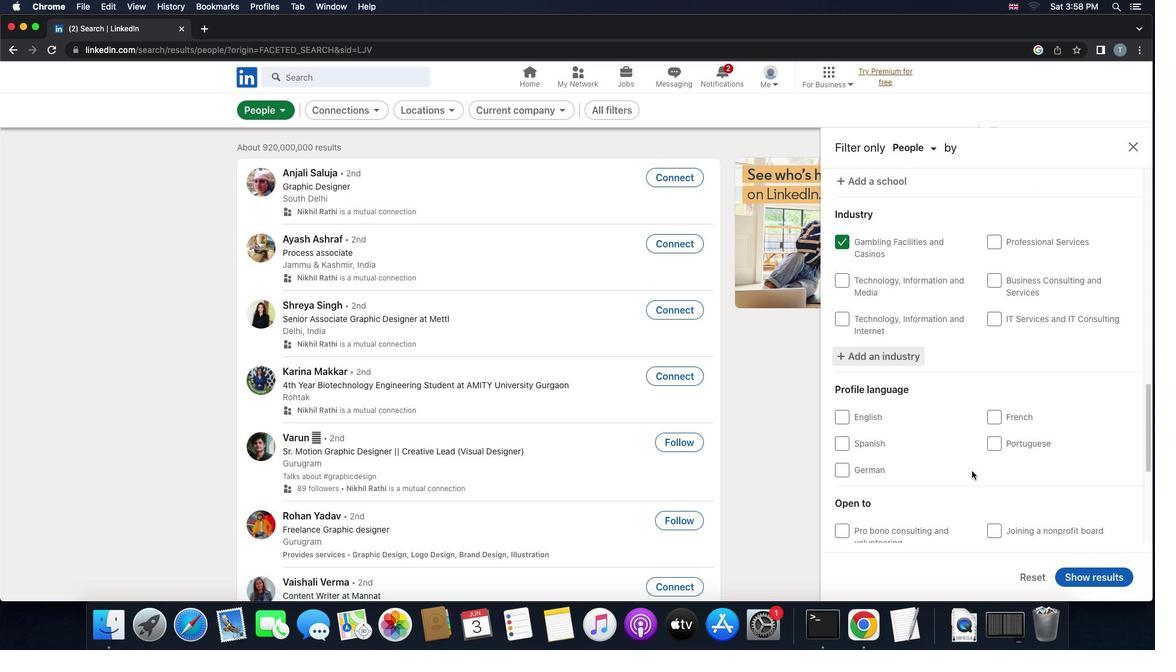 
Action: Mouse scrolled (972, 470) with delta (0, 0)
Screenshot: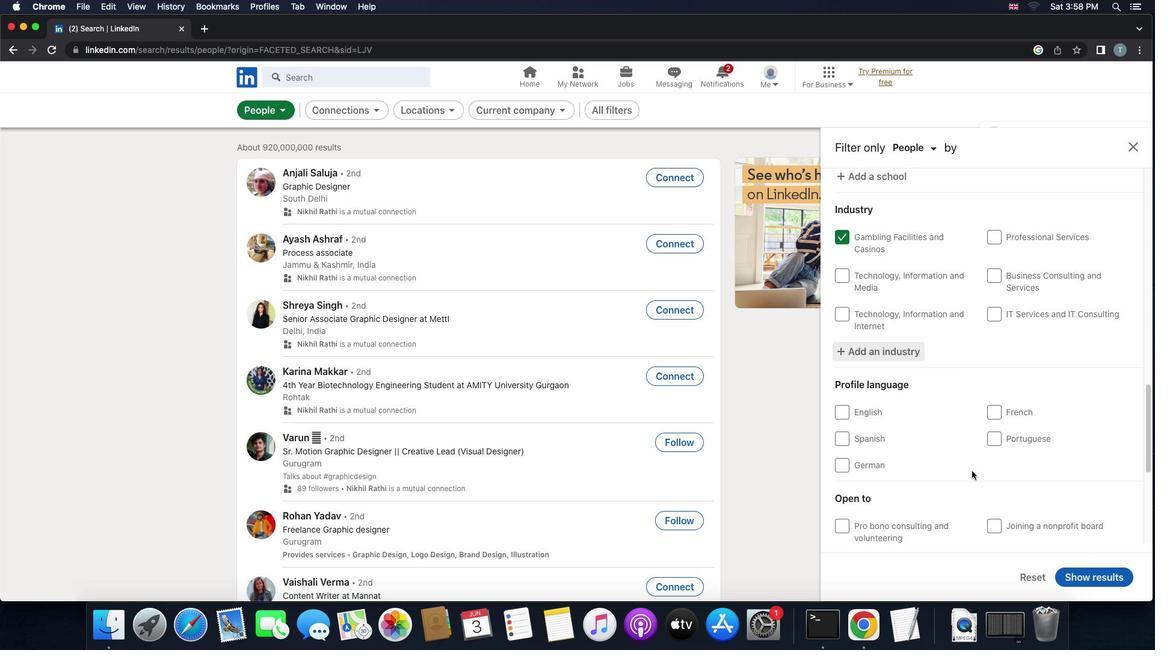 
Action: Mouse scrolled (972, 470) with delta (0, 0)
Screenshot: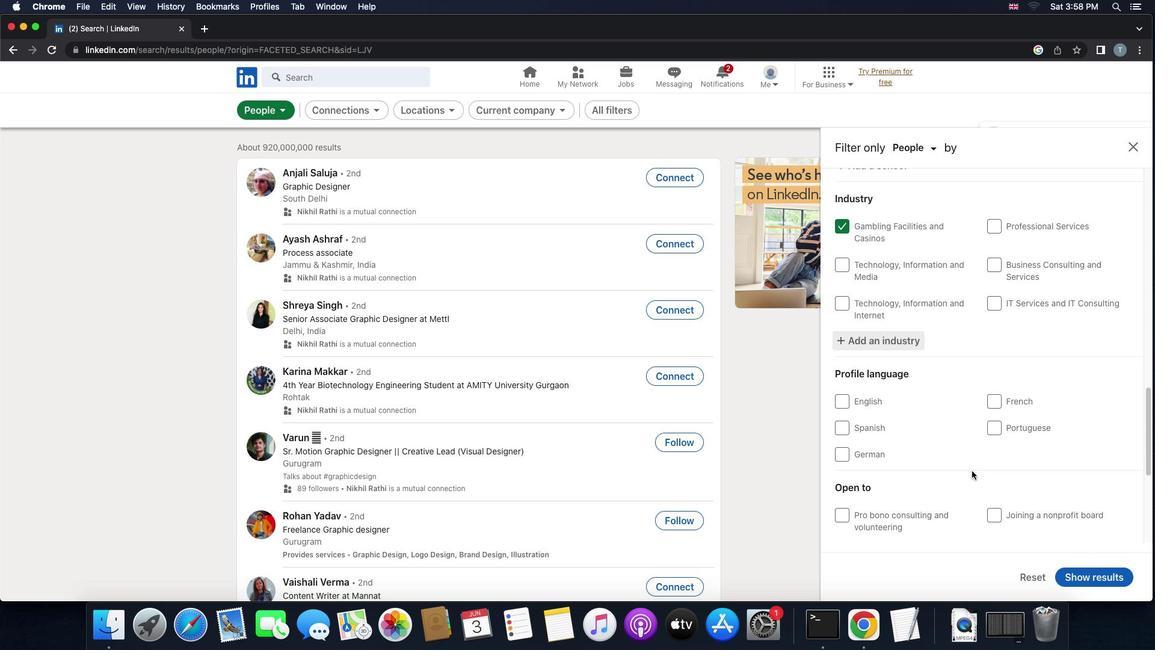
Action: Mouse scrolled (972, 470) with delta (0, 0)
Screenshot: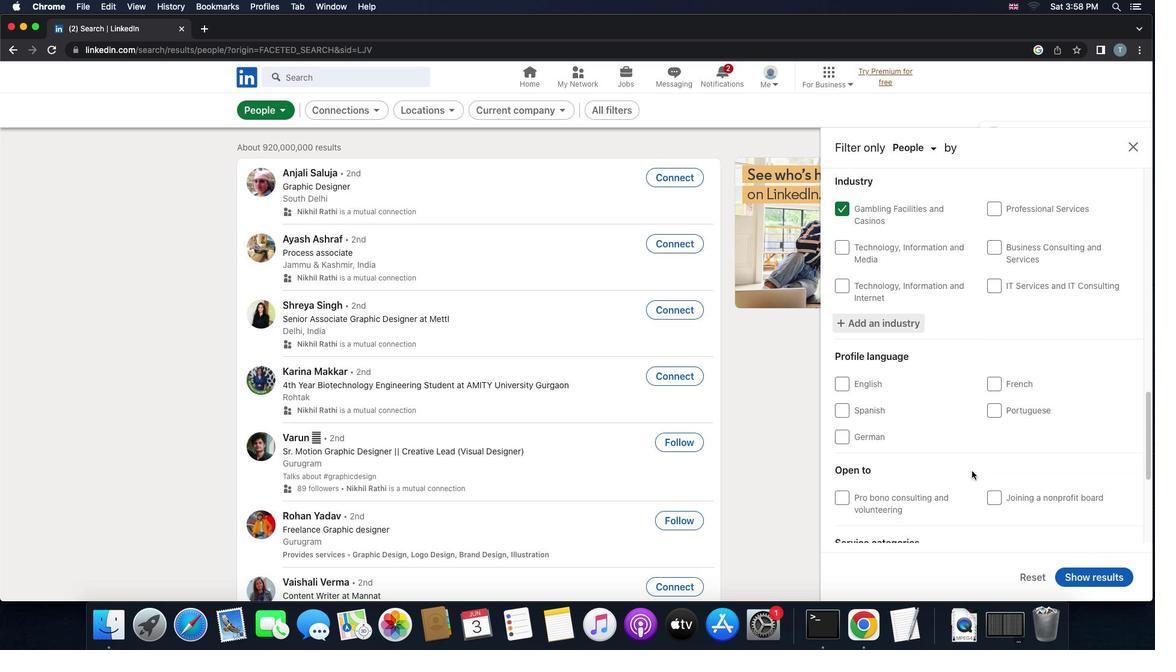 
Action: Mouse scrolled (972, 470) with delta (0, 0)
Screenshot: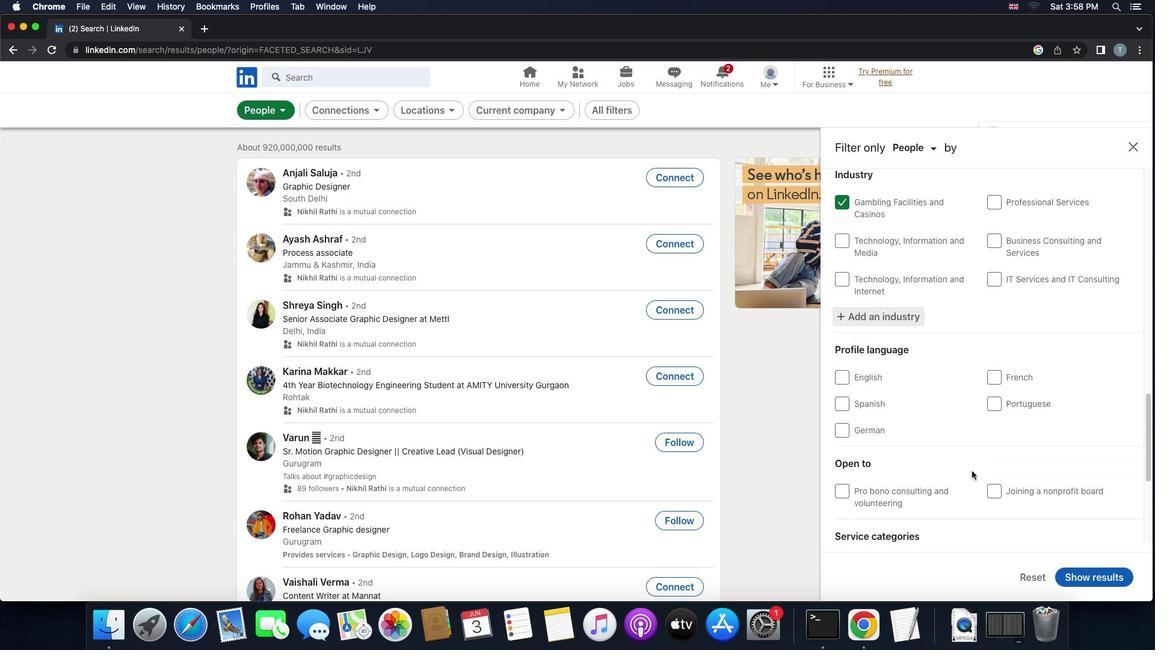 
Action: Mouse scrolled (972, 470) with delta (0, 0)
Screenshot: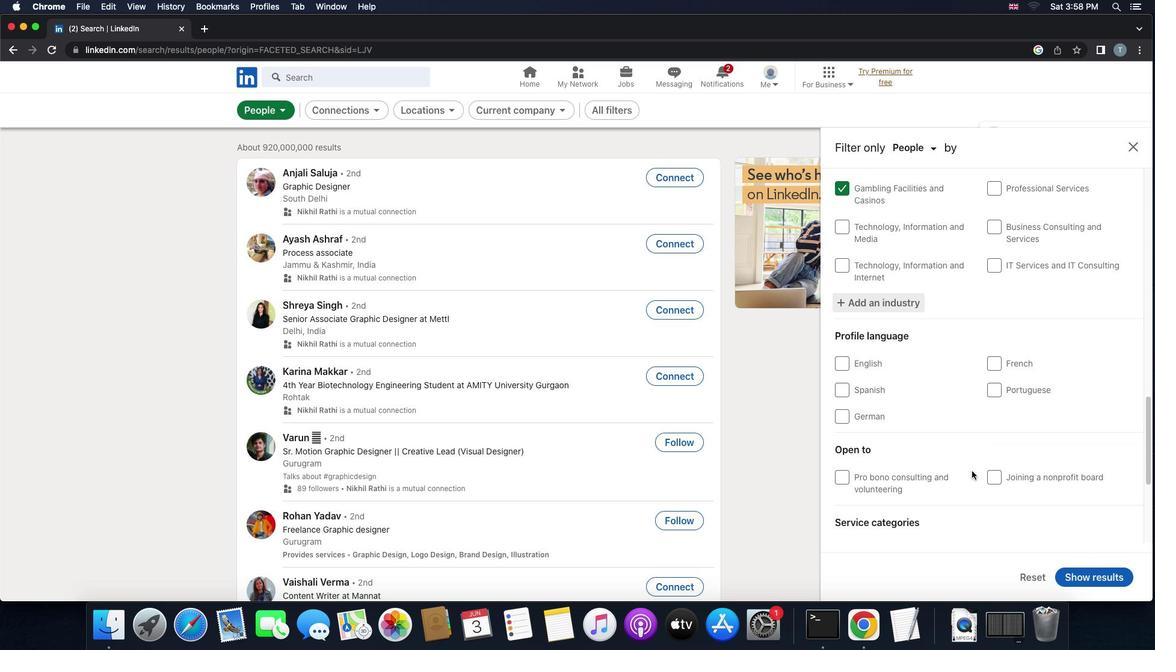 
Action: Mouse scrolled (972, 470) with delta (0, 0)
Screenshot: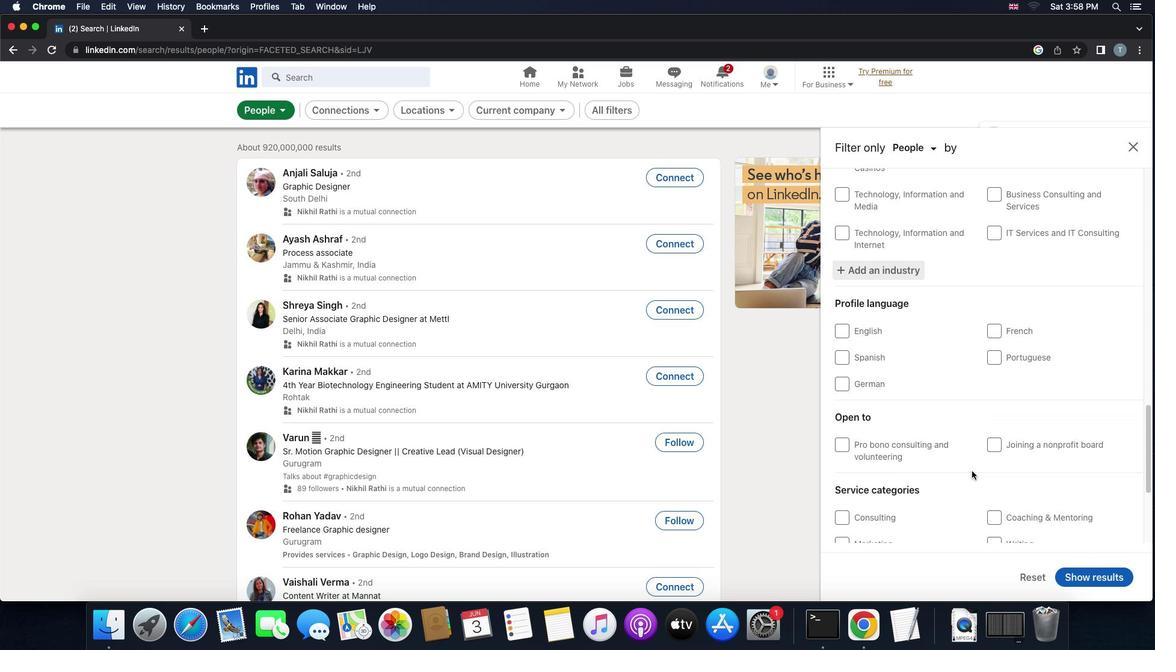 
Action: Mouse scrolled (972, 470) with delta (0, 0)
Screenshot: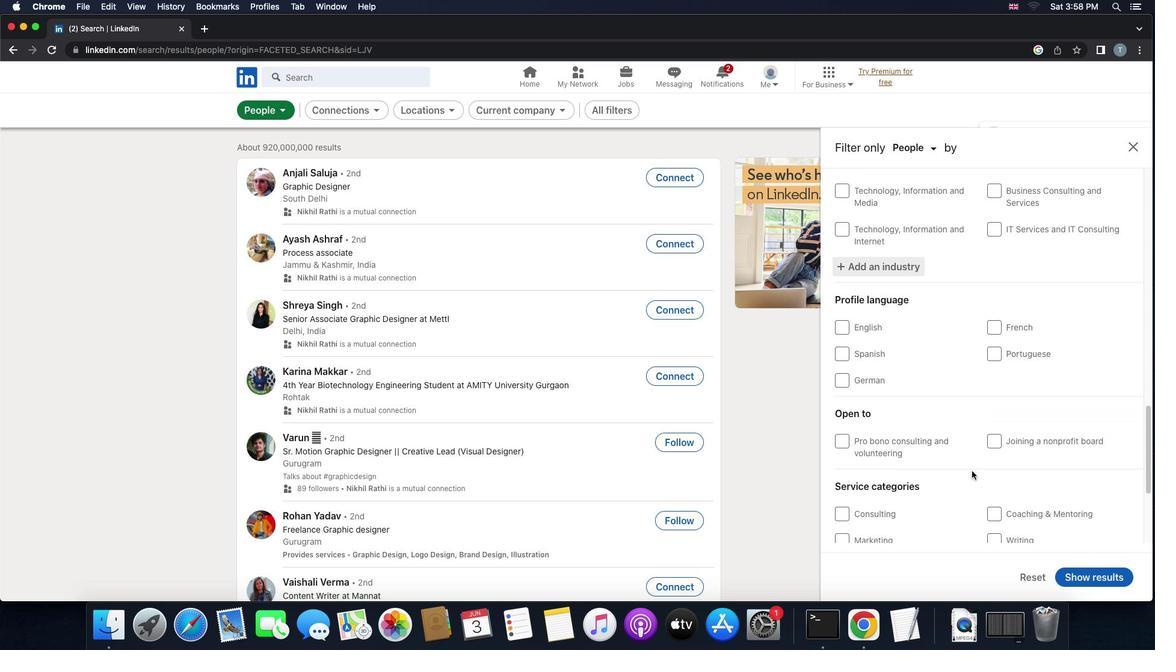 
Action: Mouse scrolled (972, 470) with delta (0, 0)
Screenshot: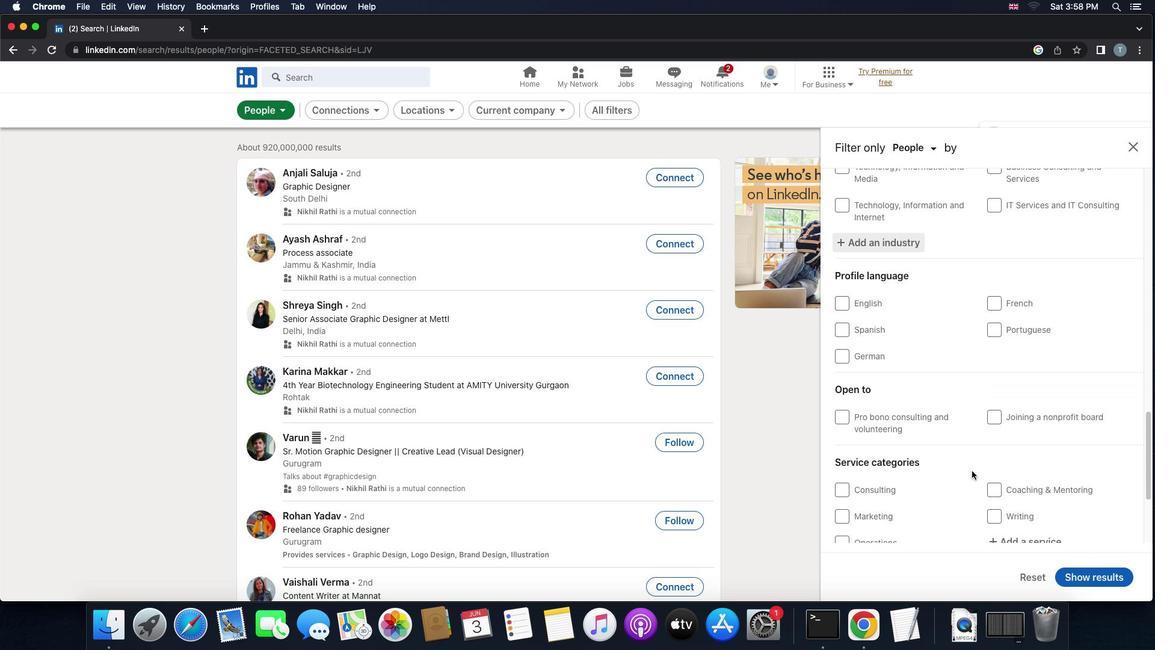 
Action: Mouse moved to (972, 470)
Screenshot: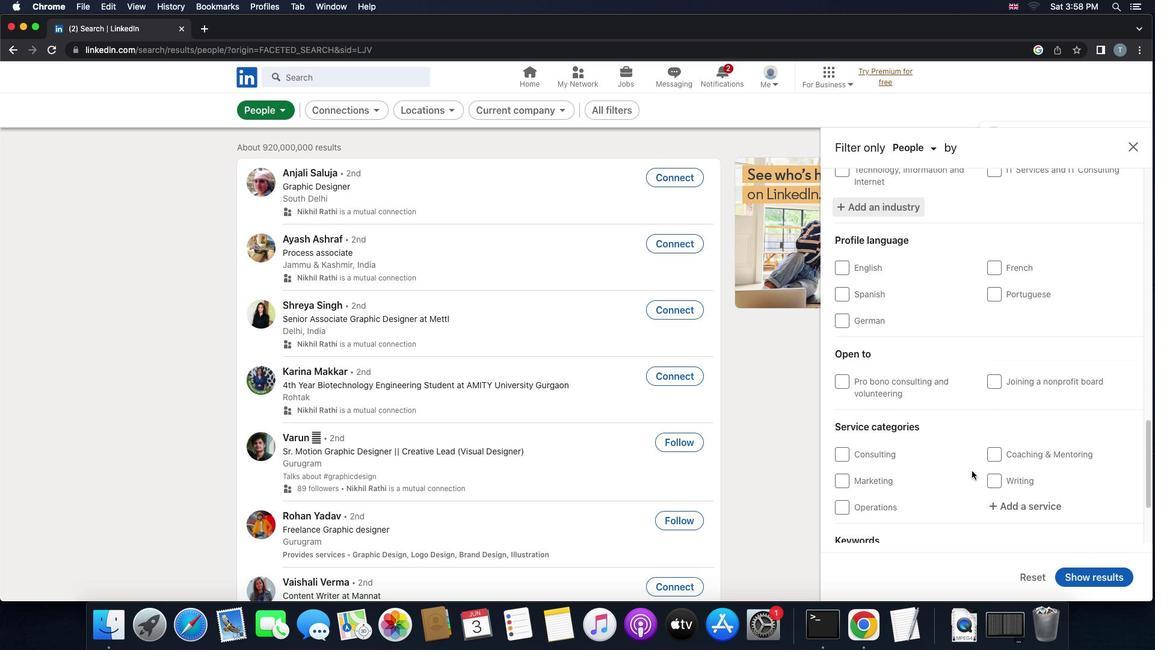 
Action: Mouse scrolled (972, 470) with delta (0, 0)
Screenshot: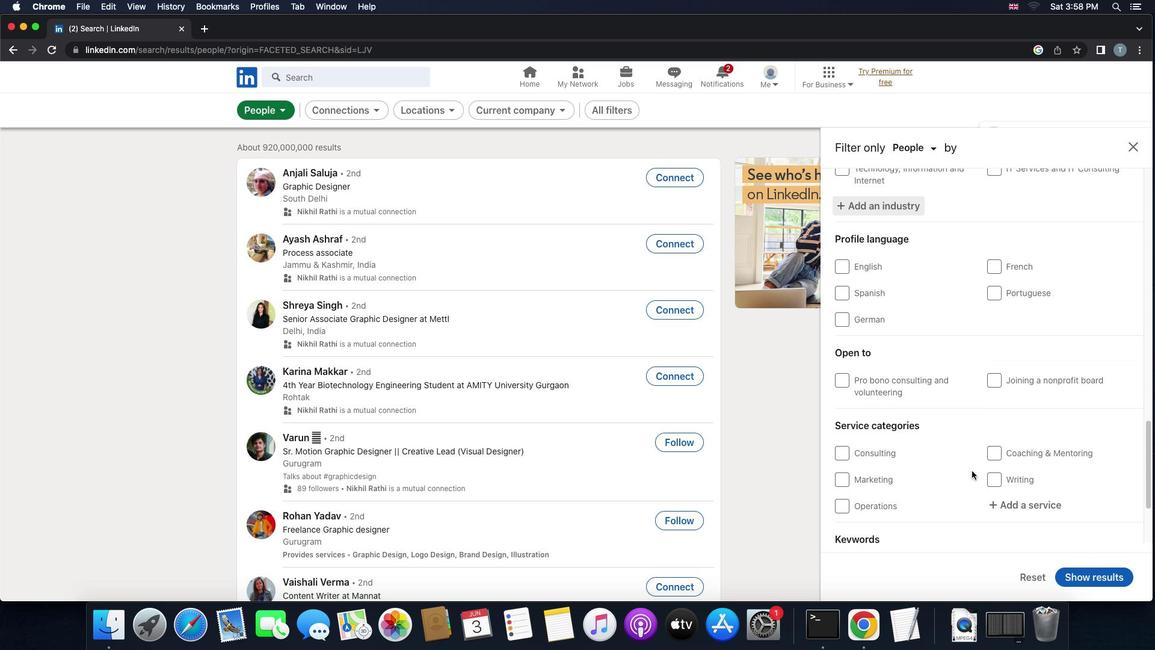 
Action: Mouse scrolled (972, 470) with delta (0, 0)
Screenshot: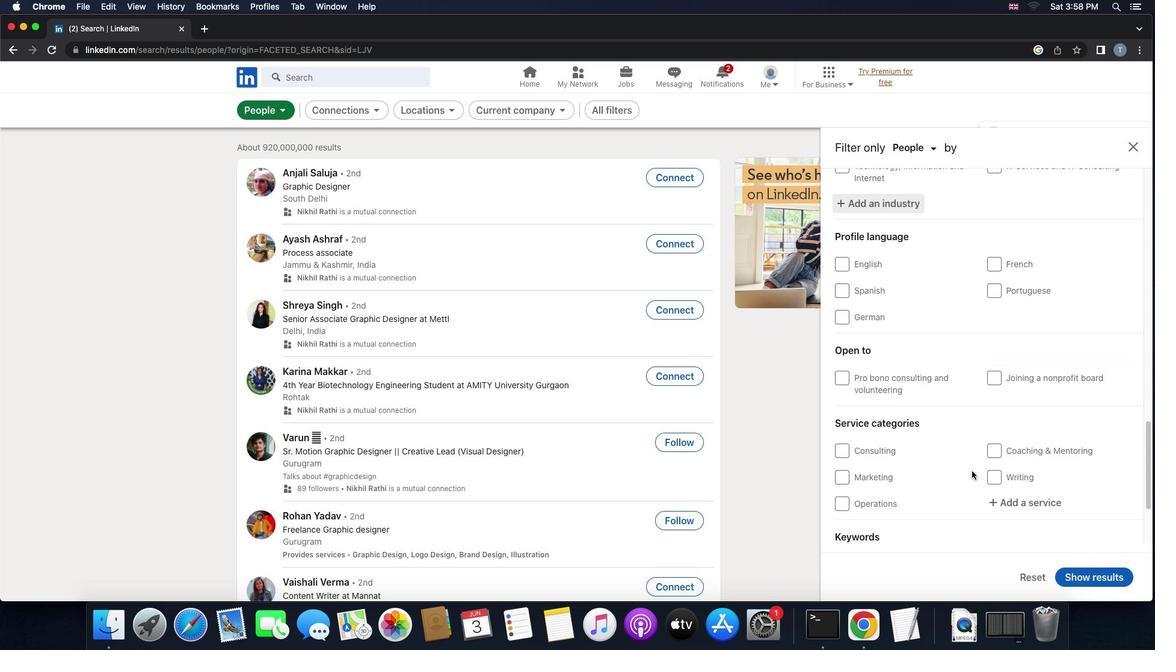 
Action: Mouse scrolled (972, 470) with delta (0, 0)
Screenshot: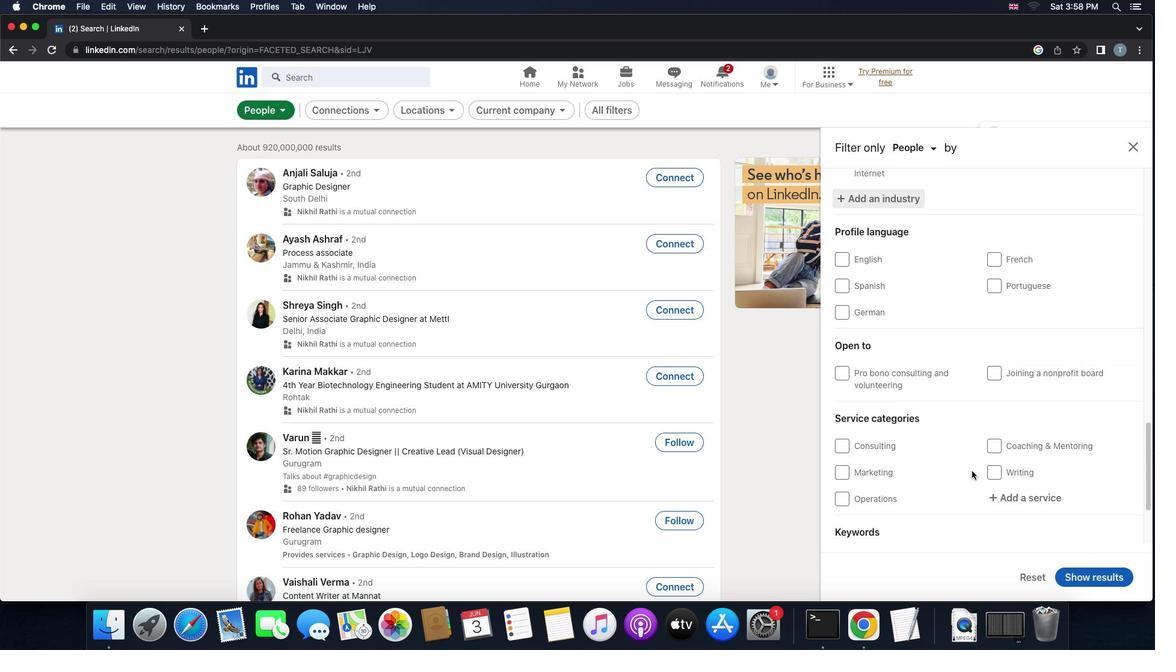
Action: Mouse scrolled (972, 470) with delta (0, 0)
Screenshot: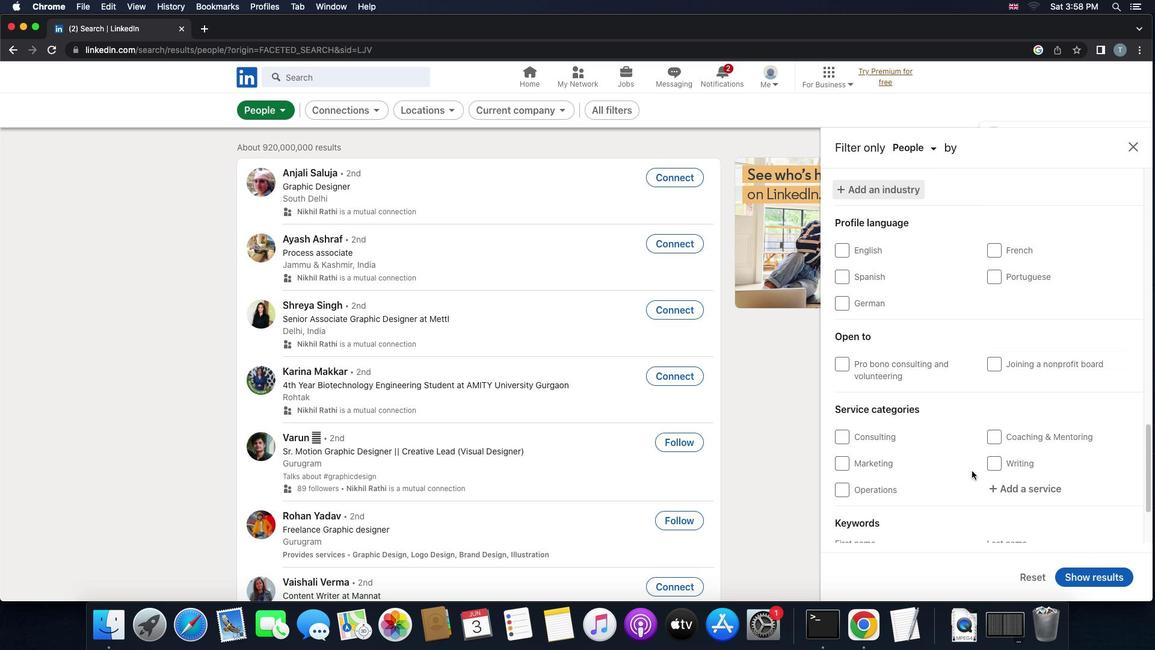
Action: Mouse scrolled (972, 470) with delta (0, 0)
Screenshot: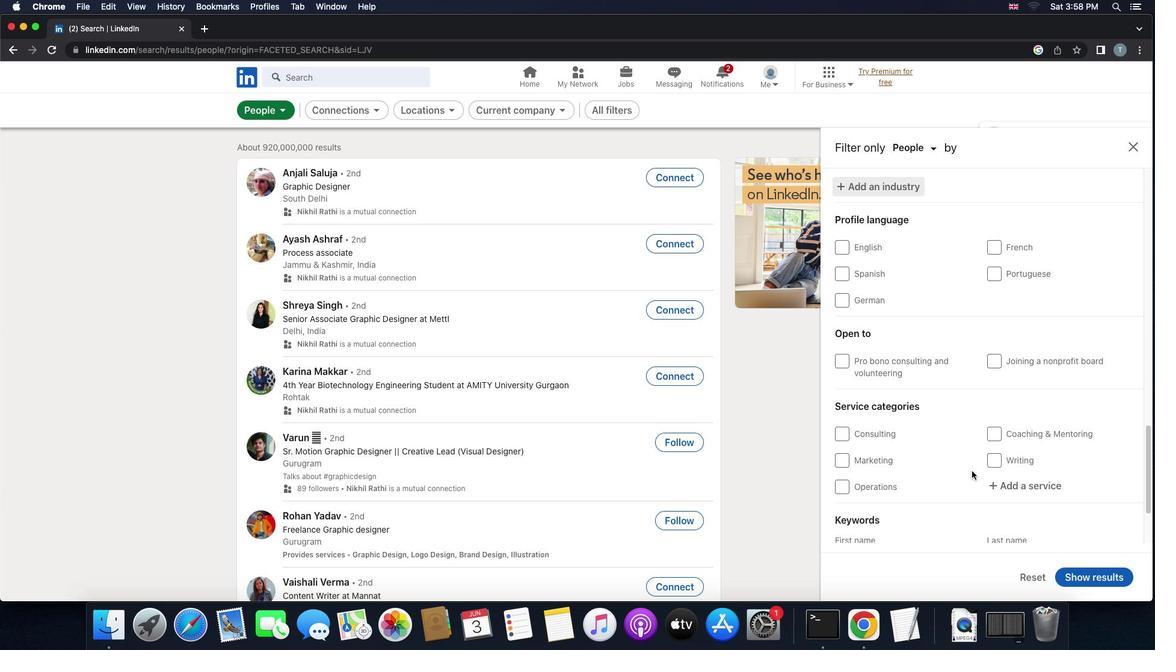 
Action: Mouse scrolled (972, 470) with delta (0, 0)
Screenshot: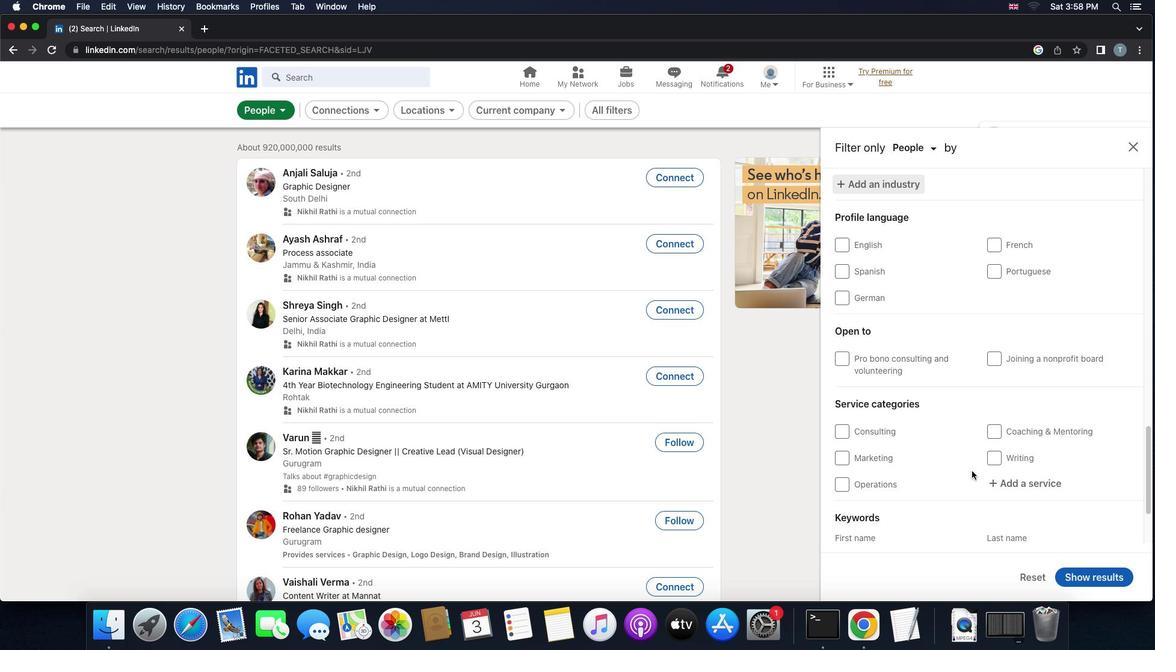 
Action: Mouse scrolled (972, 470) with delta (0, 0)
Screenshot: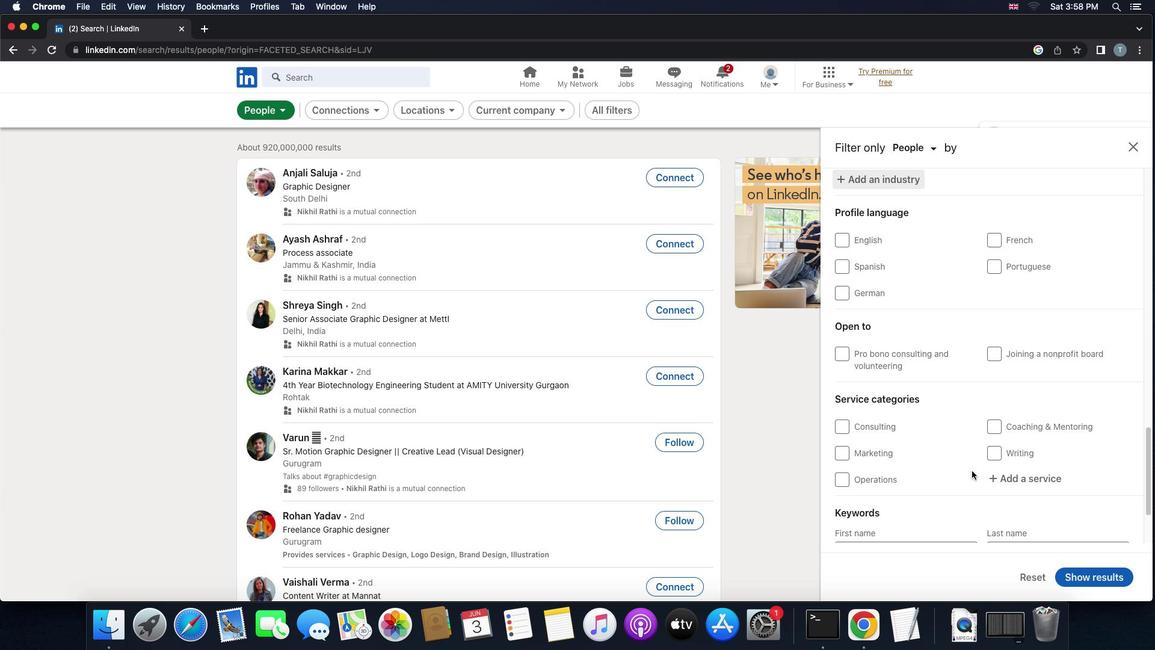 
Action: Mouse moved to (1008, 477)
Screenshot: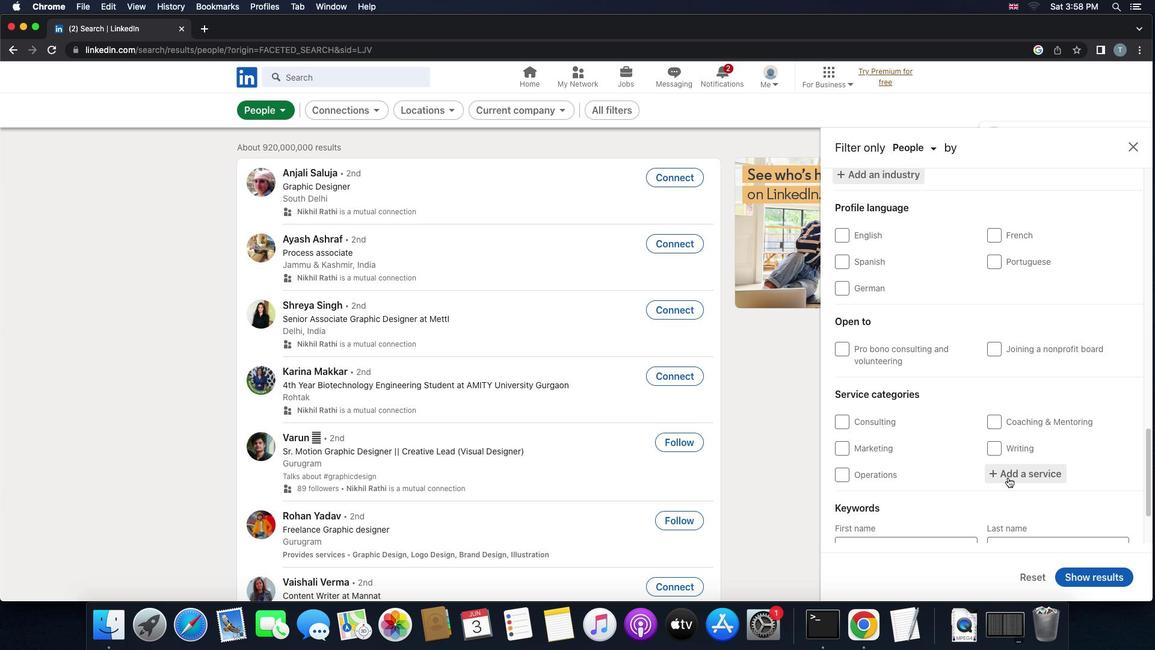 
Action: Mouse pressed left at (1008, 477)
Screenshot: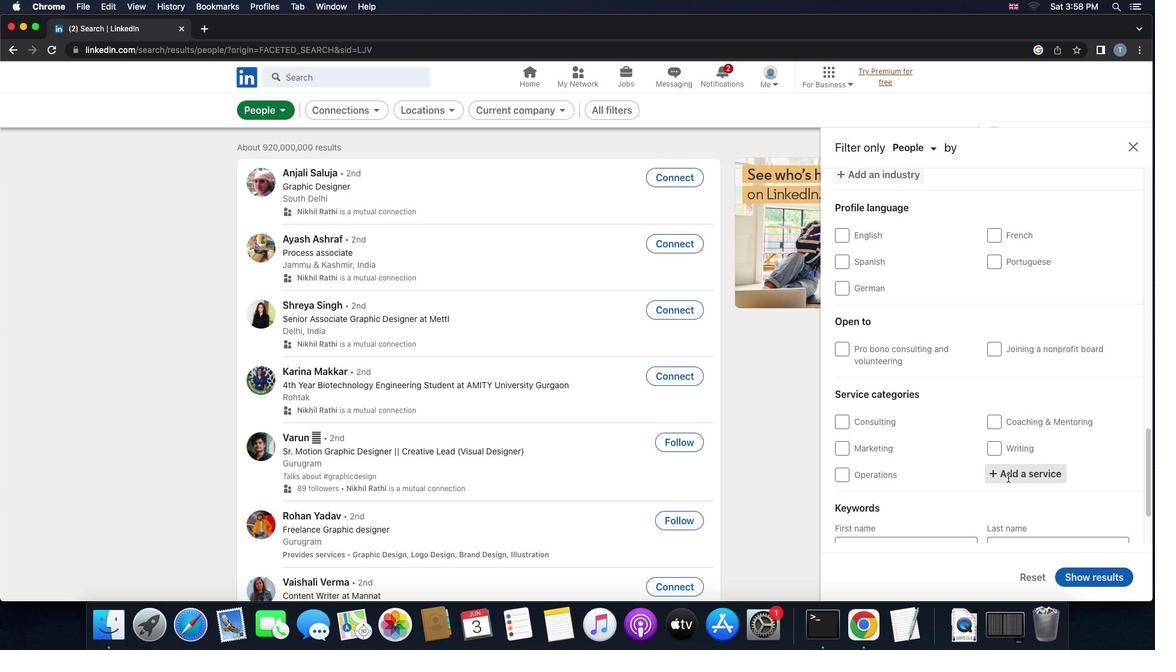 
Action: Mouse moved to (1008, 477)
Screenshot: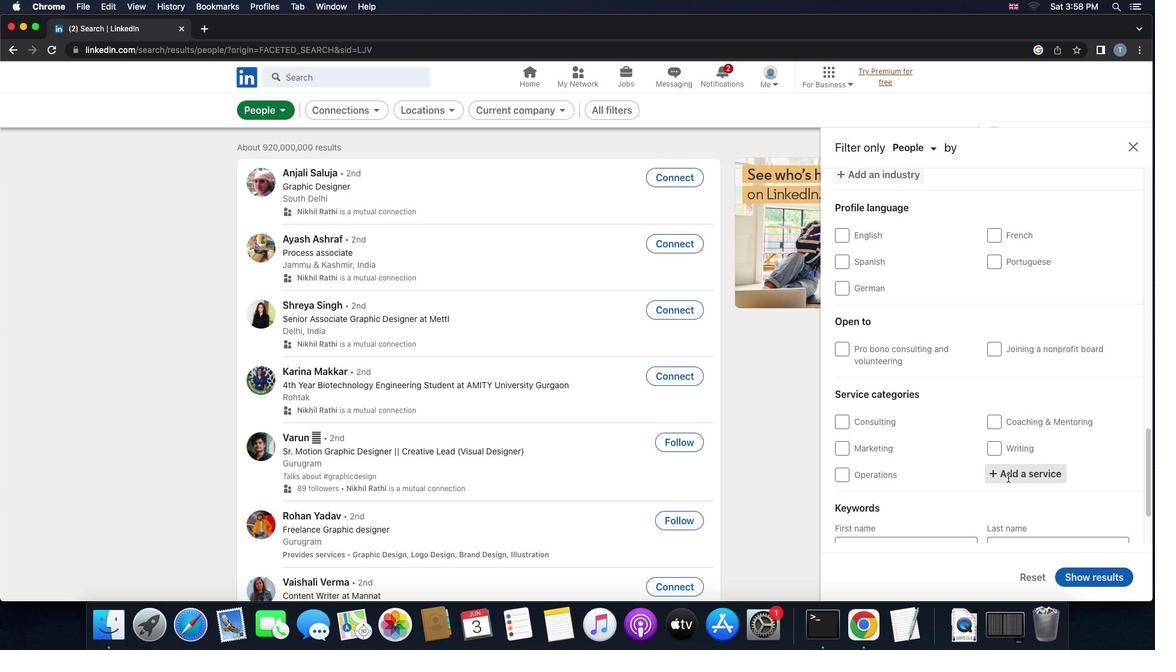 
Action: Key pressed 'b''u''d''g''e''t''i''n''f'Key.backspace'g'
Screenshot: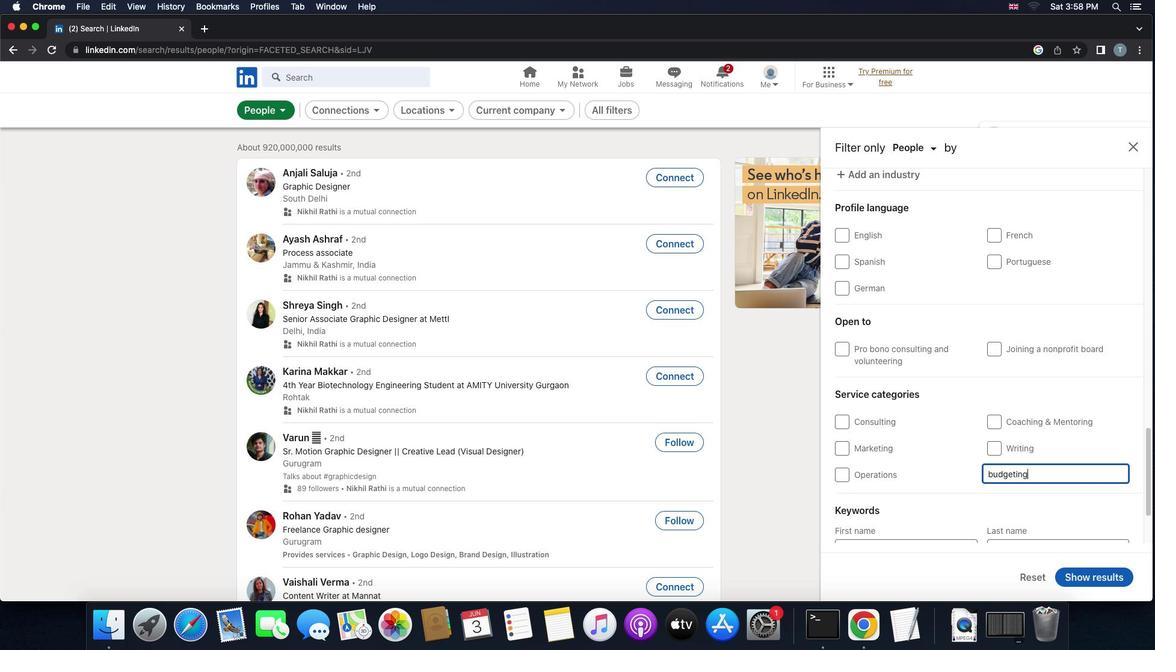 
Action: Mouse moved to (1012, 495)
Screenshot: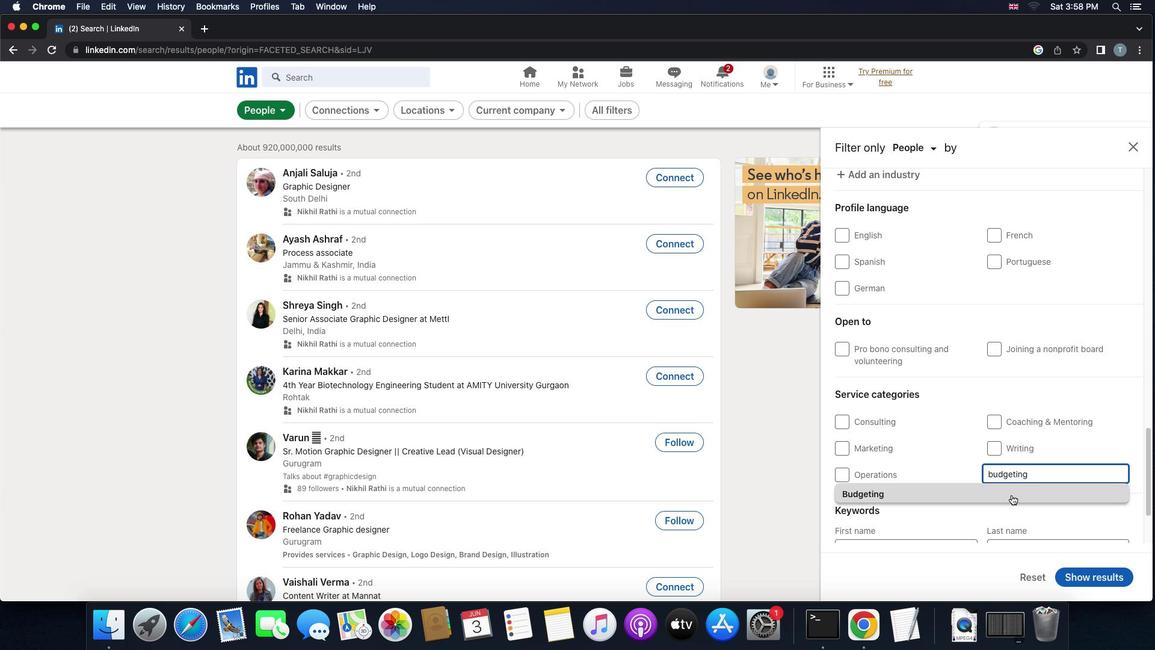 
Action: Mouse pressed left at (1012, 495)
Screenshot: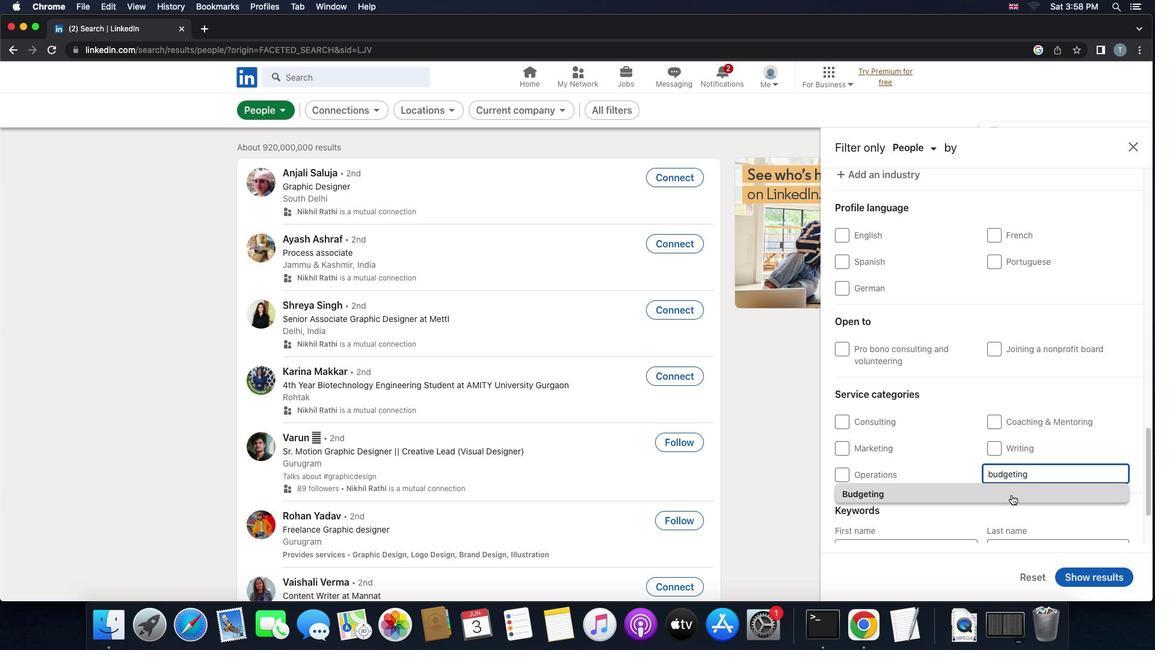 
Action: Mouse moved to (854, 261)
Screenshot: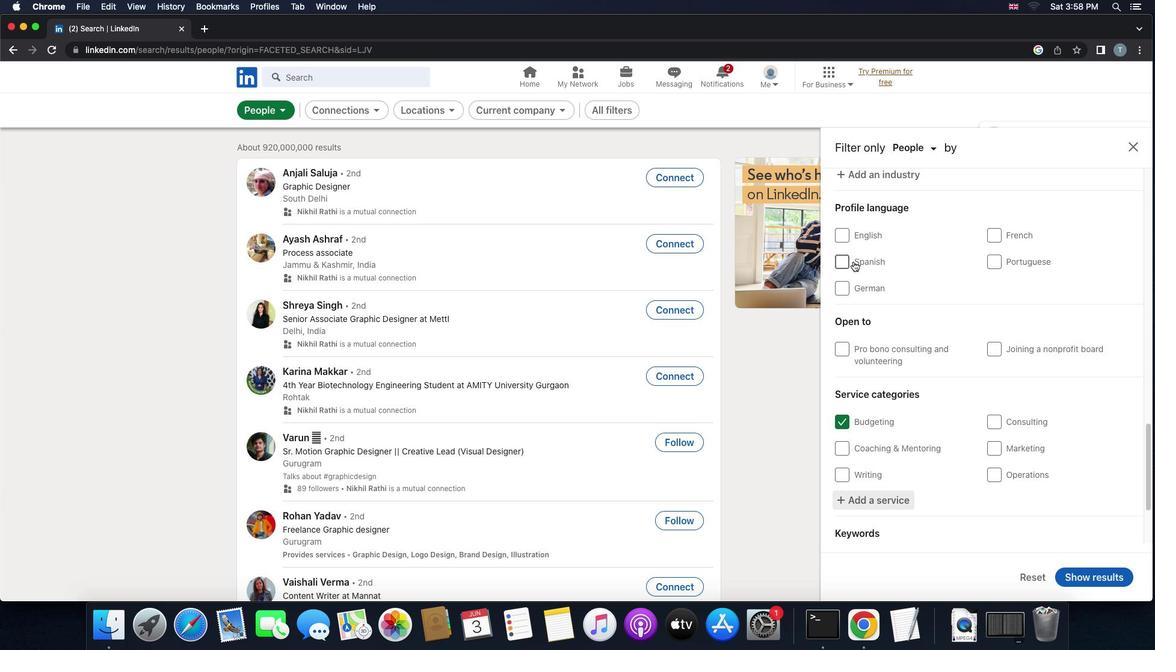 
Action: Mouse pressed left at (854, 261)
Screenshot: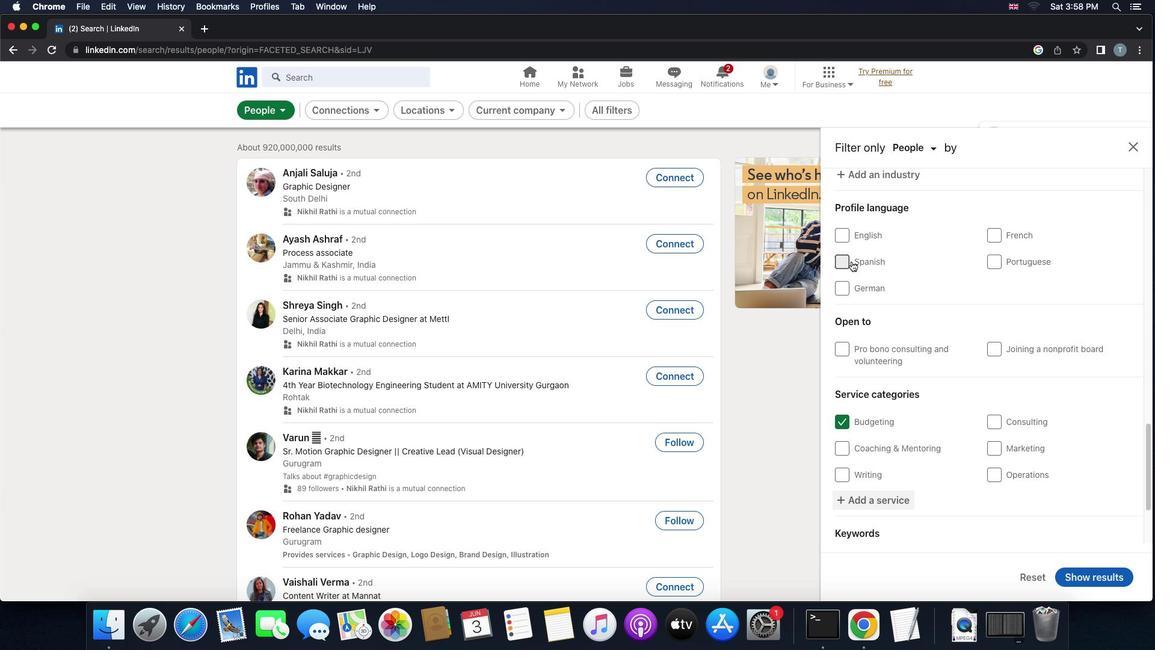 
Action: Mouse moved to (972, 387)
Screenshot: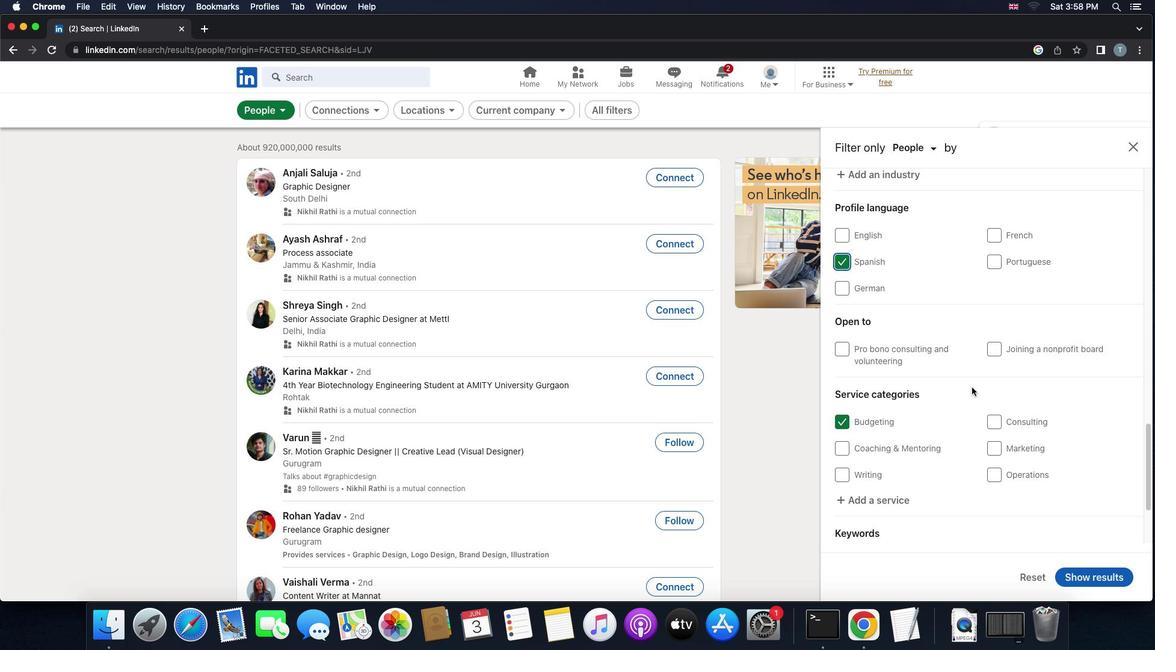 
Action: Mouse scrolled (972, 387) with delta (0, 0)
Screenshot: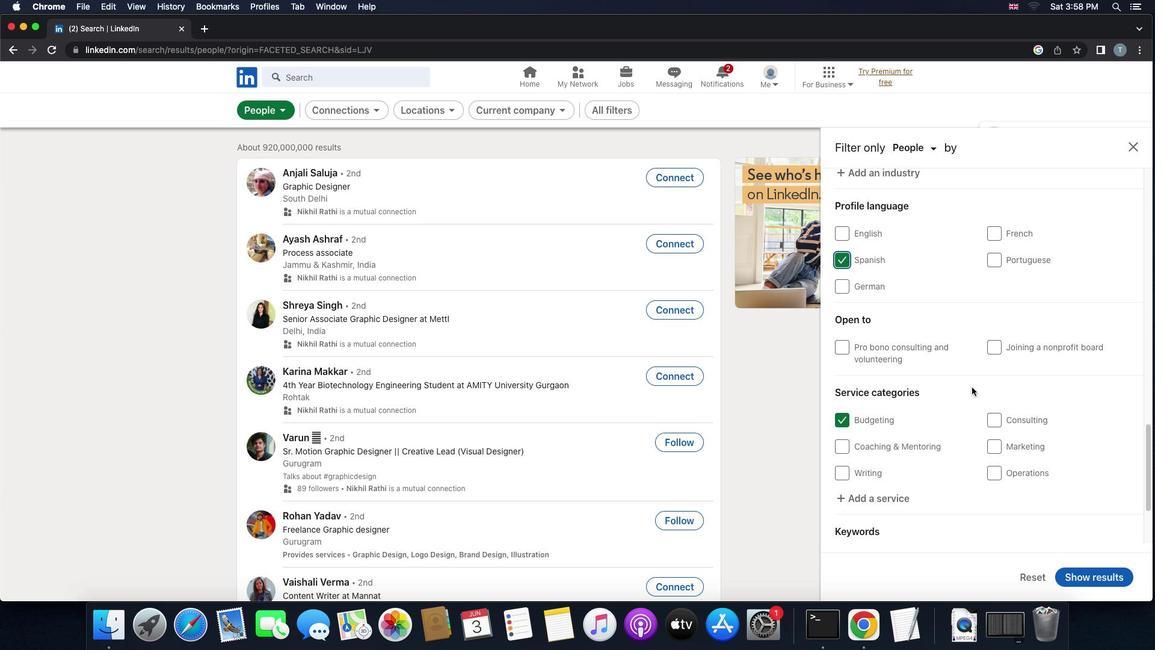 
Action: Mouse scrolled (972, 387) with delta (0, 0)
Screenshot: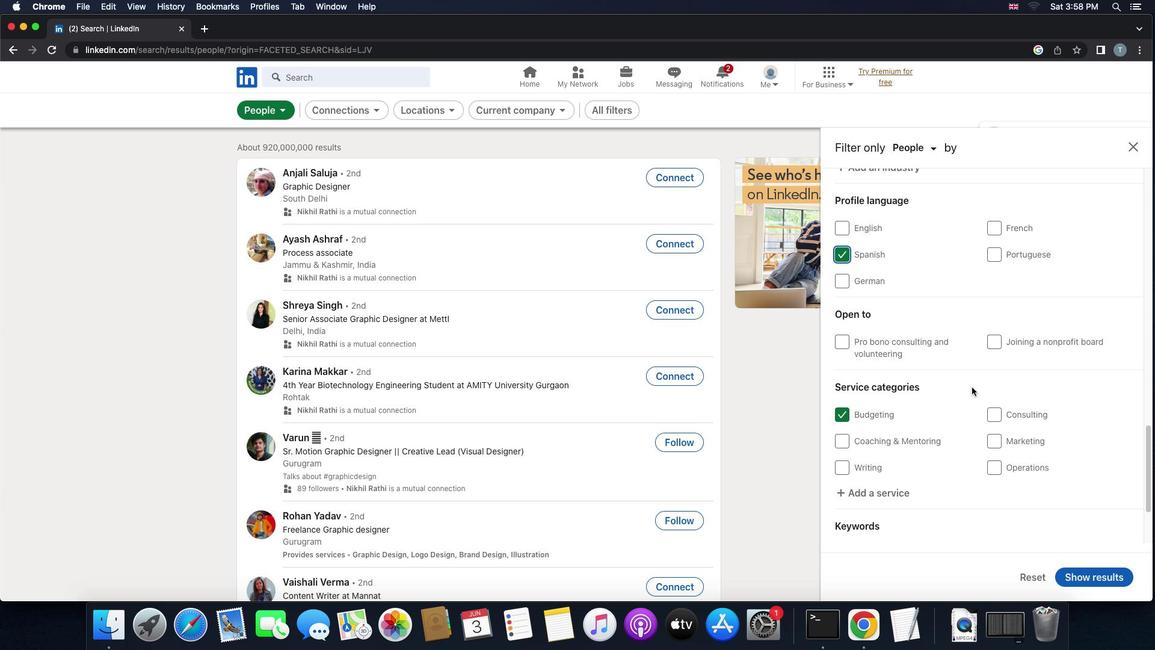 
Action: Mouse scrolled (972, 387) with delta (0, -1)
Screenshot: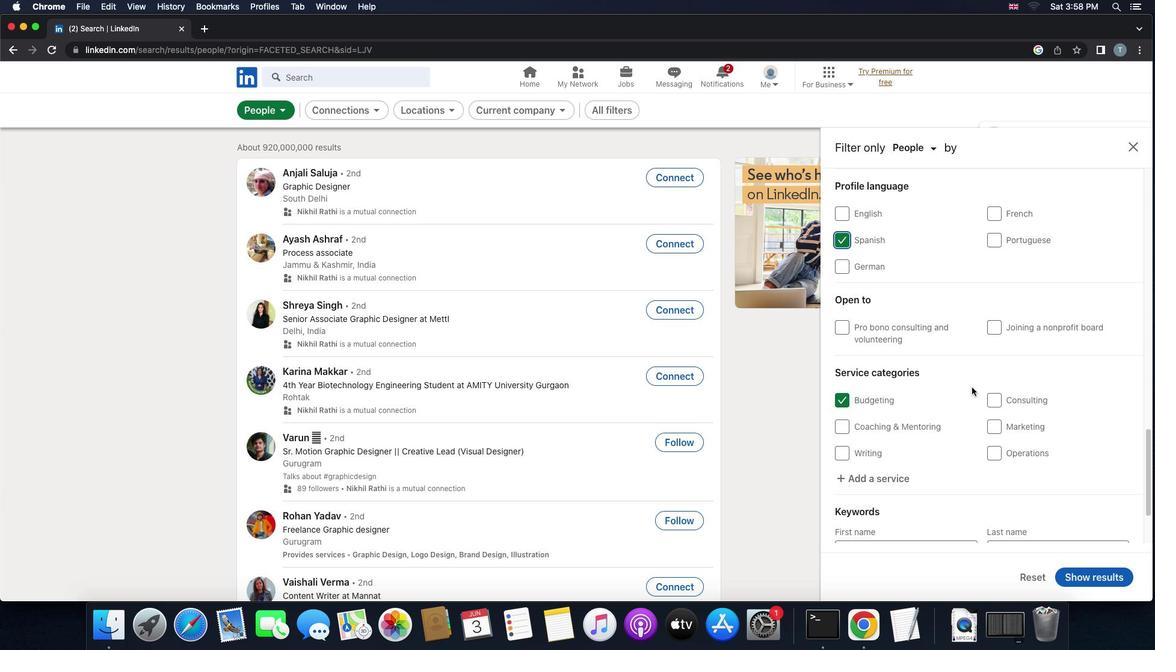 
Action: Mouse moved to (973, 412)
Screenshot: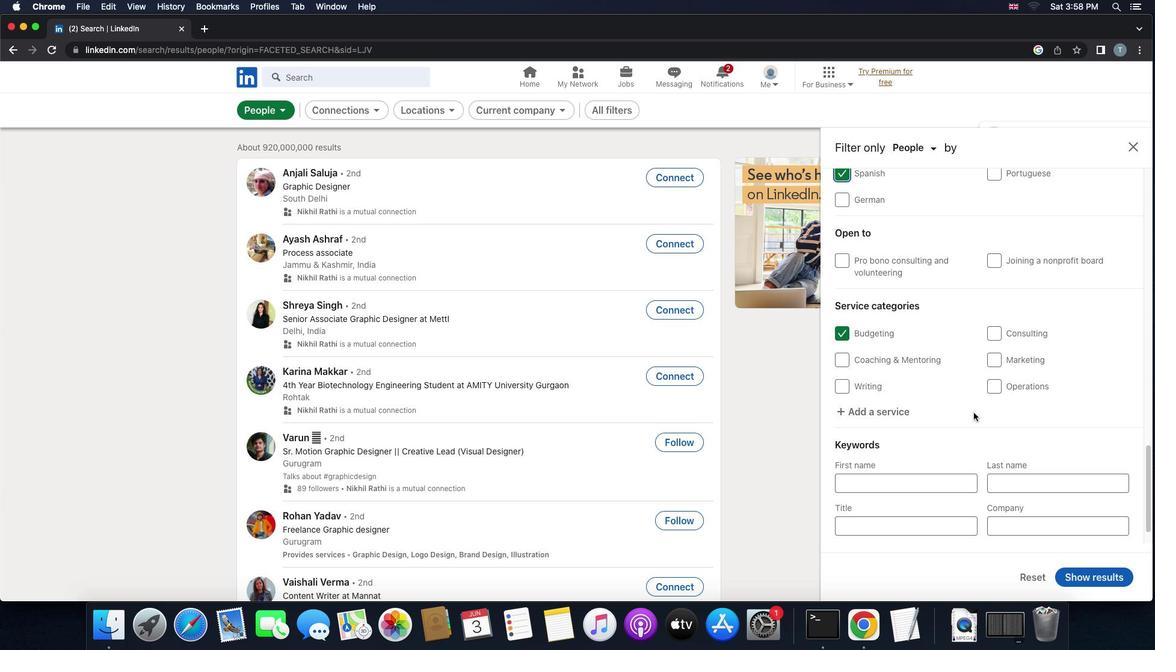 
Action: Mouse scrolled (973, 412) with delta (0, 0)
Screenshot: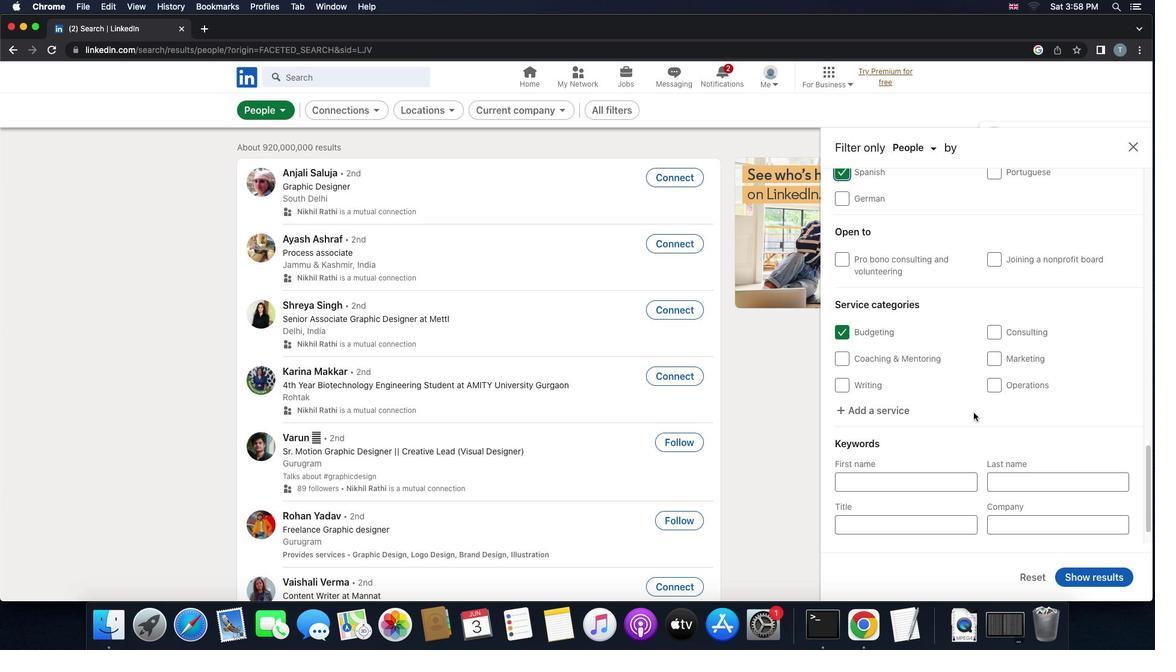 
Action: Mouse moved to (973, 412)
Screenshot: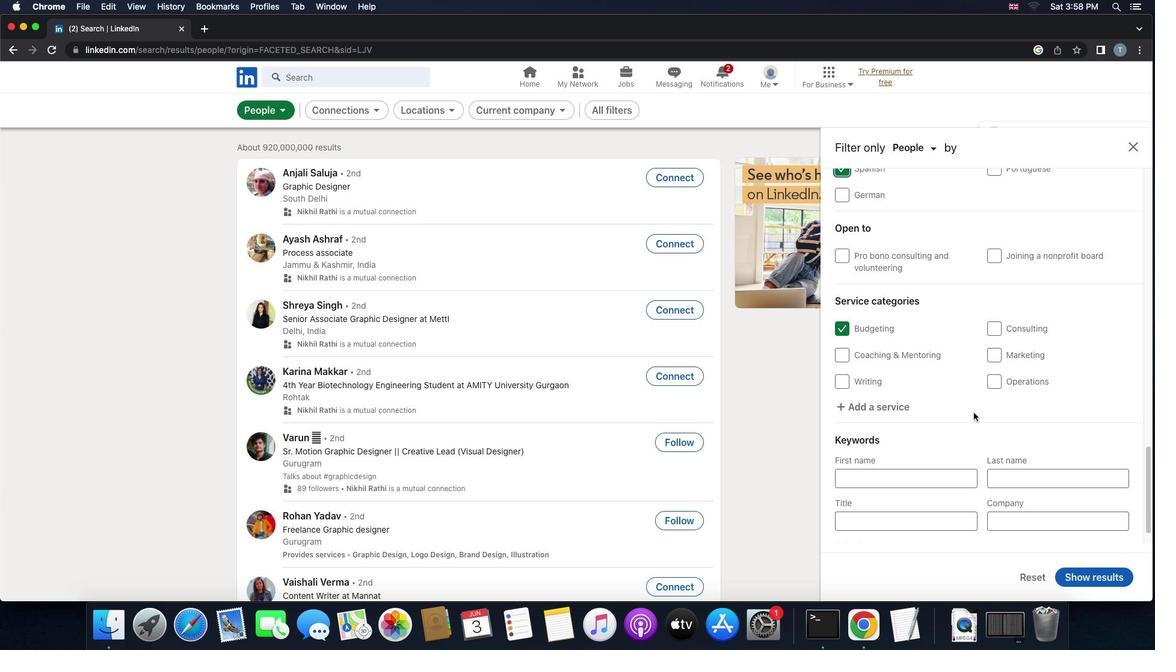 
Action: Mouse scrolled (973, 412) with delta (0, 0)
Screenshot: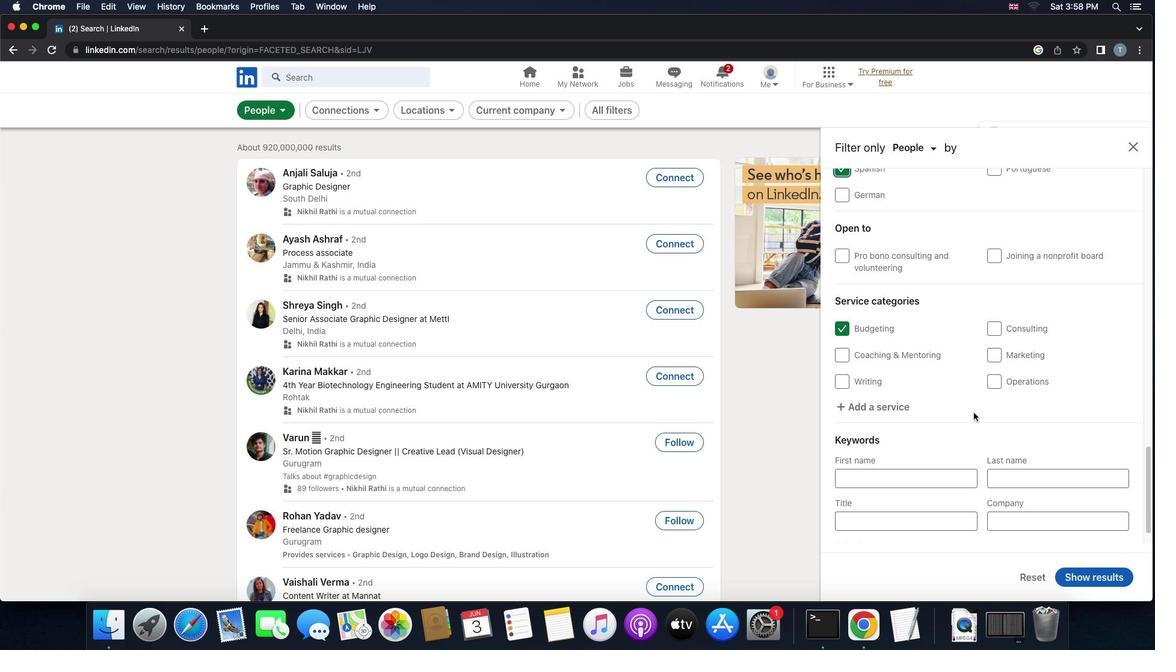 
Action: Mouse scrolled (973, 412) with delta (0, -1)
Screenshot: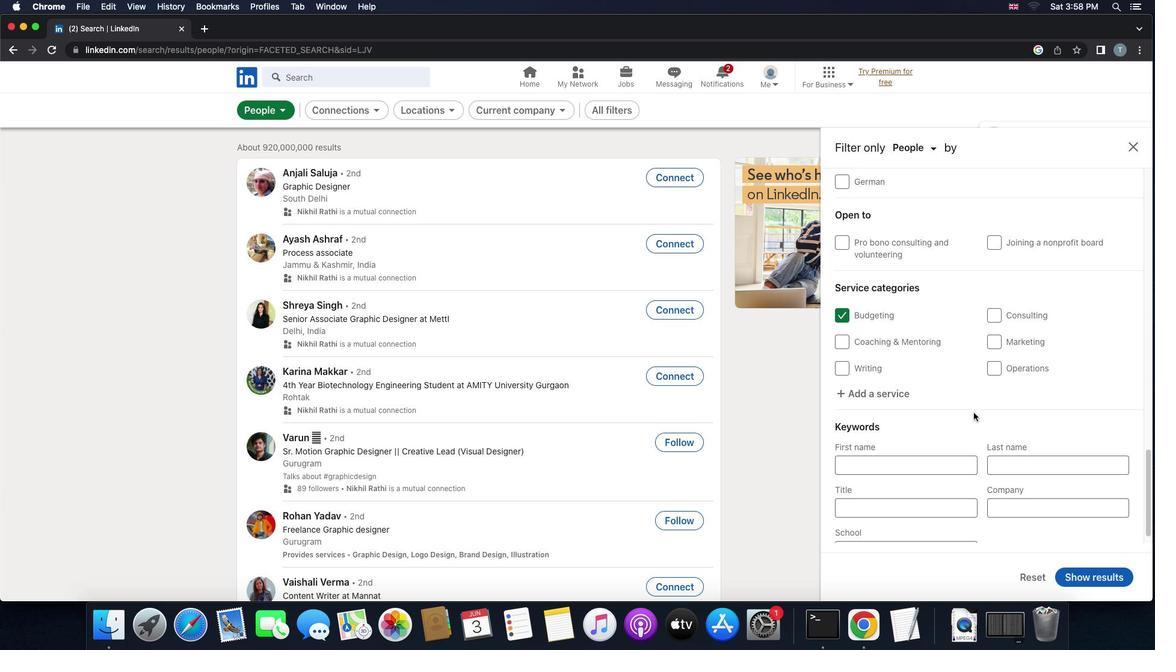 
Action: Mouse moved to (914, 492)
Screenshot: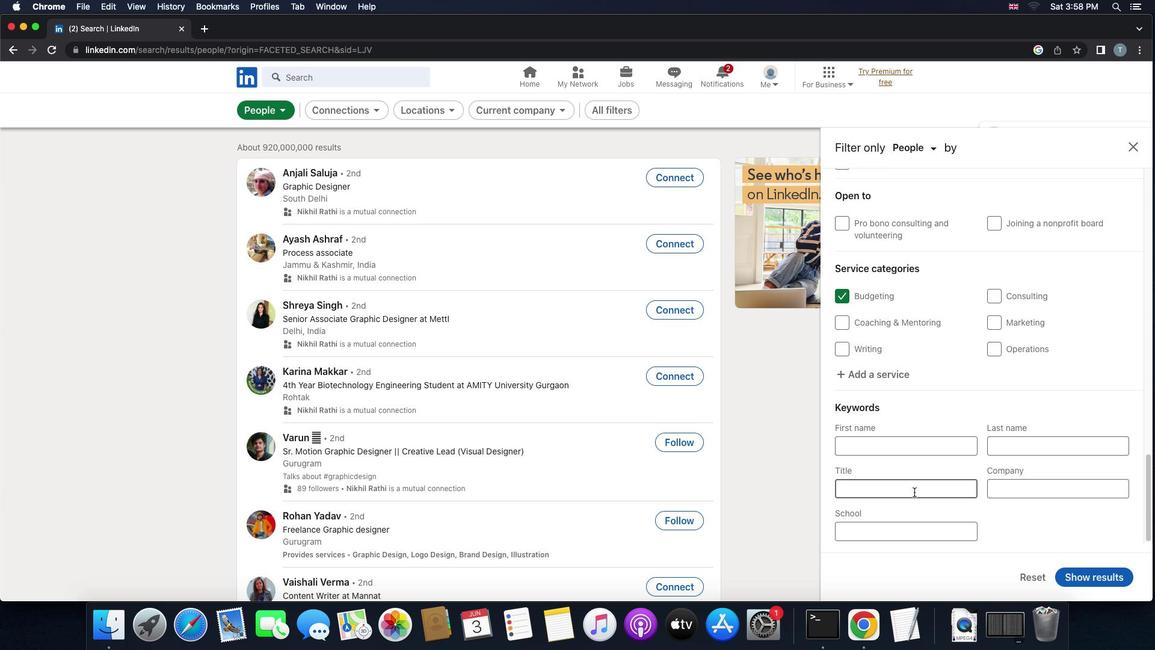 
Action: Mouse pressed left at (914, 492)
Screenshot: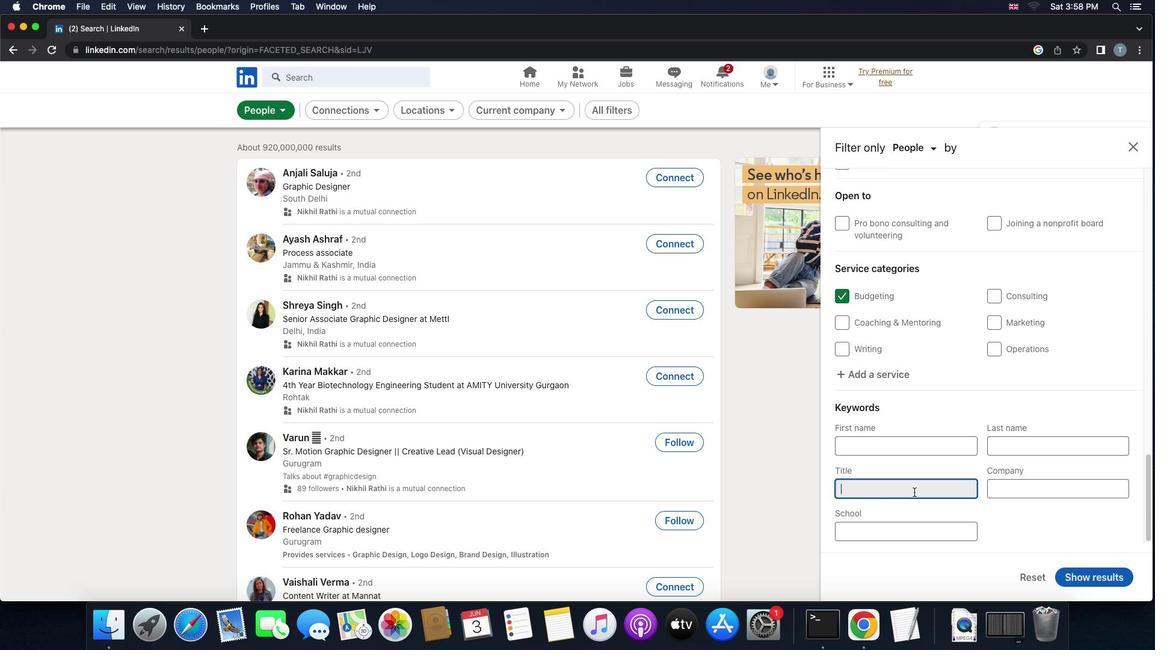 
Action: Key pressed 's''h''a''r''e''h''o''l''d''e''r''s'
Screenshot: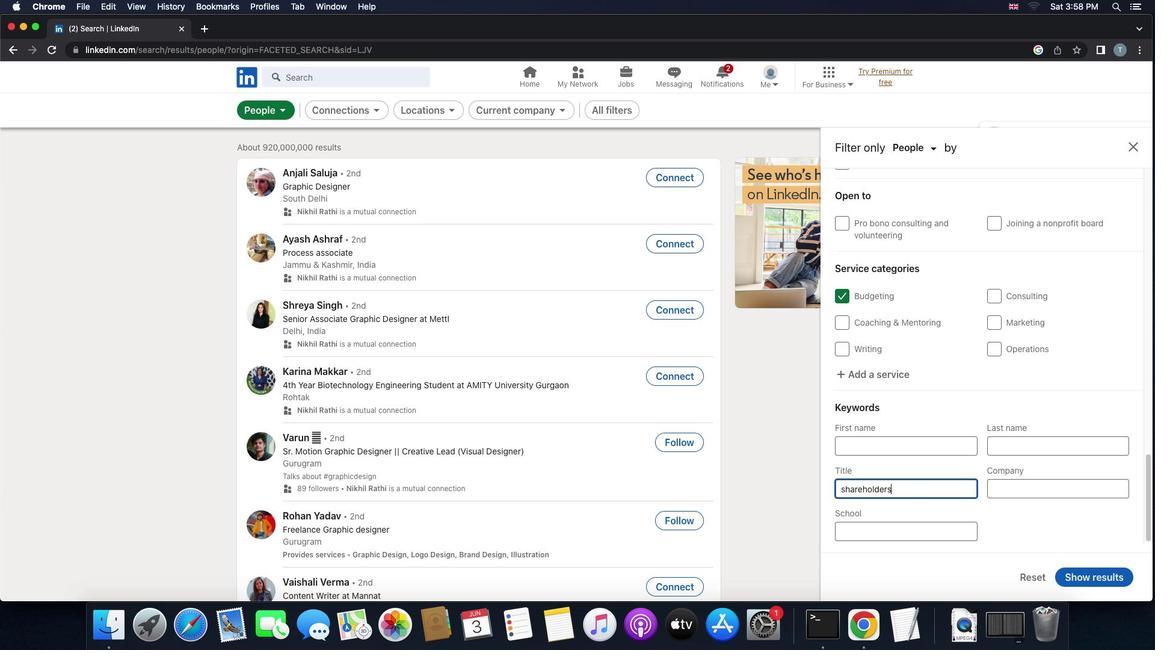 
Action: Mouse moved to (1106, 576)
Screenshot: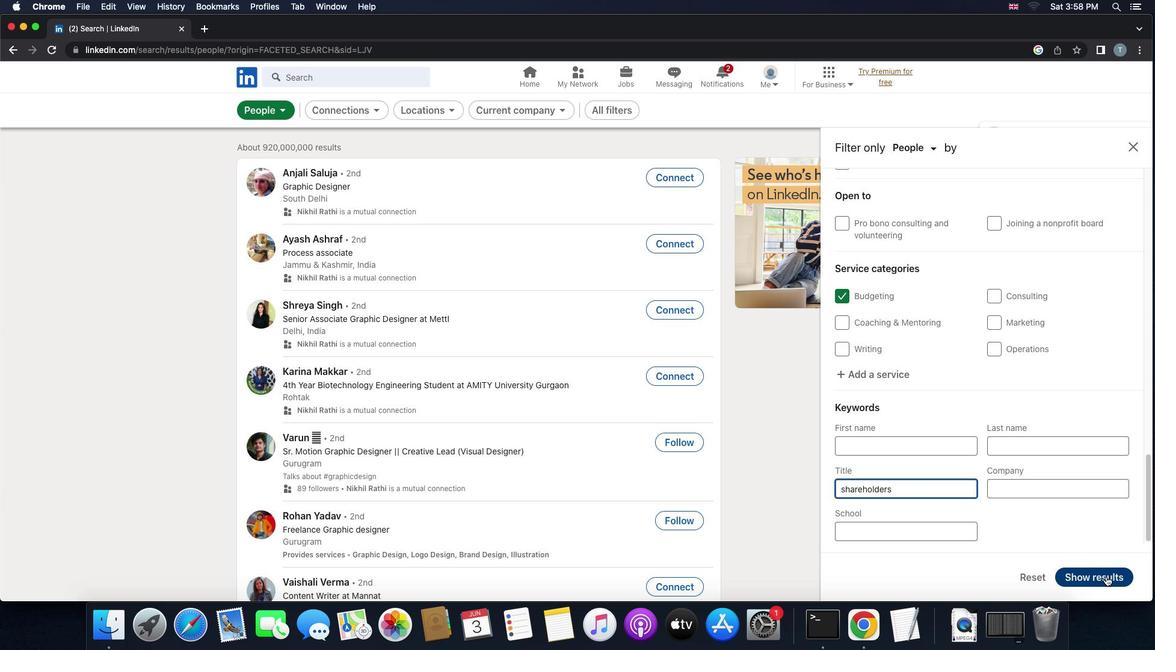 
Action: Mouse pressed left at (1106, 576)
Screenshot: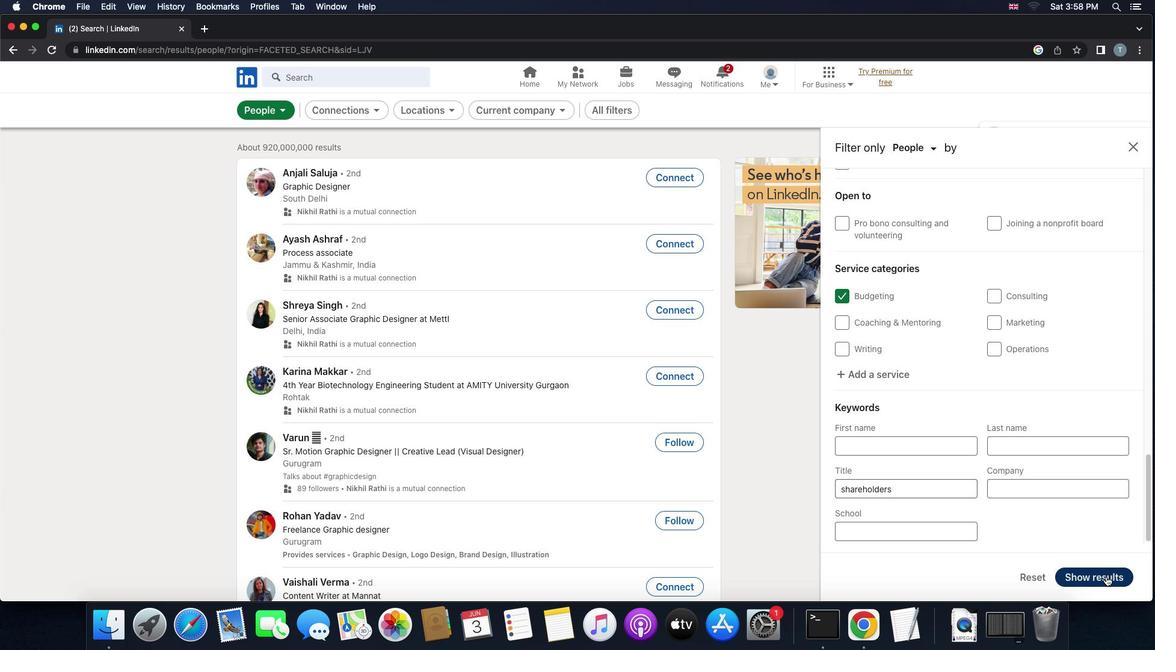 
